 Task: Create new invoice with Date Opened :30-Apr-23, Select Customer: Peacock Indian Cuisine, Terms: Payment Term 2. Make invoice entry for item-1 with Date: 30-Apr-23, Description: Festive Voice Monkey Plush with Baby Mug, Action: Material, Income Account: Income:Sales, Quantity: 1, Unit Price: 6, Discount $: 1.38. Make entry for item-2 with Date: 30-Apr-23, Description: Lime (3 ct)_x000D_
, Action: Material, Income Account: Income:Sales, Quantity: 1, Unit Price: 8.7, Discount $: 2.38. Make entry for item-3 with Date: 30-Apr-23, Description: PayDay King Size_x000D_
, Action: Material, Income Account: Income:Sales, Quantity: 1, Unit Price: 9.7, Discount $: 2.88. Write Notes: 'Looking forward to serving you again.'. Post Invoice with Post Date: 30-Apr-23, Post to Accounts: Assets:Accounts Receivable. Pay / Process Payment with Transaction Date: 15-May-23, Amount: 17.76, Transfer Account: Checking Account. Print Invoice, display notes by going to Option, then go to Display Tab and check 'Invoice Notes'.
Action: Mouse moved to (175, 53)
Screenshot: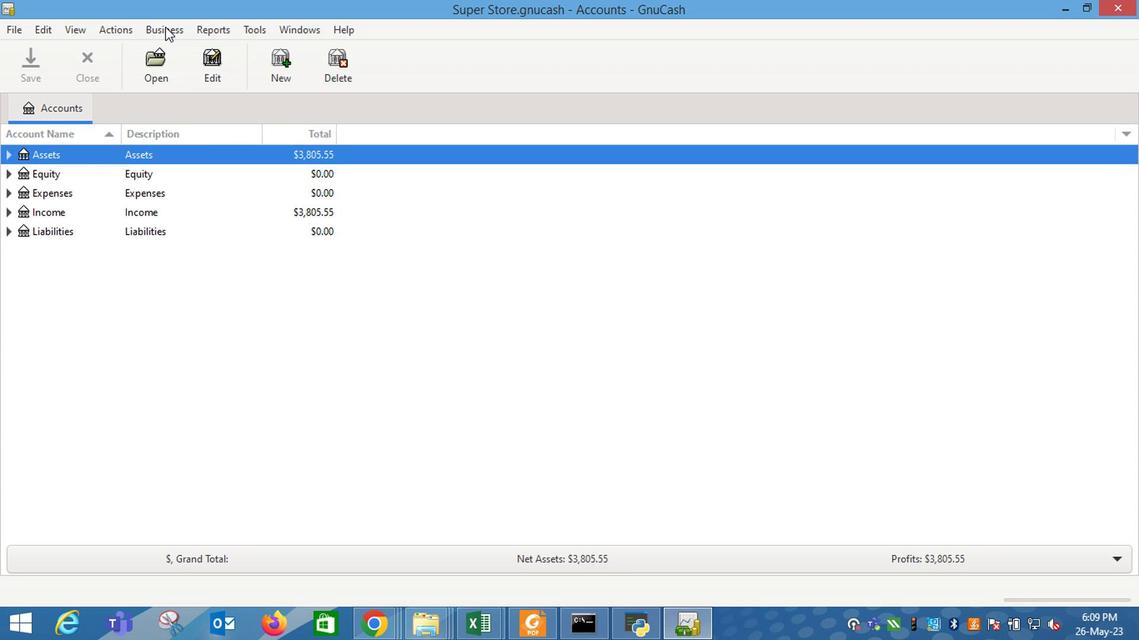 
Action: Mouse pressed left at (175, 53)
Screenshot: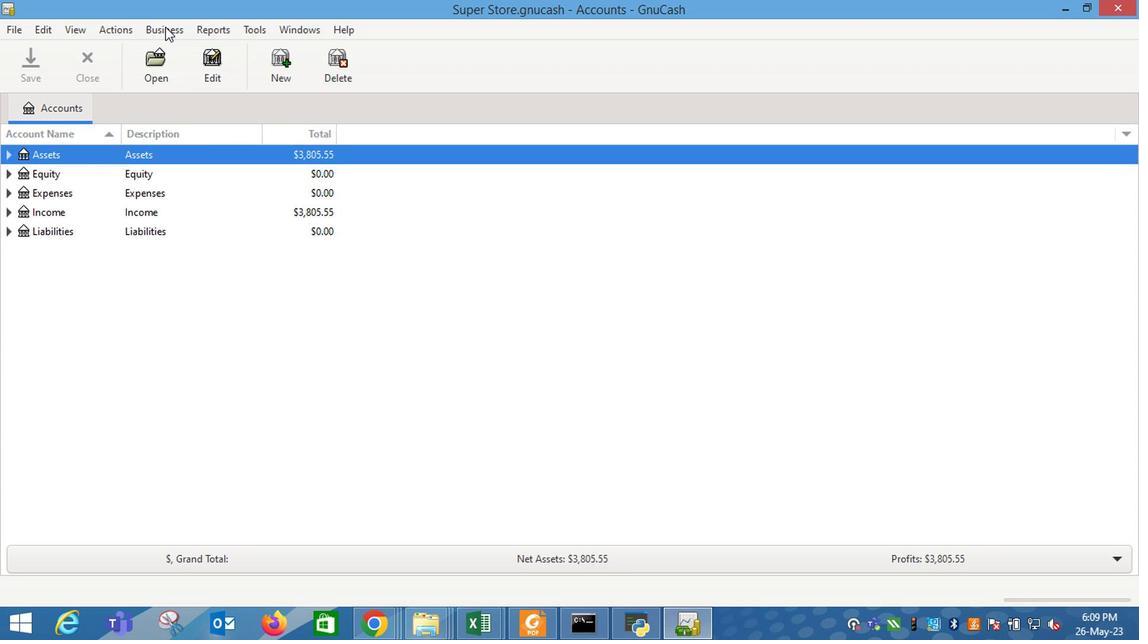 
Action: Mouse moved to (342, 132)
Screenshot: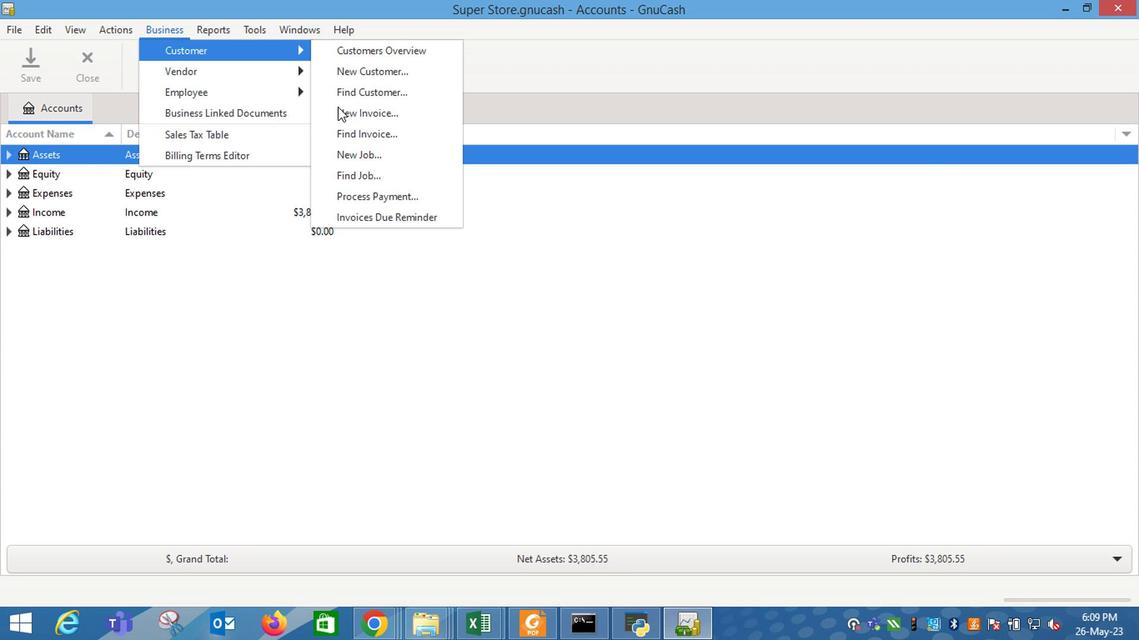 
Action: Mouse pressed left at (342, 132)
Screenshot: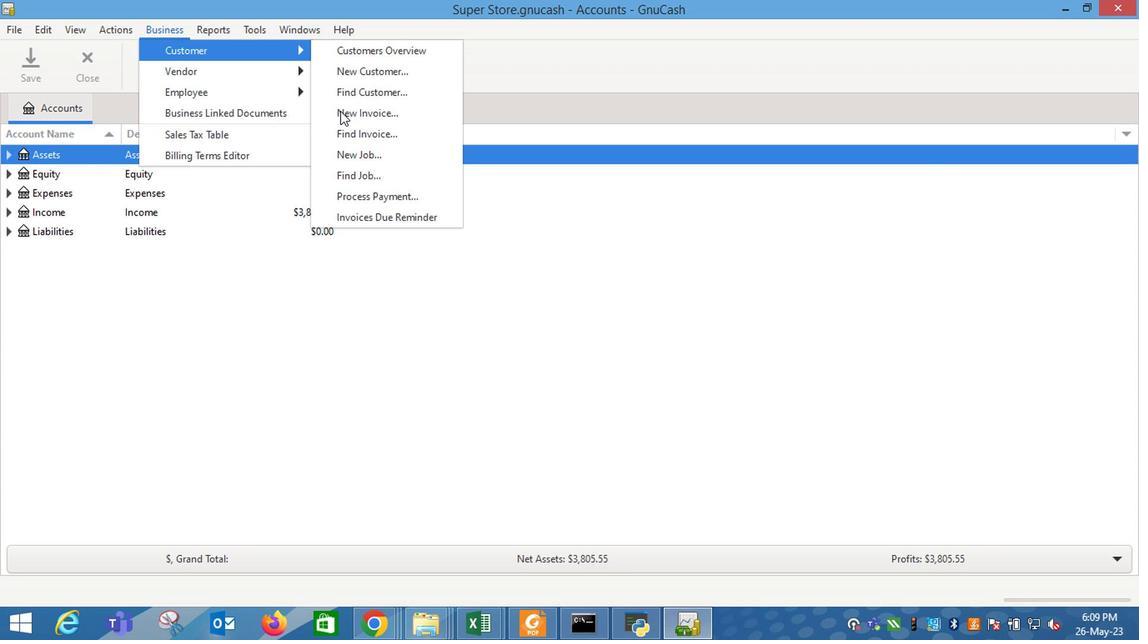 
Action: Mouse moved to (675, 267)
Screenshot: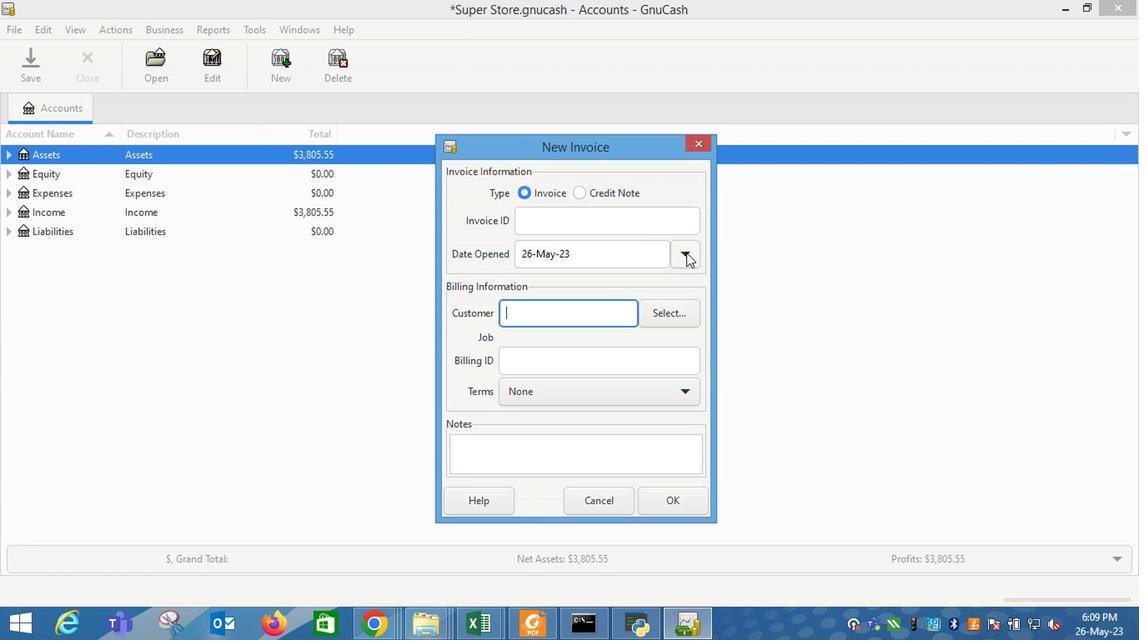 
Action: Mouse pressed left at (675, 267)
Screenshot: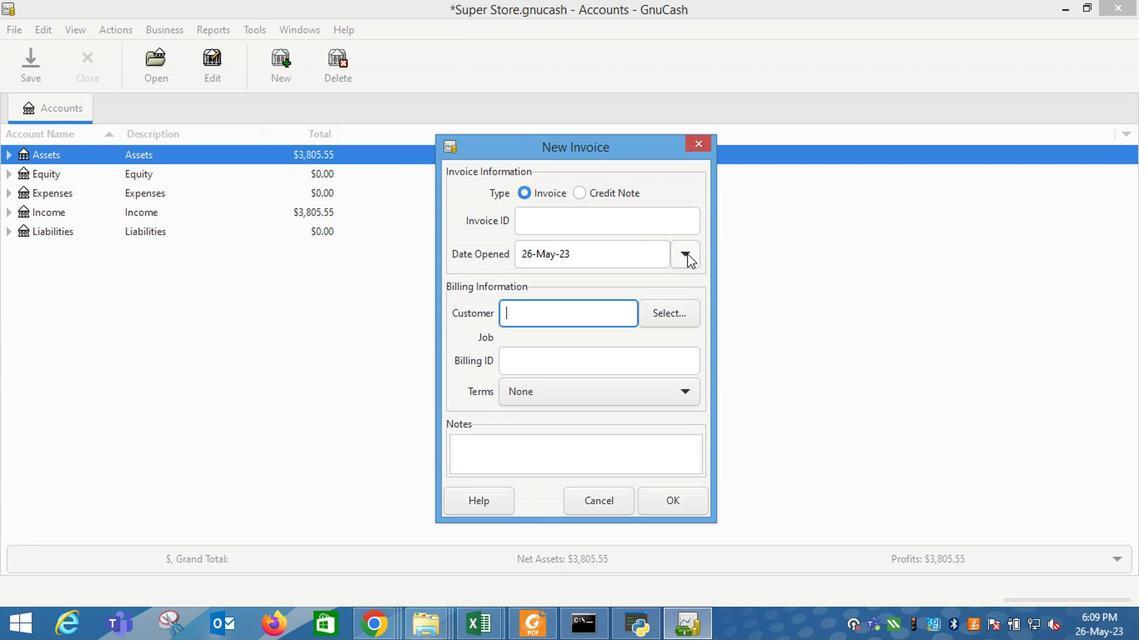 
Action: Mouse moved to (548, 295)
Screenshot: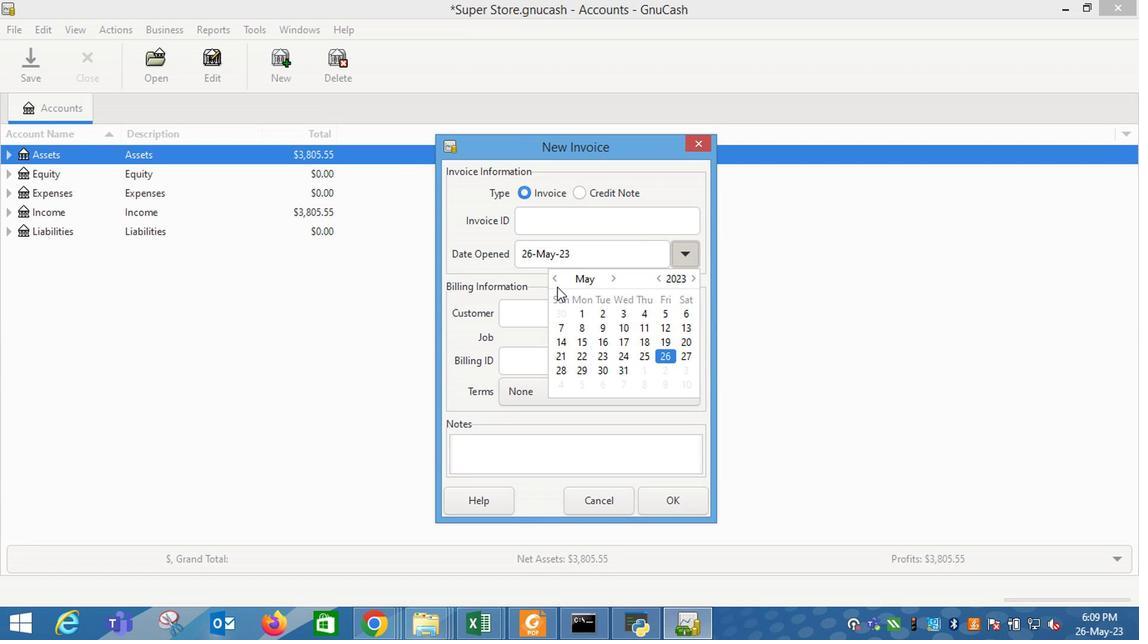 
Action: Mouse pressed left at (548, 295)
Screenshot: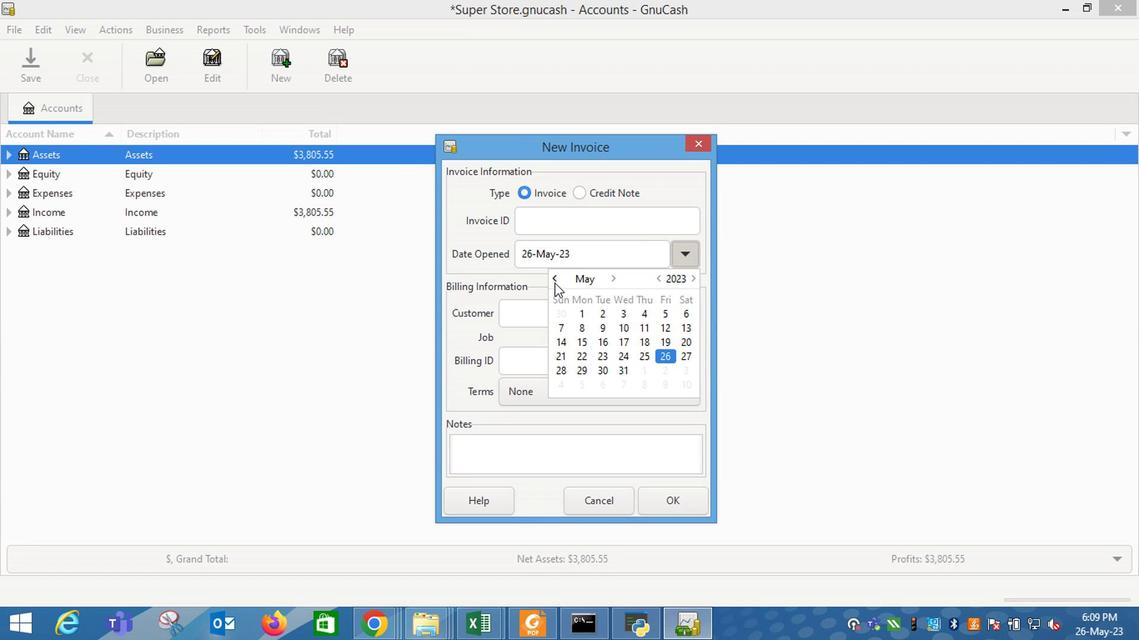 
Action: Mouse moved to (553, 391)
Screenshot: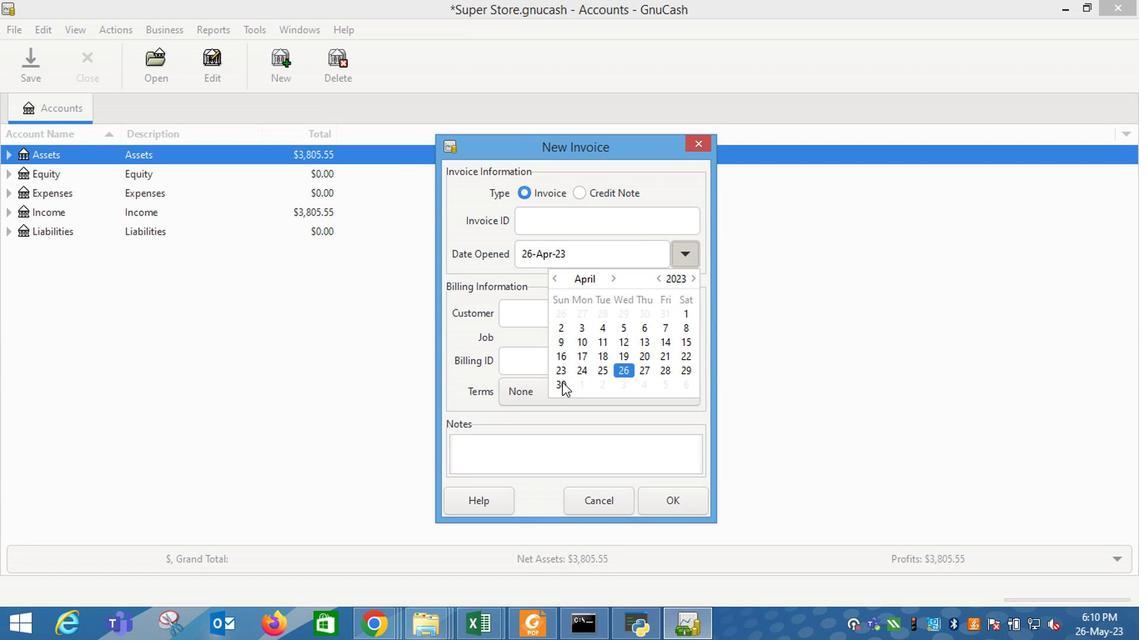 
Action: Mouse pressed left at (553, 391)
Screenshot: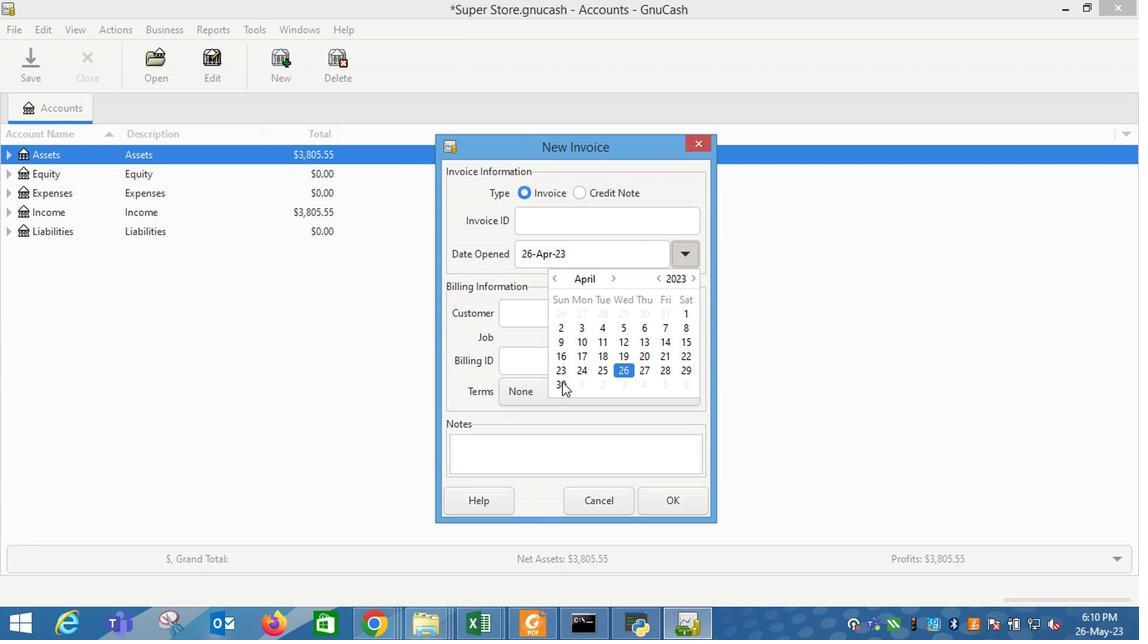 
Action: Mouse moved to (513, 316)
Screenshot: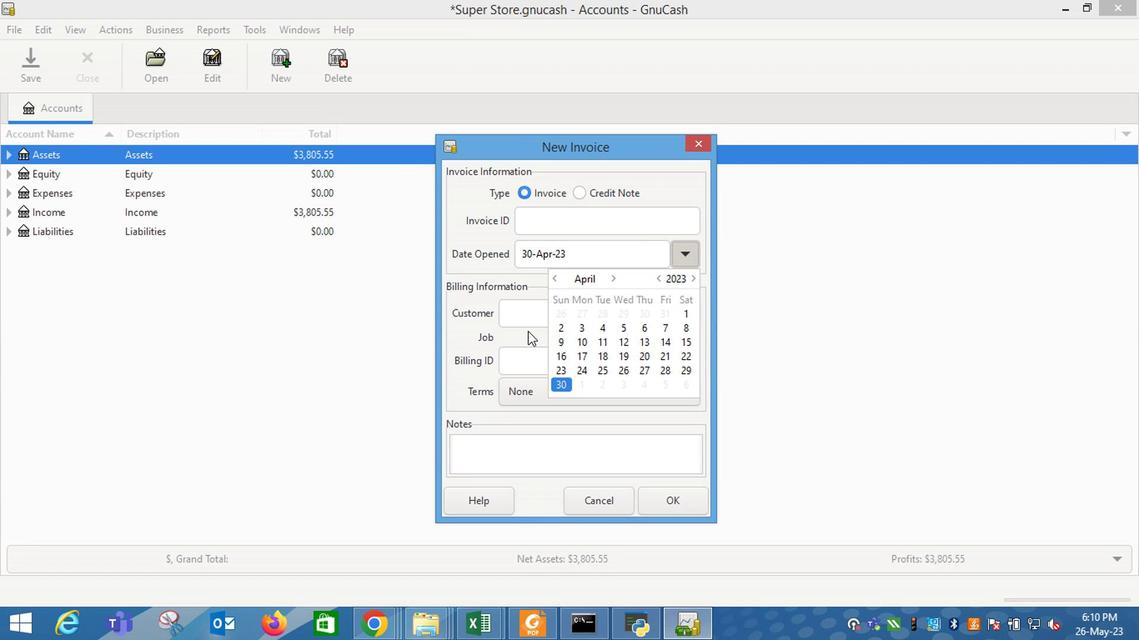
Action: Mouse pressed left at (513, 316)
Screenshot: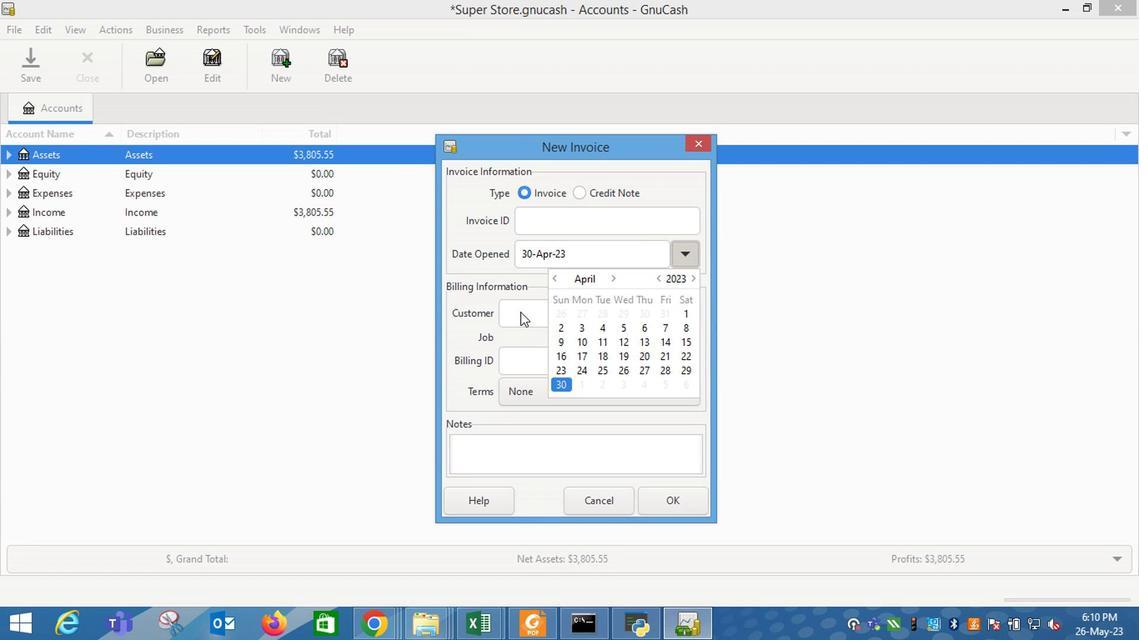
Action: Mouse moved to (516, 323)
Screenshot: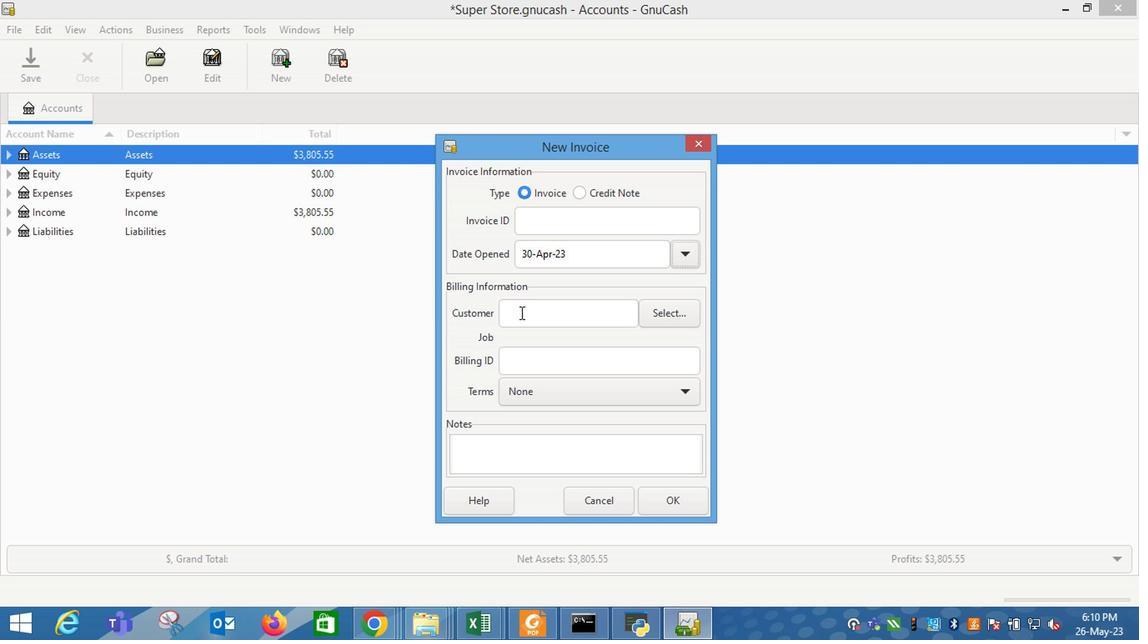 
Action: Mouse pressed left at (516, 323)
Screenshot: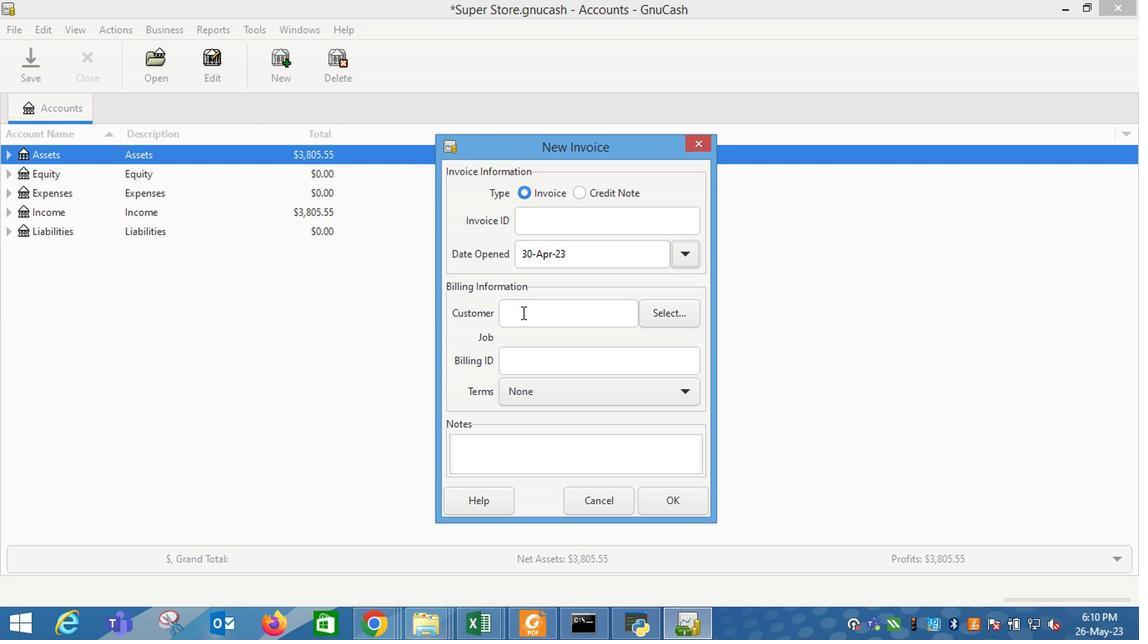 
Action: Key pressed pr<Key.backspace>ea
Screenshot: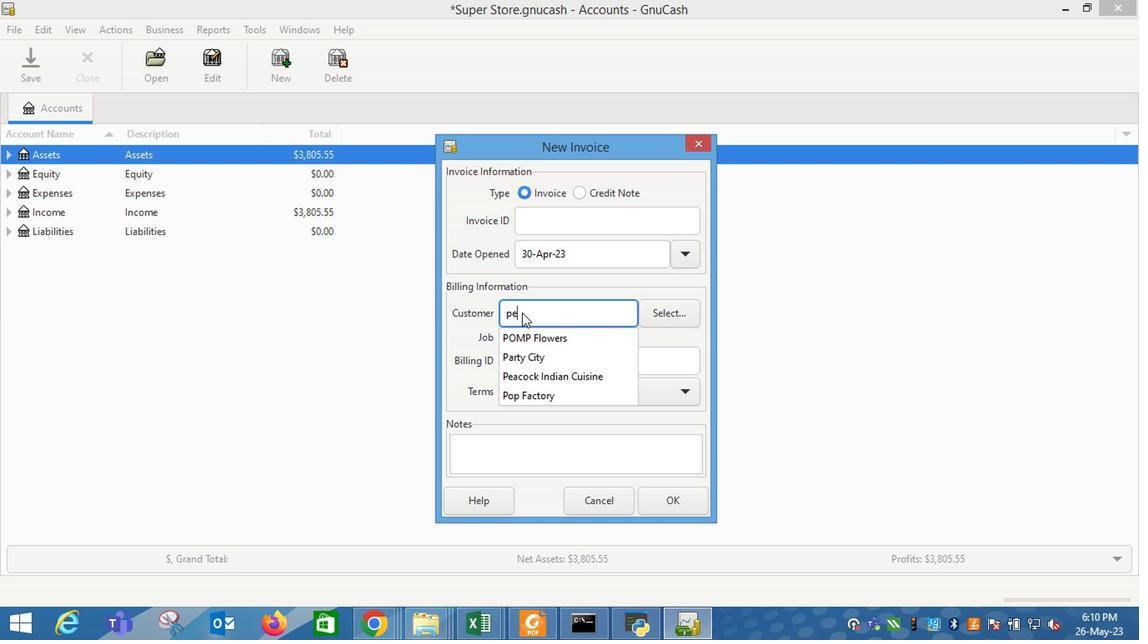 
Action: Mouse moved to (555, 343)
Screenshot: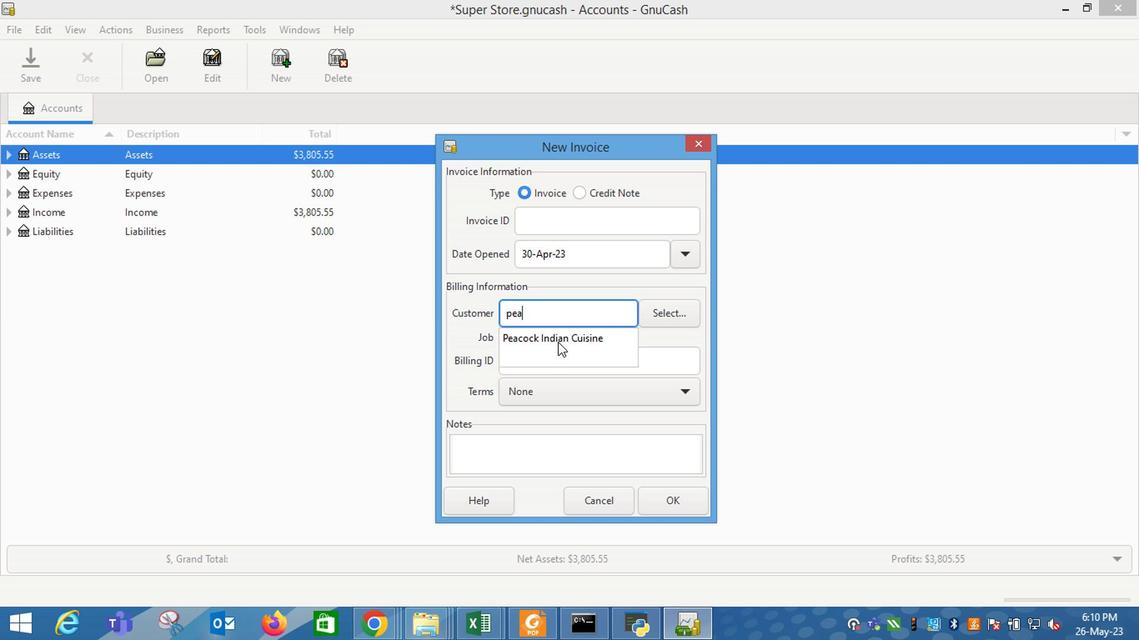 
Action: Mouse pressed left at (555, 343)
Screenshot: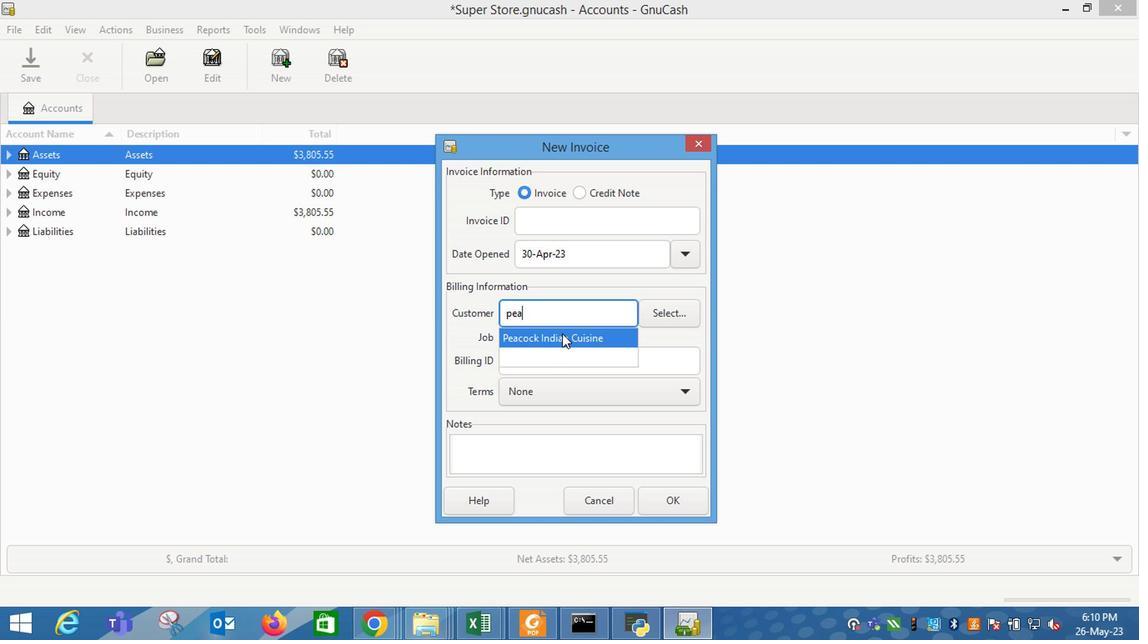 
Action: Mouse moved to (542, 417)
Screenshot: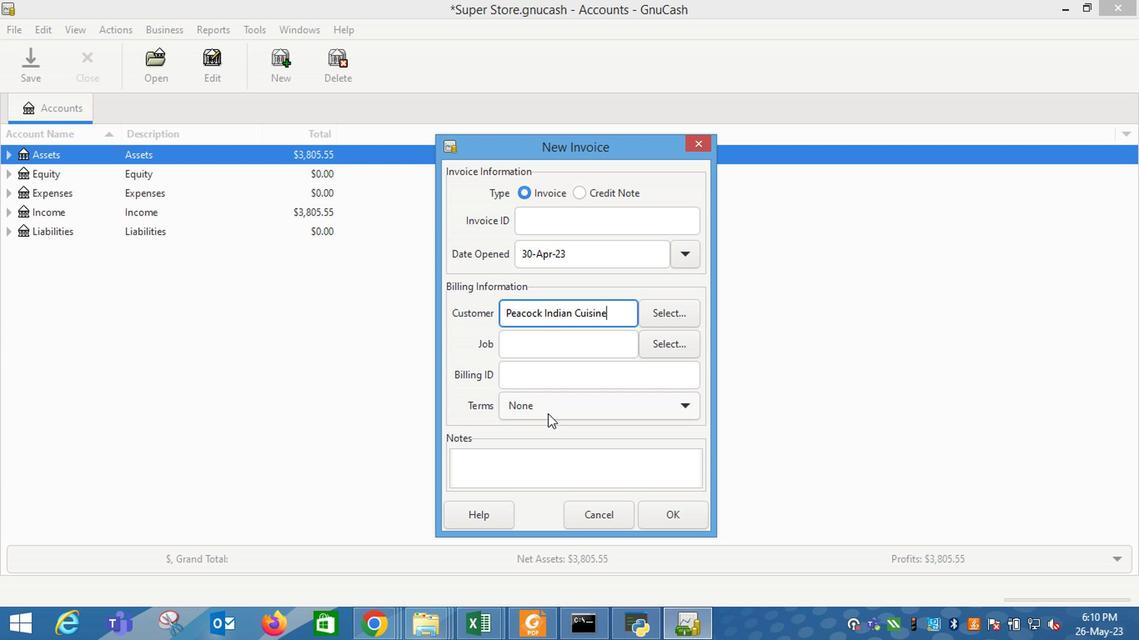 
Action: Mouse pressed left at (542, 417)
Screenshot: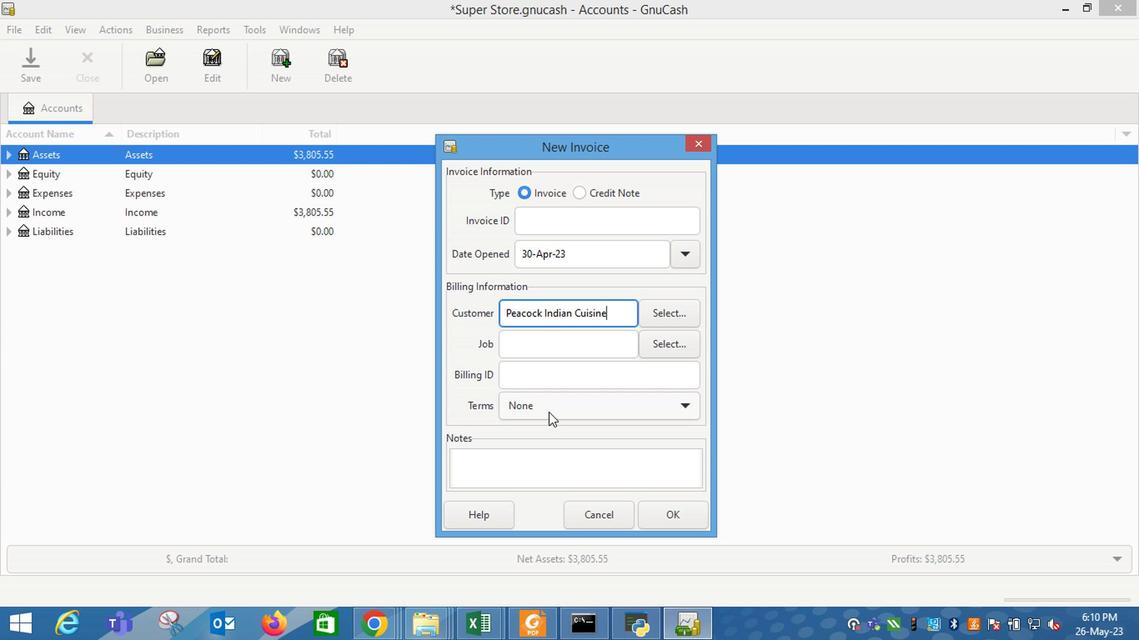 
Action: Mouse moved to (527, 459)
Screenshot: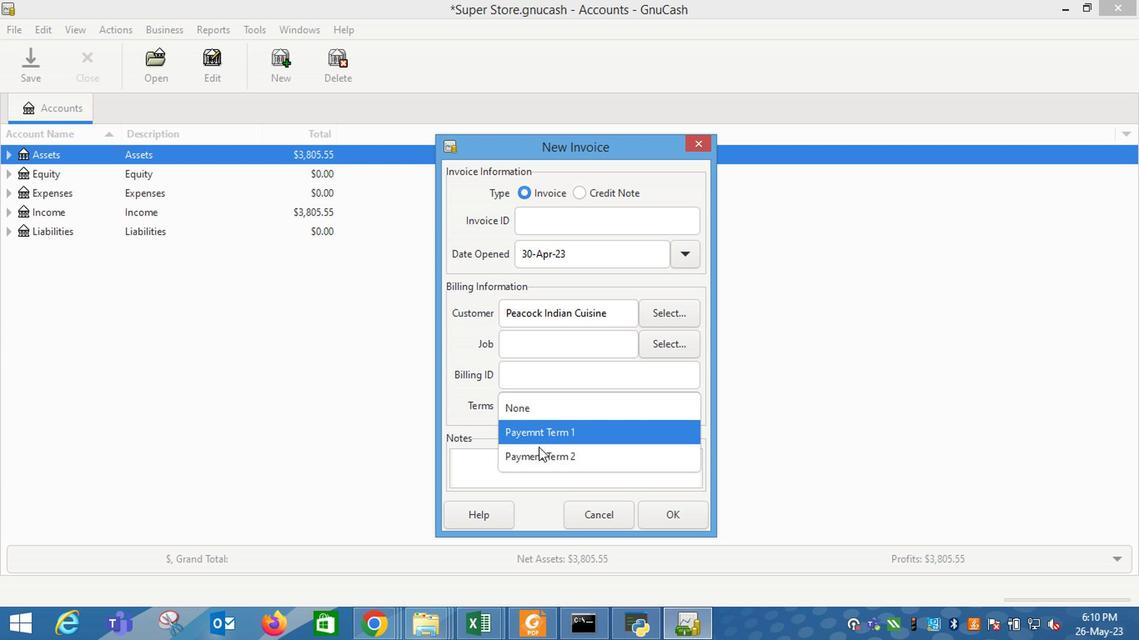 
Action: Mouse pressed left at (527, 459)
Screenshot: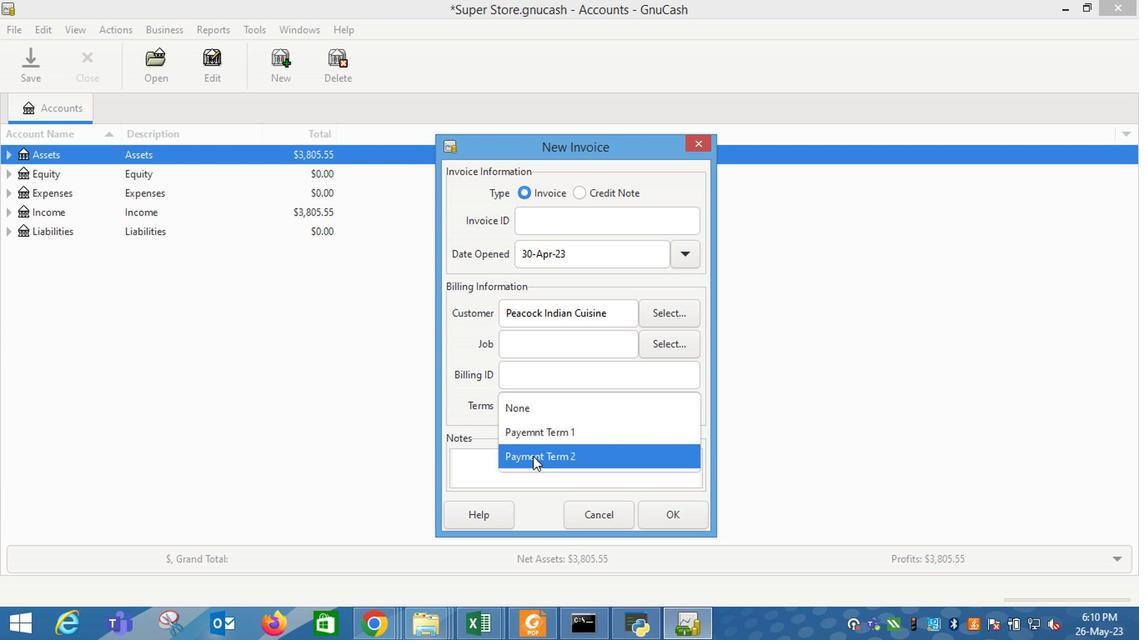 
Action: Mouse moved to (675, 515)
Screenshot: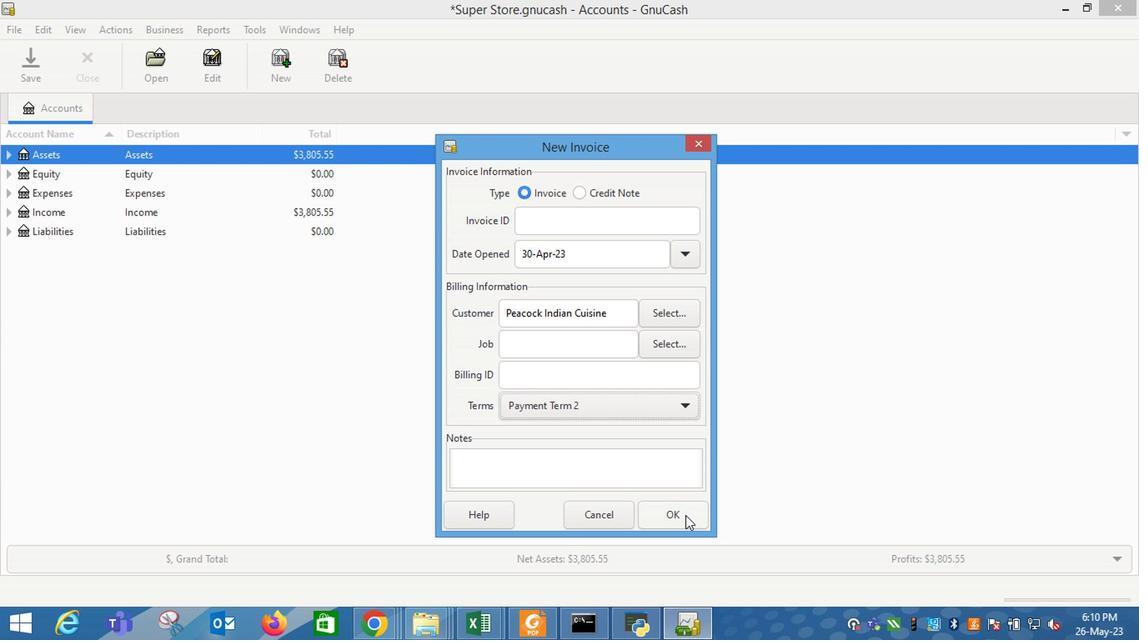 
Action: Mouse pressed left at (675, 515)
Screenshot: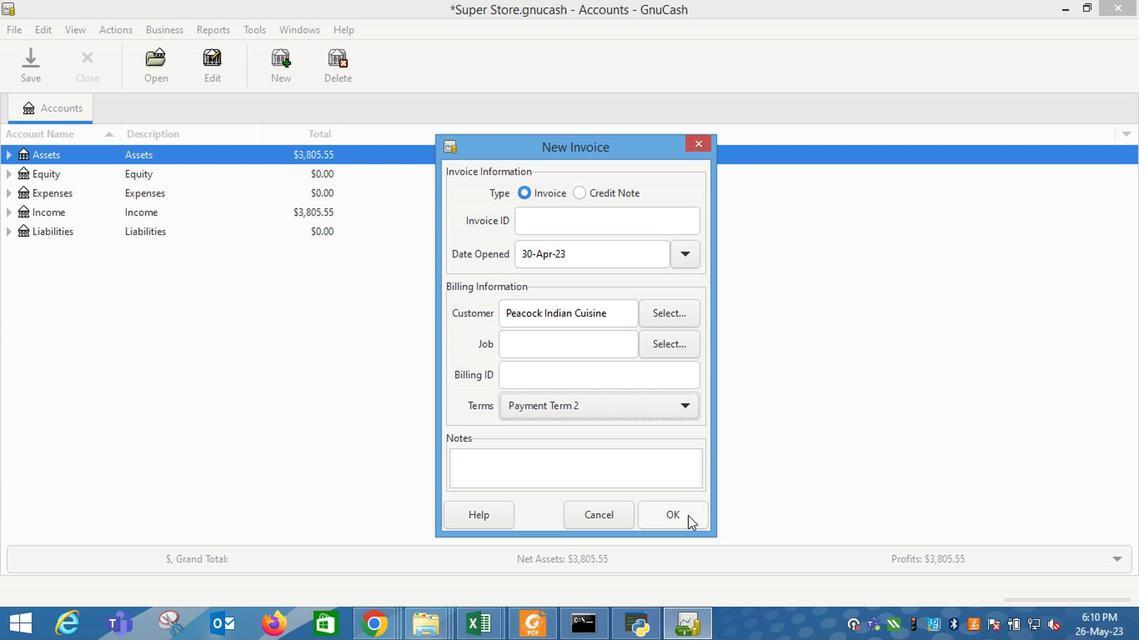 
Action: Mouse moved to (86, 337)
Screenshot: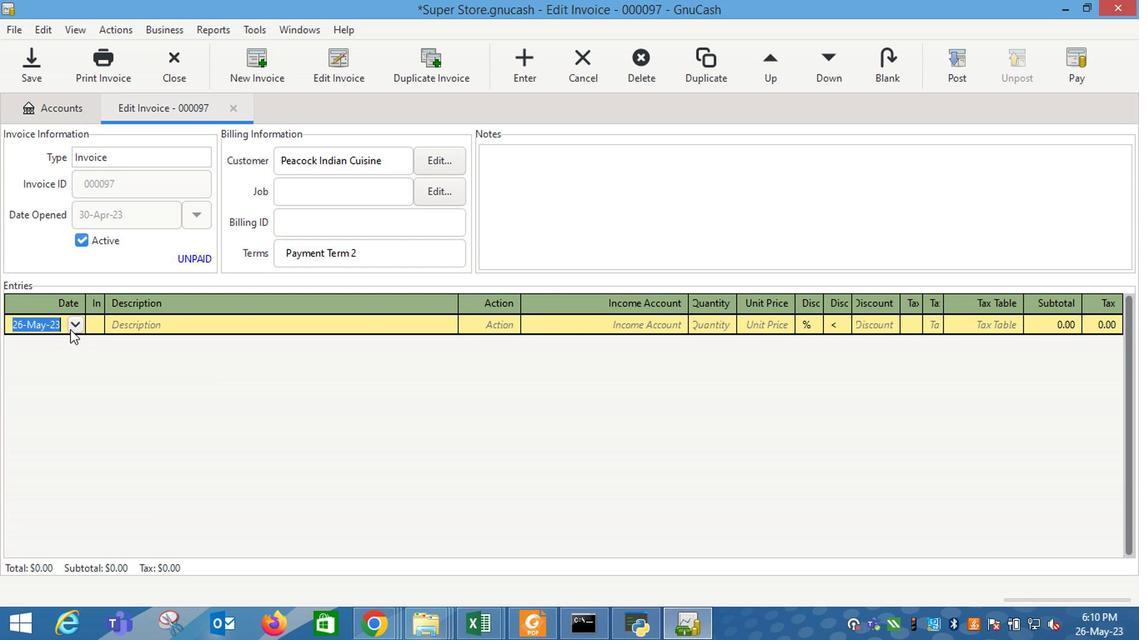 
Action: Mouse pressed left at (86, 337)
Screenshot: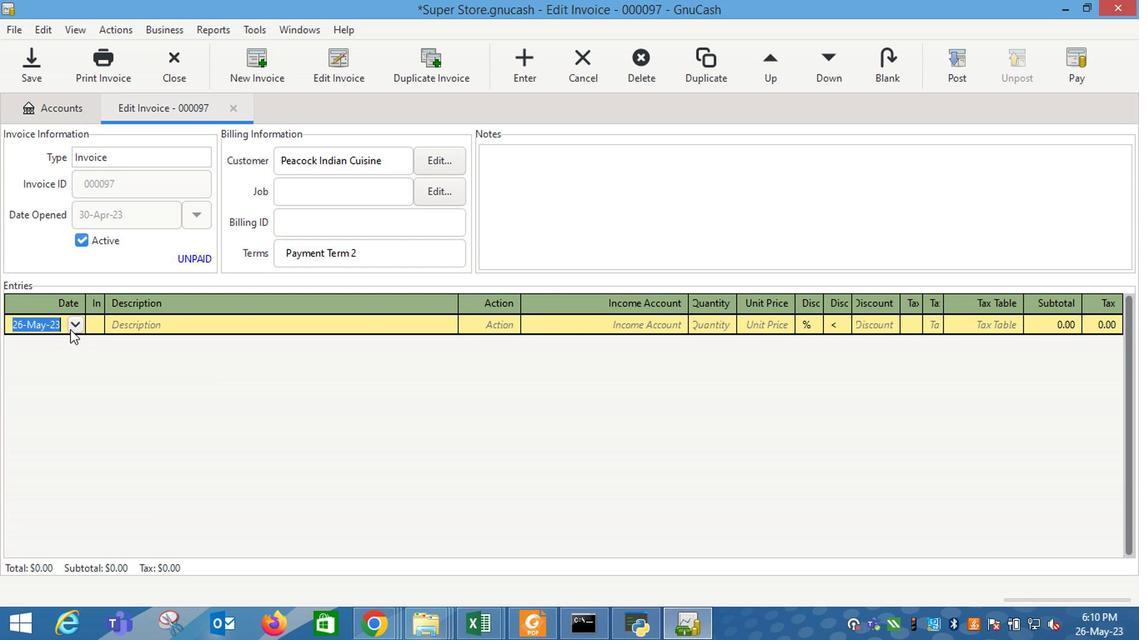 
Action: Mouse moved to (26, 354)
Screenshot: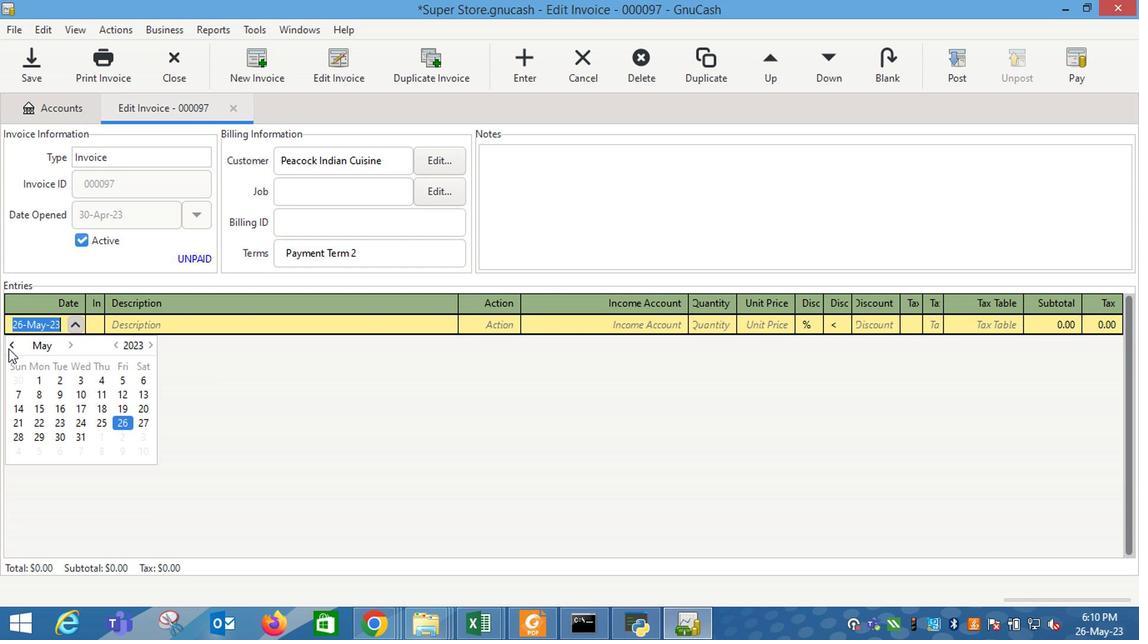 
Action: Mouse pressed left at (26, 354)
Screenshot: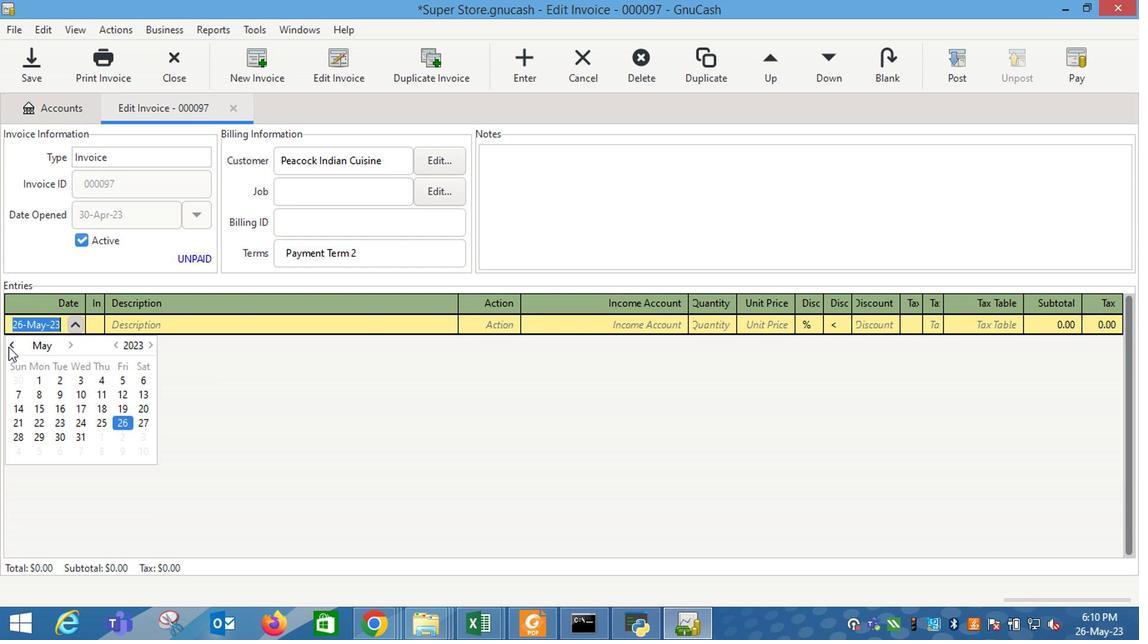 
Action: Mouse moved to (36, 450)
Screenshot: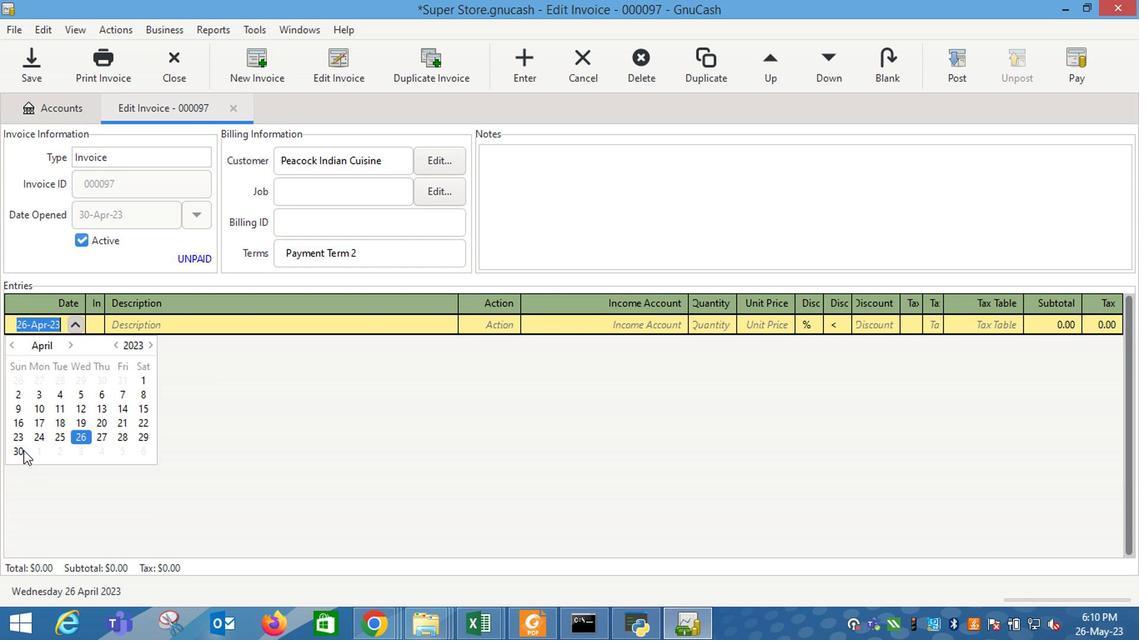 
Action: Mouse pressed left at (36, 450)
Screenshot: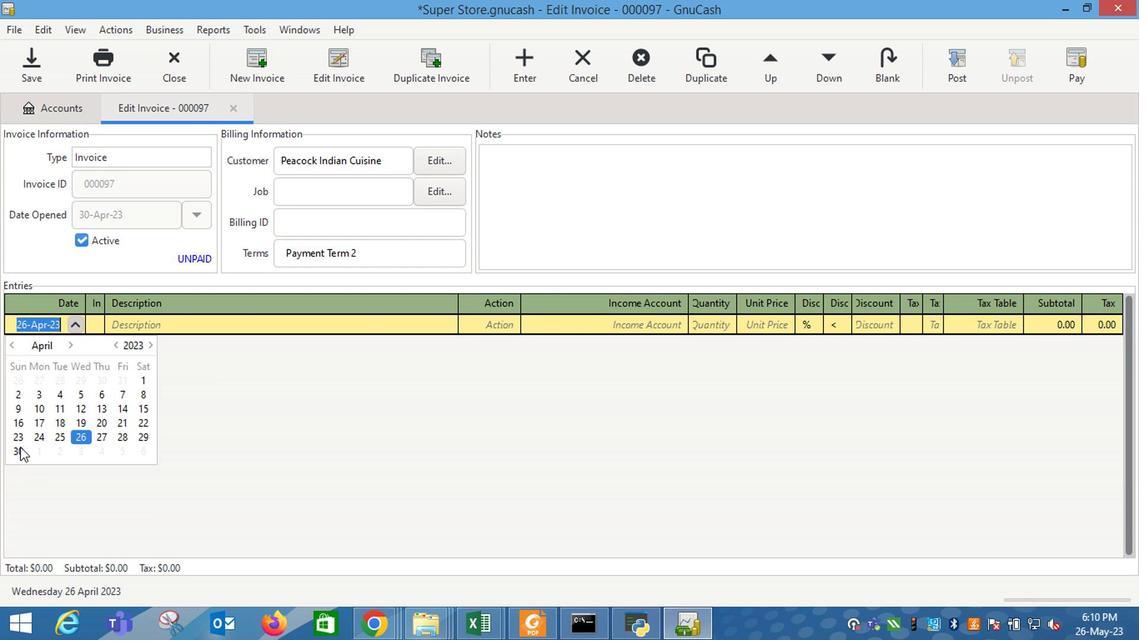 
Action: Key pressed <Key.tab><Key.shift_r>Festive<Key.space><Key.shift_r>Voice<Key.space><Key.shift_r>Monkey<Key.space><Key.shift_r>Plush<Key.space>with<Key.space><Key.shift_r>Baby<Key.space><Key.shift_r>Mug<Key.tab>m<Key.tab>i<Key.down><Key.down><Key.down><Key.tab>1<Key.tab>6<Key.tab>
Screenshot: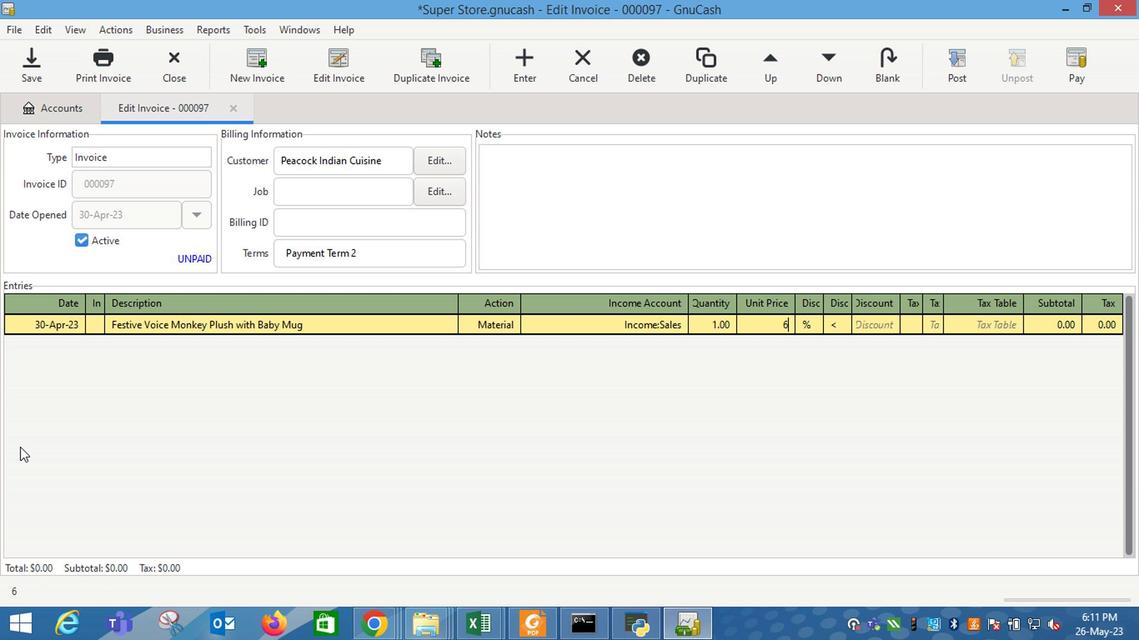 
Action: Mouse moved to (782, 330)
Screenshot: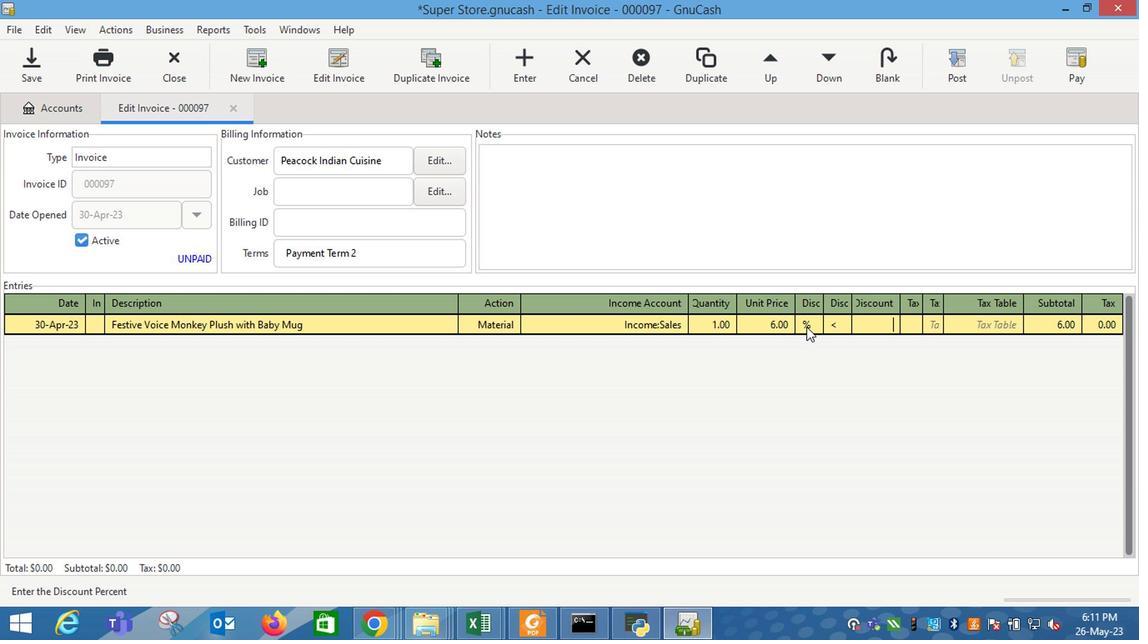 
Action: Mouse pressed left at (782, 330)
Screenshot: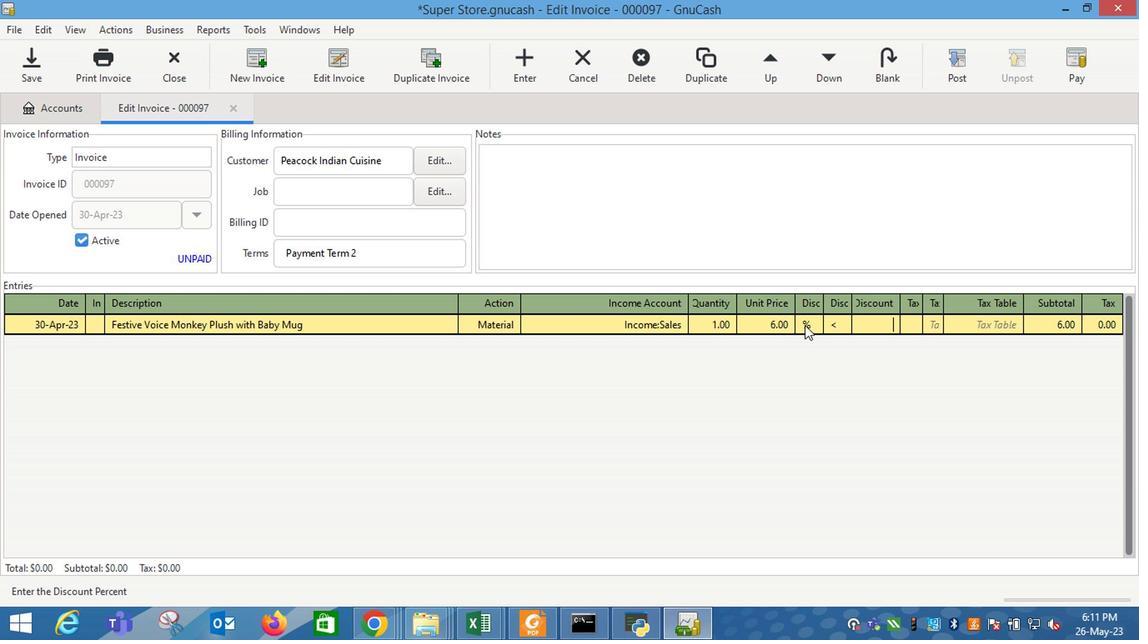 
Action: Mouse moved to (815, 337)
Screenshot: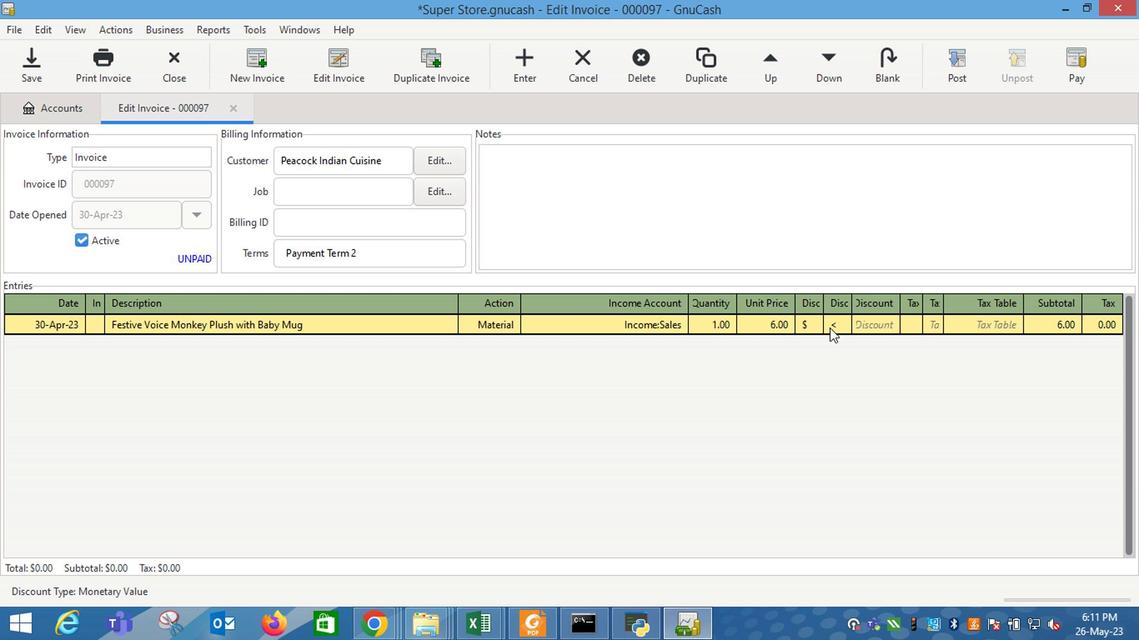 
Action: Mouse pressed left at (815, 337)
Screenshot: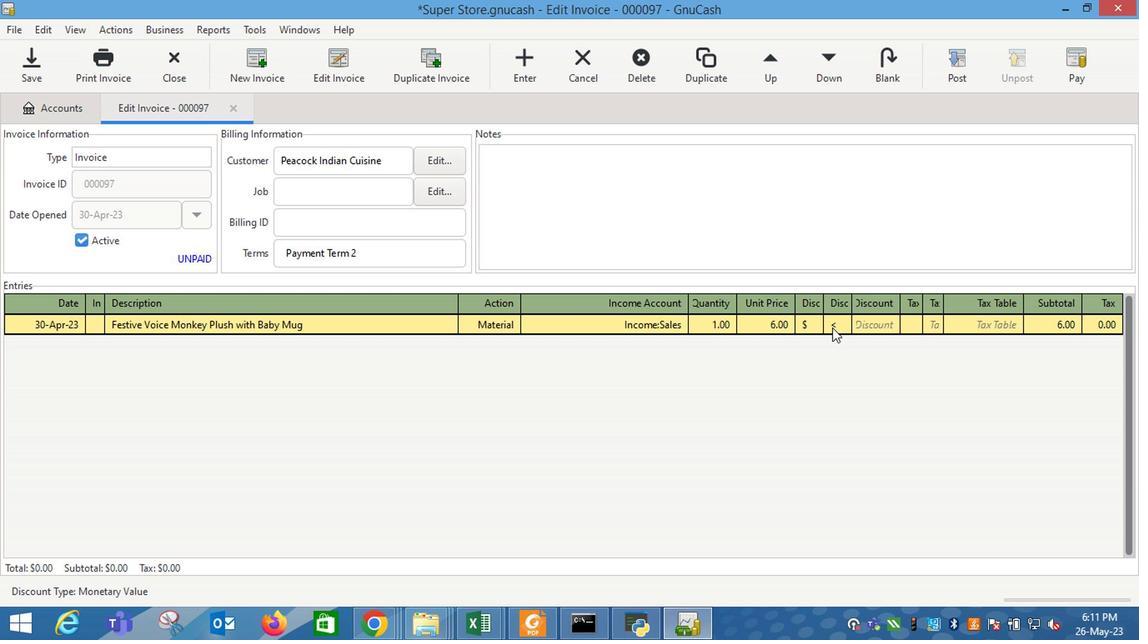 
Action: Mouse moved to (853, 338)
Screenshot: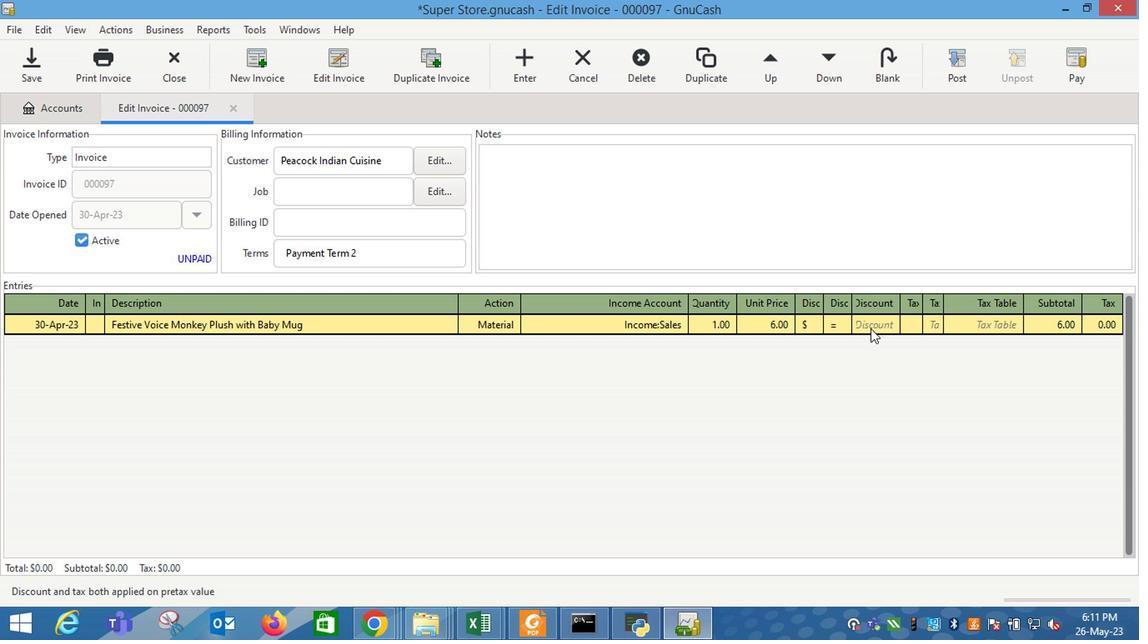 
Action: Mouse pressed left at (853, 338)
Screenshot: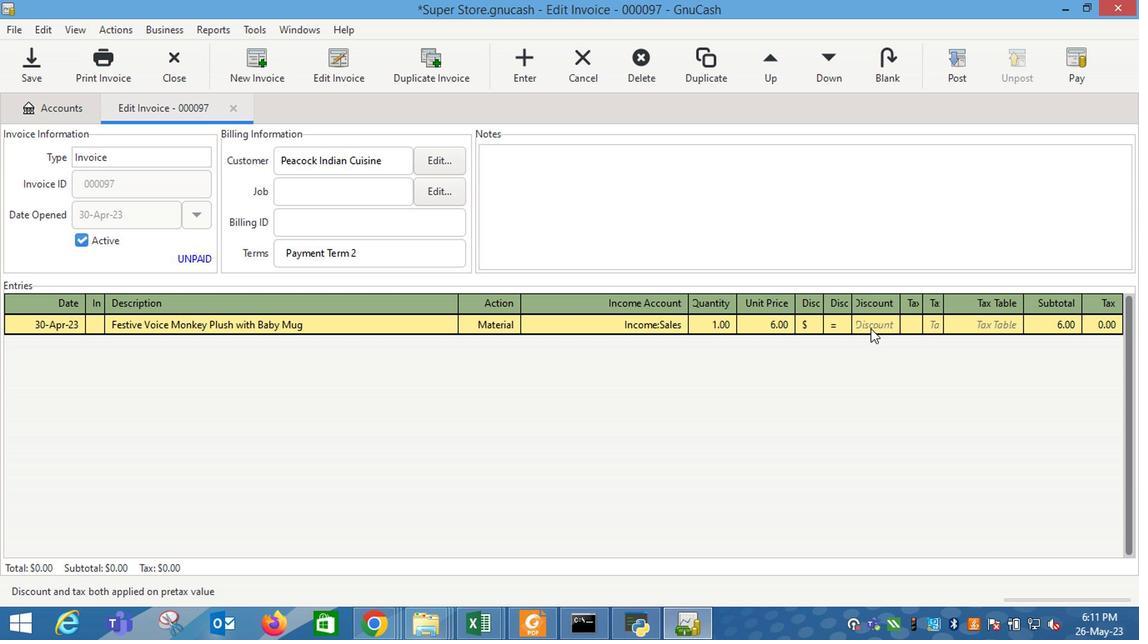 
Action: Key pressed 1.38<Key.enter><Key.tab><Key.shift_r>Lime<Key.space><Key.shift_r>(3<Key.space>ct<Key.shift_r>)<Key.tab>m<Key.down><Key.up><Key.tab>i<Key.right><Key.right><Key.down><Key.down><Key.down><Key.tab>1<Key.tab>8.7<Key.tab>
Screenshot: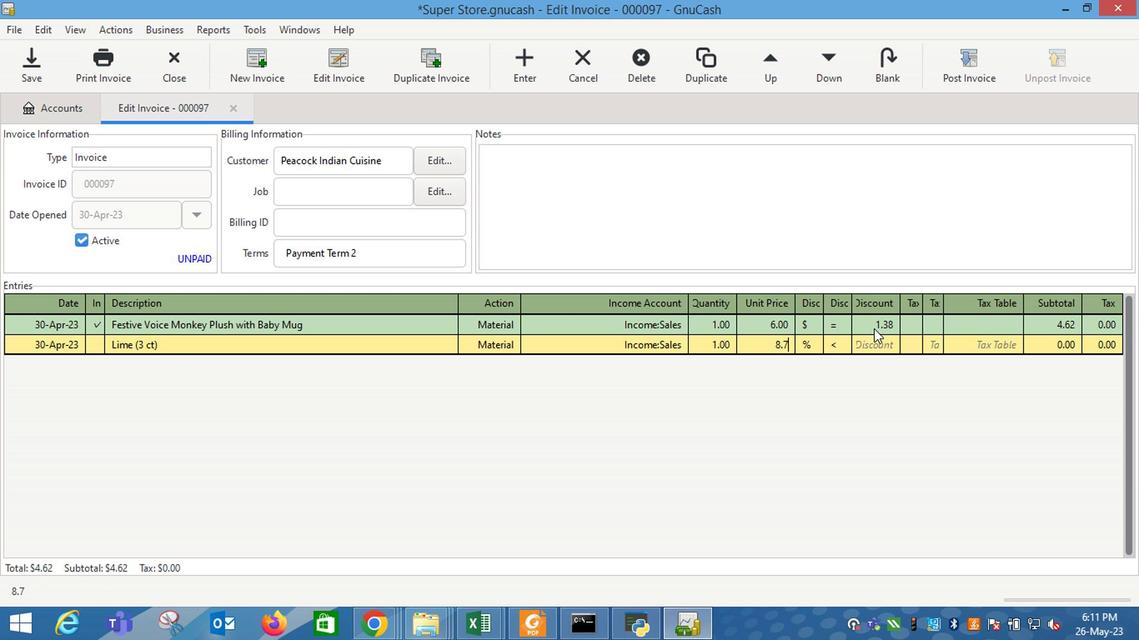 
Action: Mouse moved to (786, 353)
Screenshot: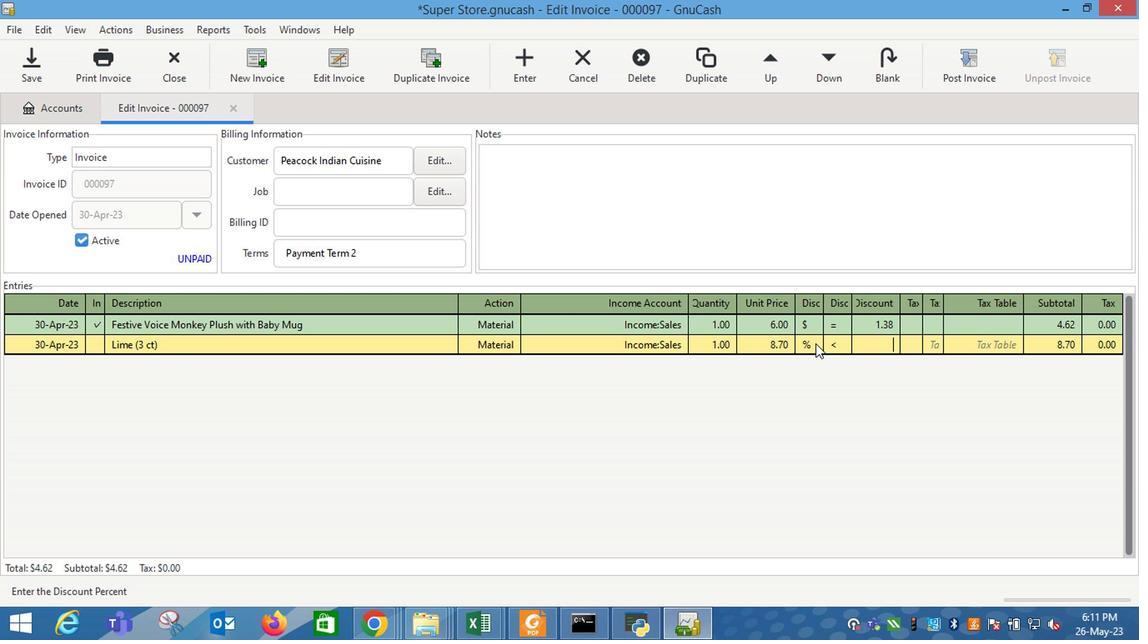 
Action: Mouse pressed left at (786, 353)
Screenshot: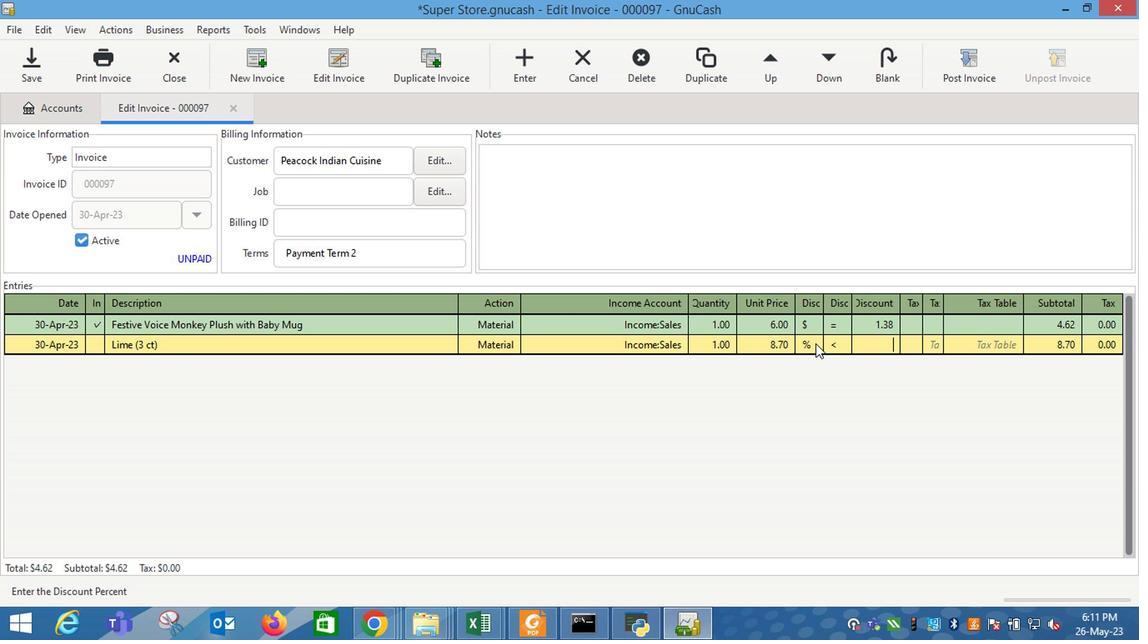 
Action: Mouse moved to (819, 354)
Screenshot: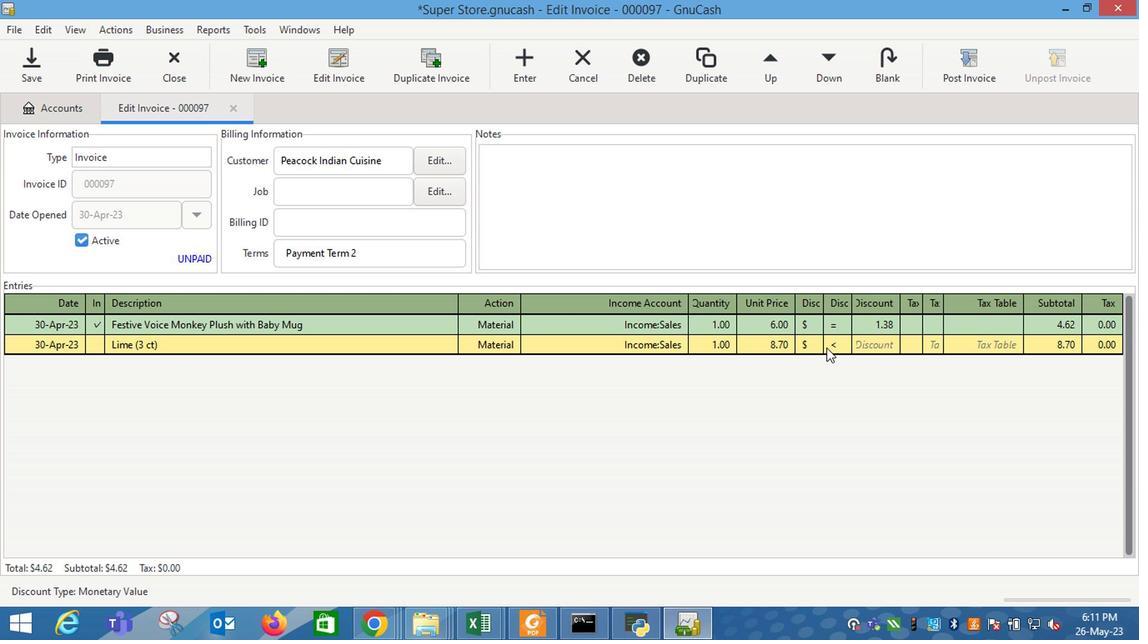 
Action: Mouse pressed left at (819, 354)
Screenshot: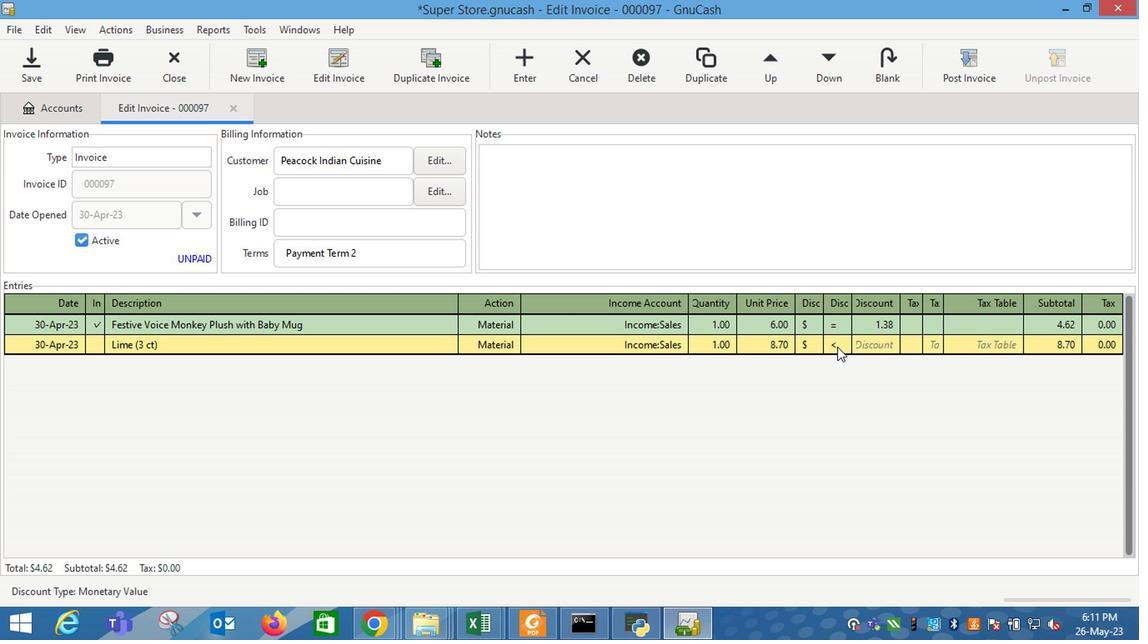 
Action: Mouse moved to (859, 354)
Screenshot: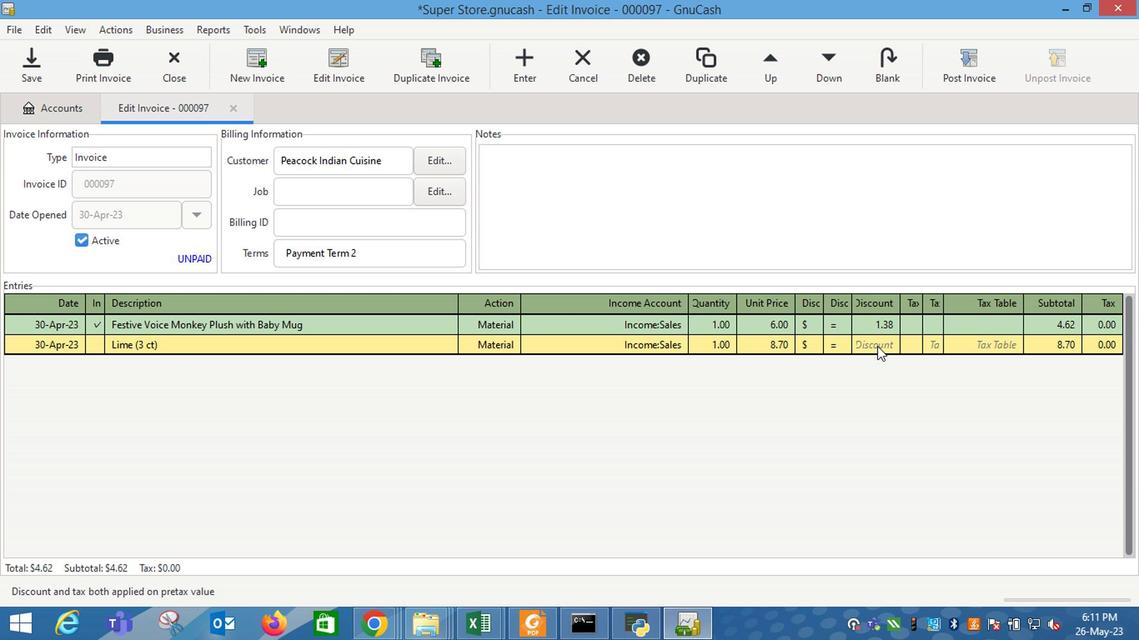 
Action: Mouse pressed left at (859, 354)
Screenshot: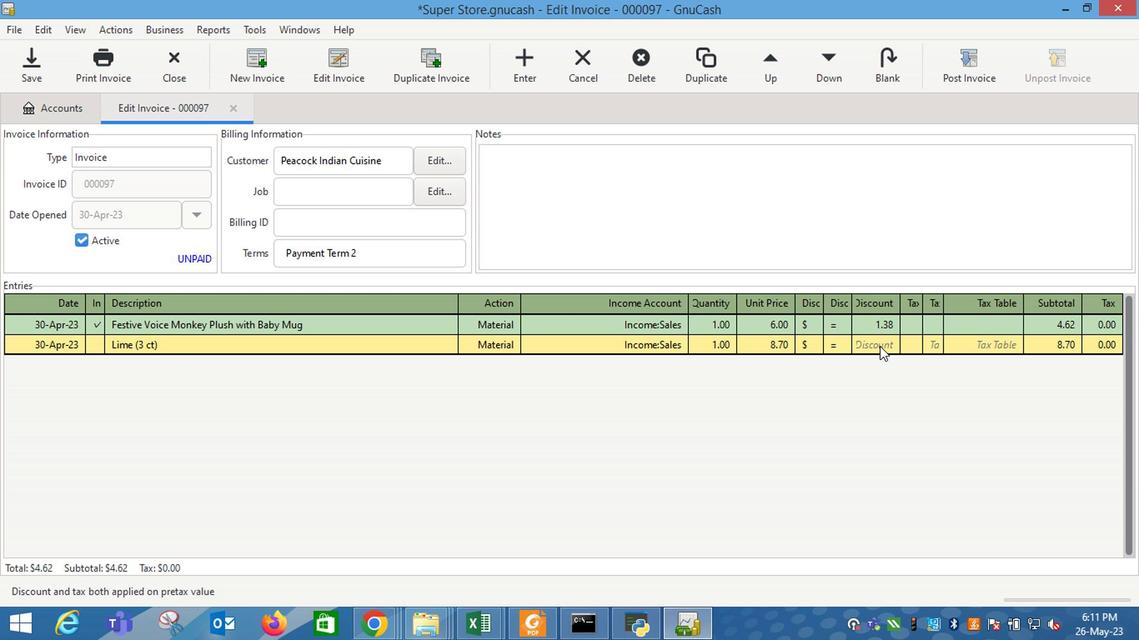 
Action: Mouse moved to (697, 399)
Screenshot: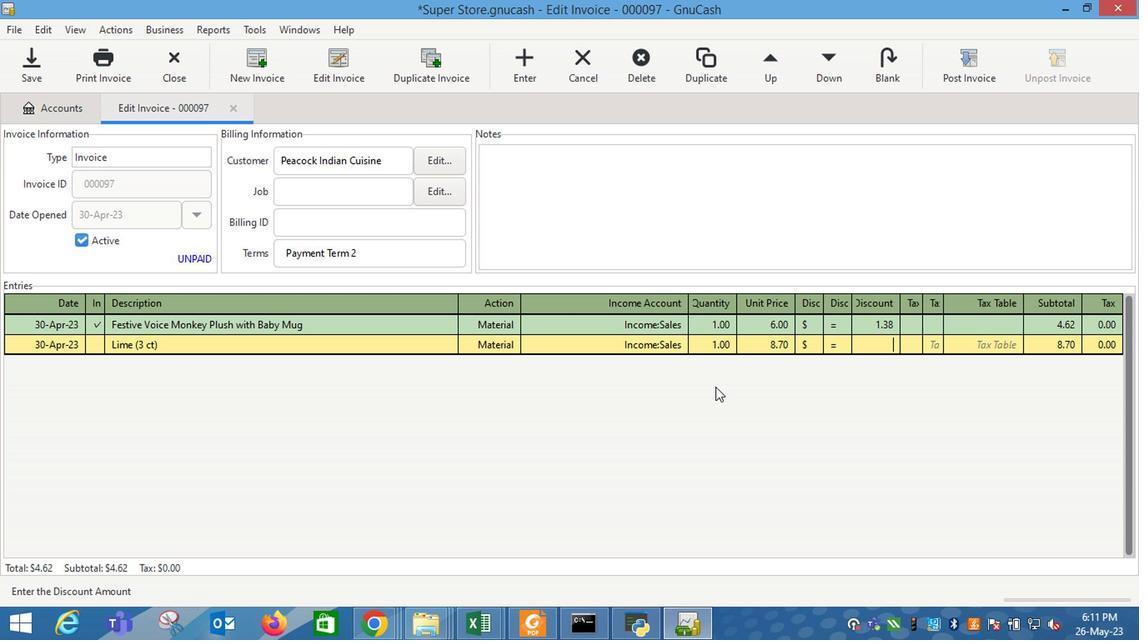 
Action: Key pressed 2.38<Key.enter><Key.tab><Key.shift_r>Pay<Key.shift_r>Day
Screenshot: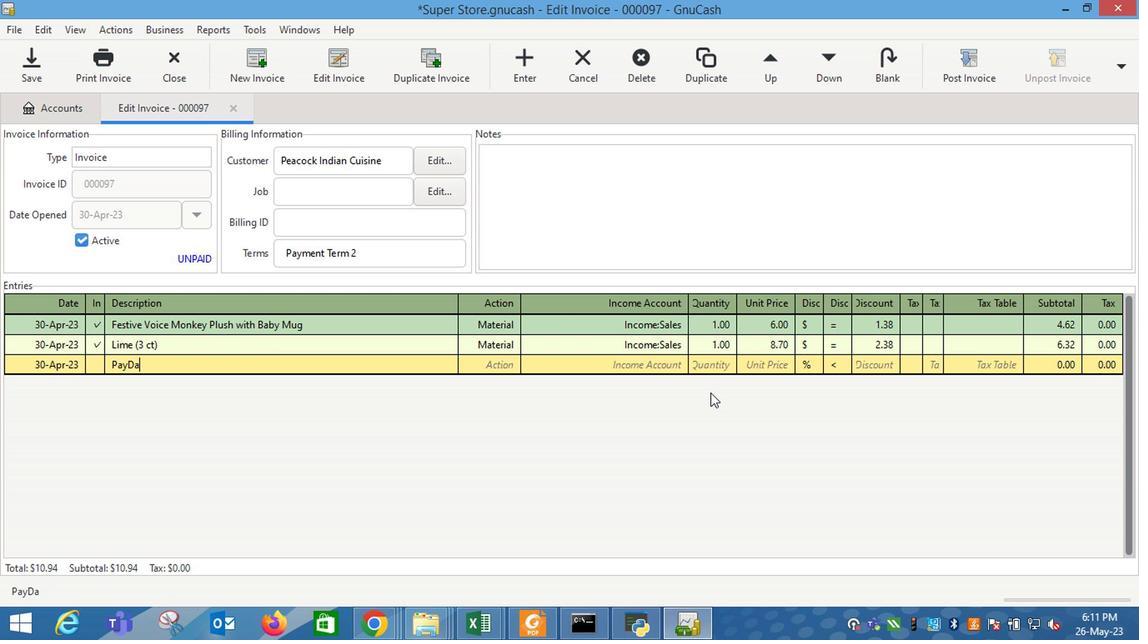 
Action: Mouse moved to (696, 399)
Screenshot: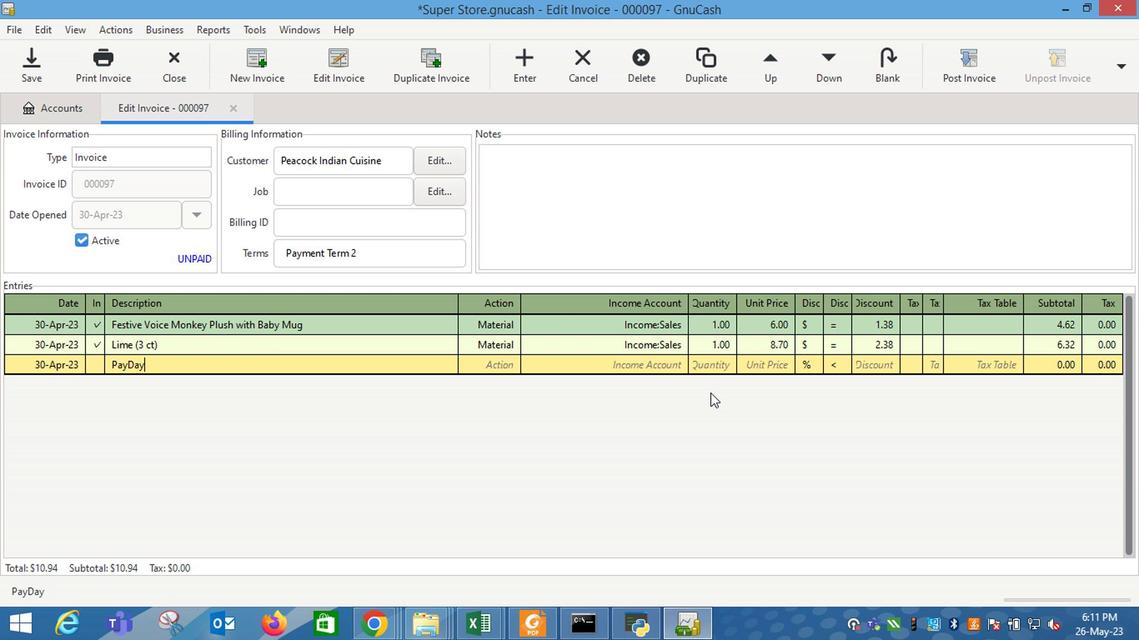 
Action: Key pressed <Key.space><Key.shift_r>G<Key.backspace><Key.shift_r>King<Key.space><Key.shift_r>Six<Key.backspace>ze<Key.tab>m<Key.down><Key.up><Key.tab>i<Key.down><Key.down><Key.down><Key.up><Key.down><Key.tab>1<Key.tab>9.7
Screenshot: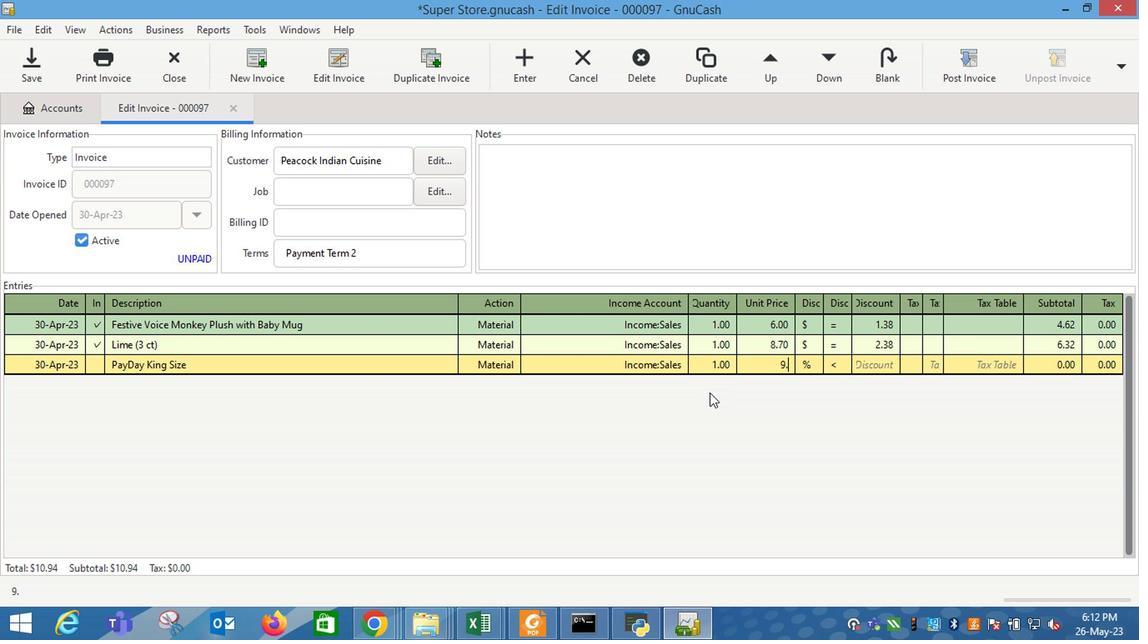 
Action: Mouse moved to (855, 380)
Screenshot: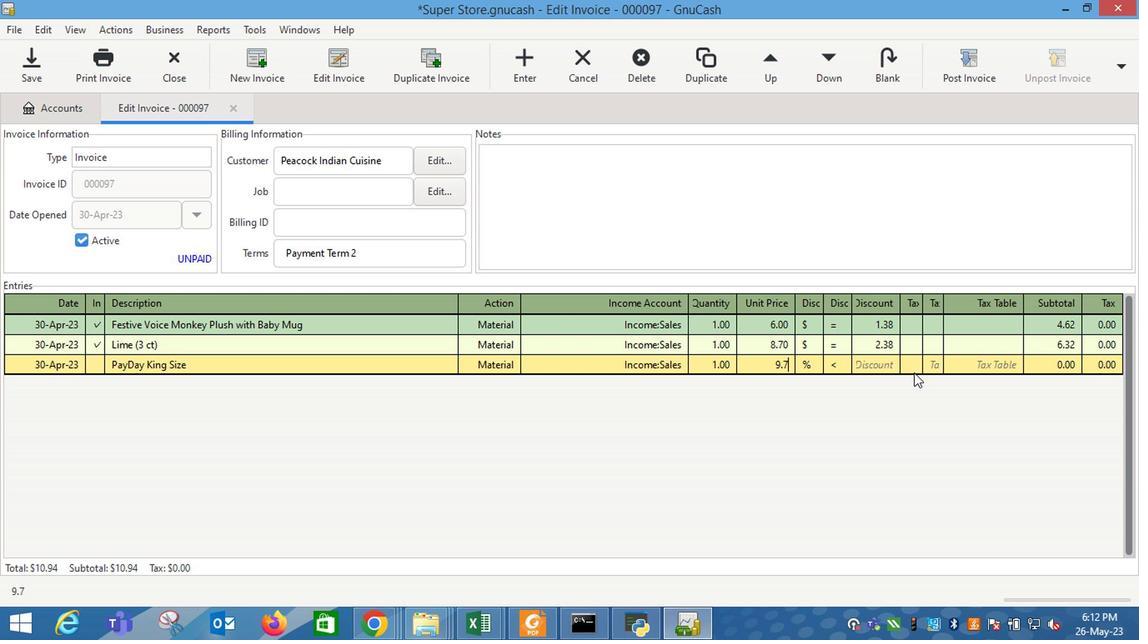 
Action: Key pressed <Key.tab>
Screenshot: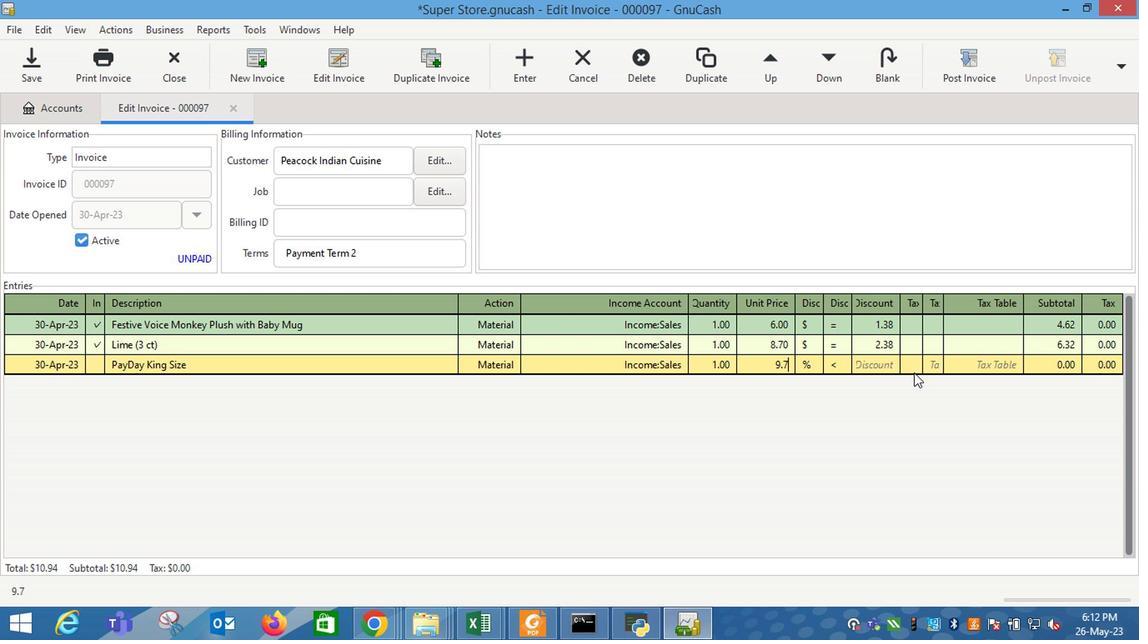 
Action: Mouse moved to (788, 375)
Screenshot: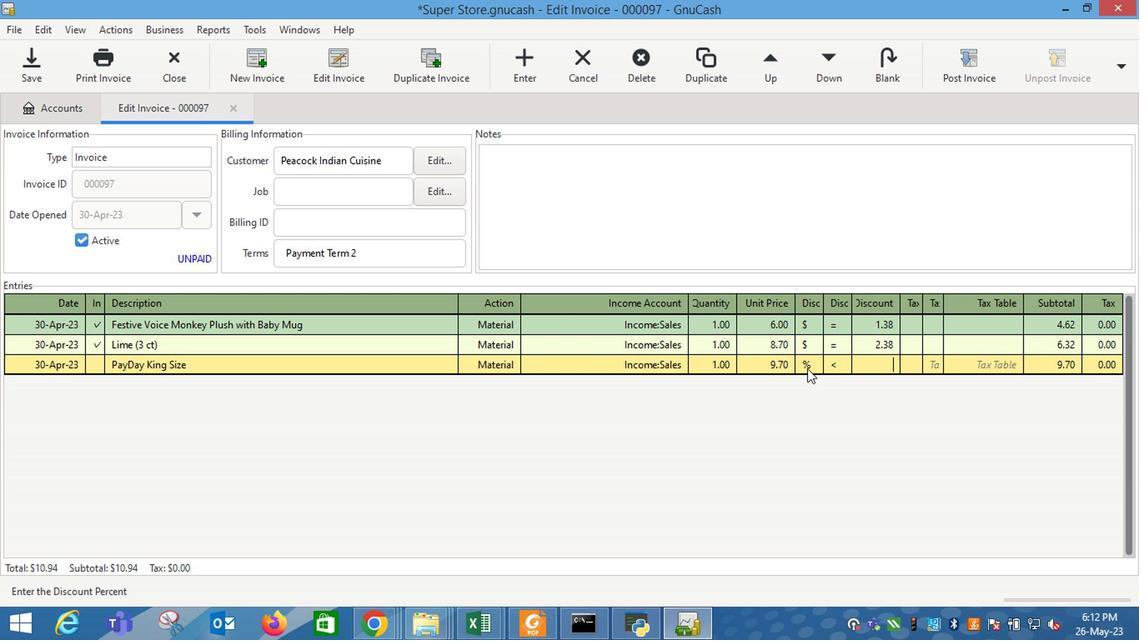 
Action: Mouse pressed left at (788, 375)
Screenshot: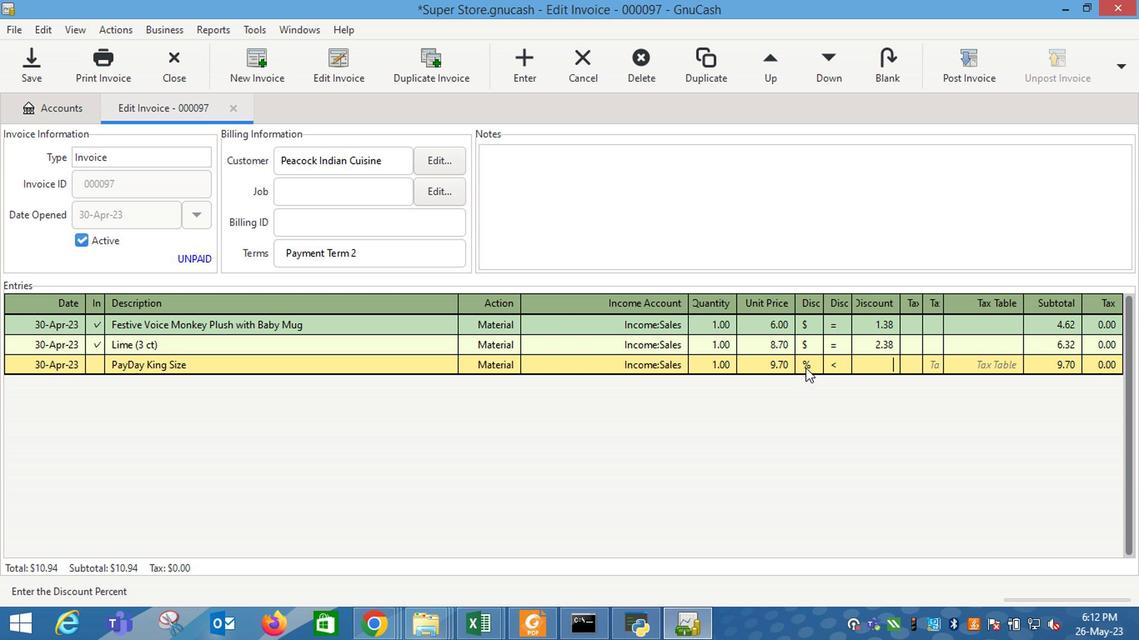 
Action: Mouse moved to (810, 372)
Screenshot: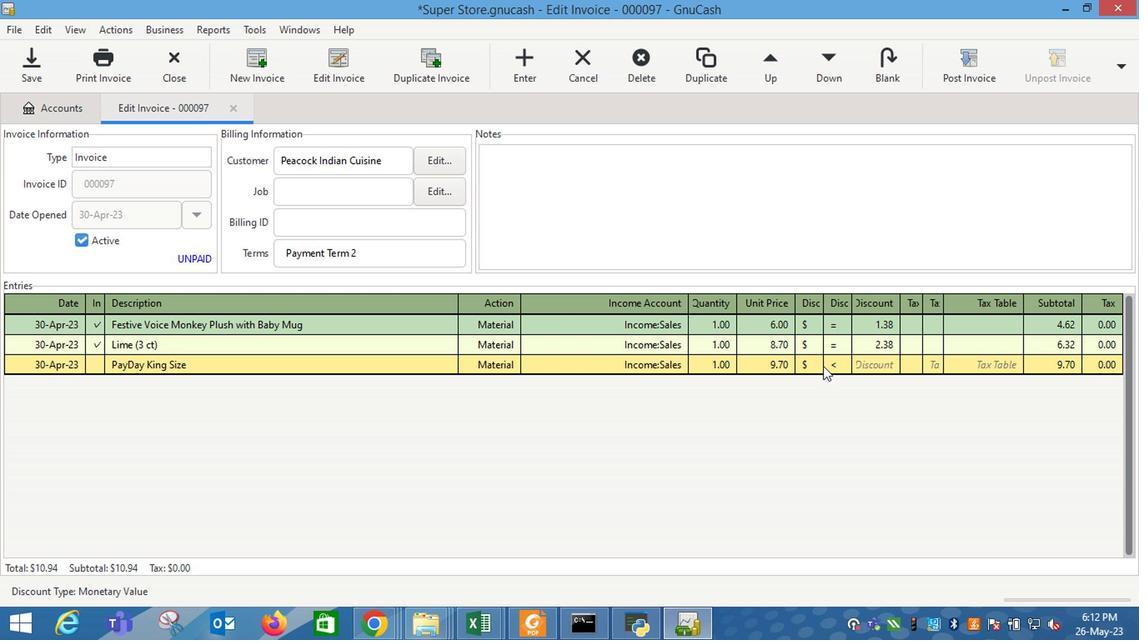 
Action: Mouse pressed left at (810, 372)
Screenshot: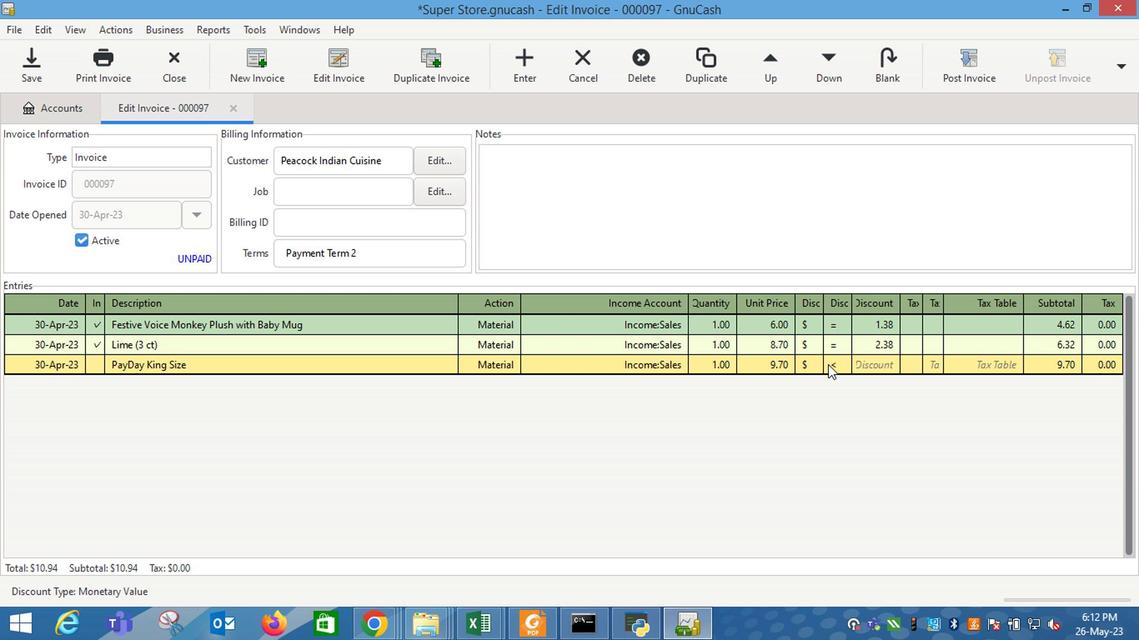 
Action: Mouse moved to (850, 375)
Screenshot: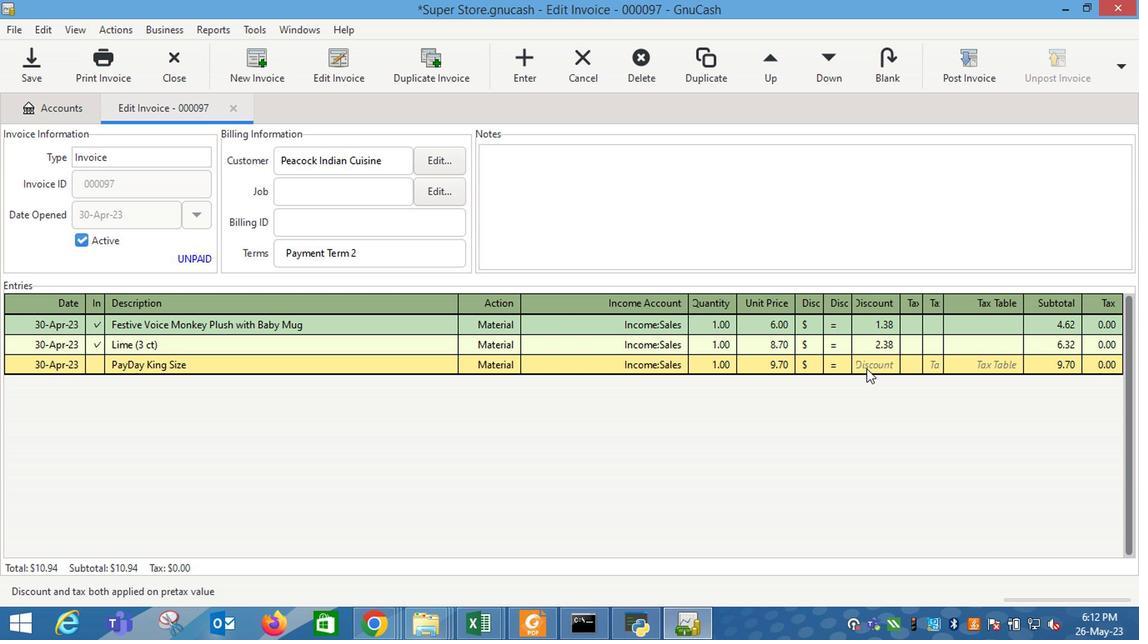 
Action: Mouse pressed left at (850, 375)
Screenshot: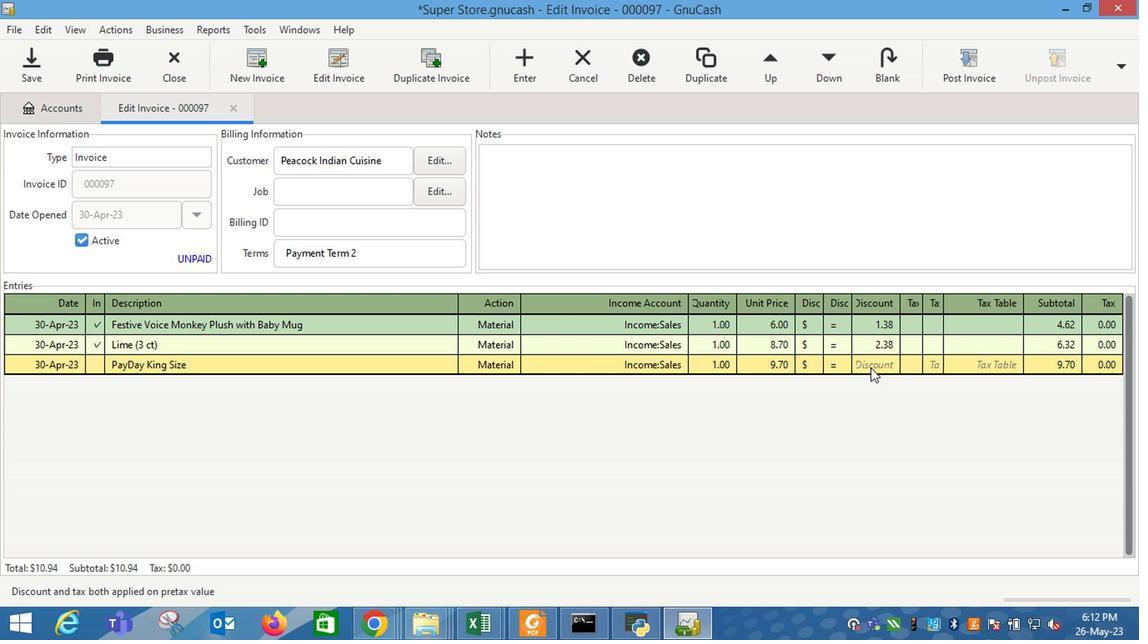 
Action: Key pressed 2.88<Key.enter>
Screenshot: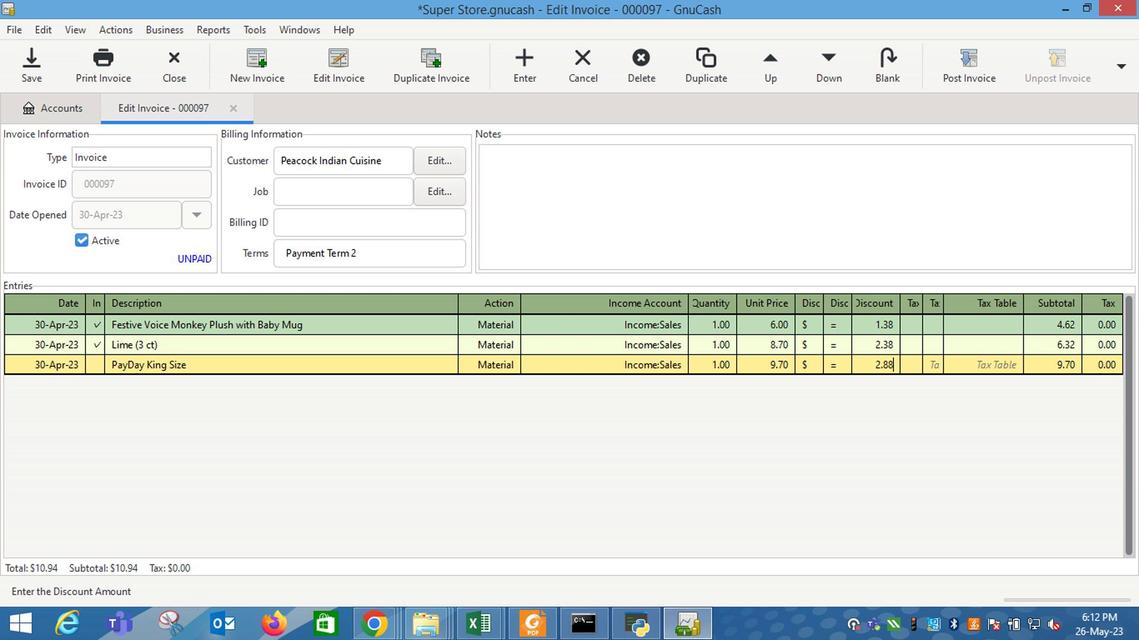 
Action: Mouse moved to (697, 231)
Screenshot: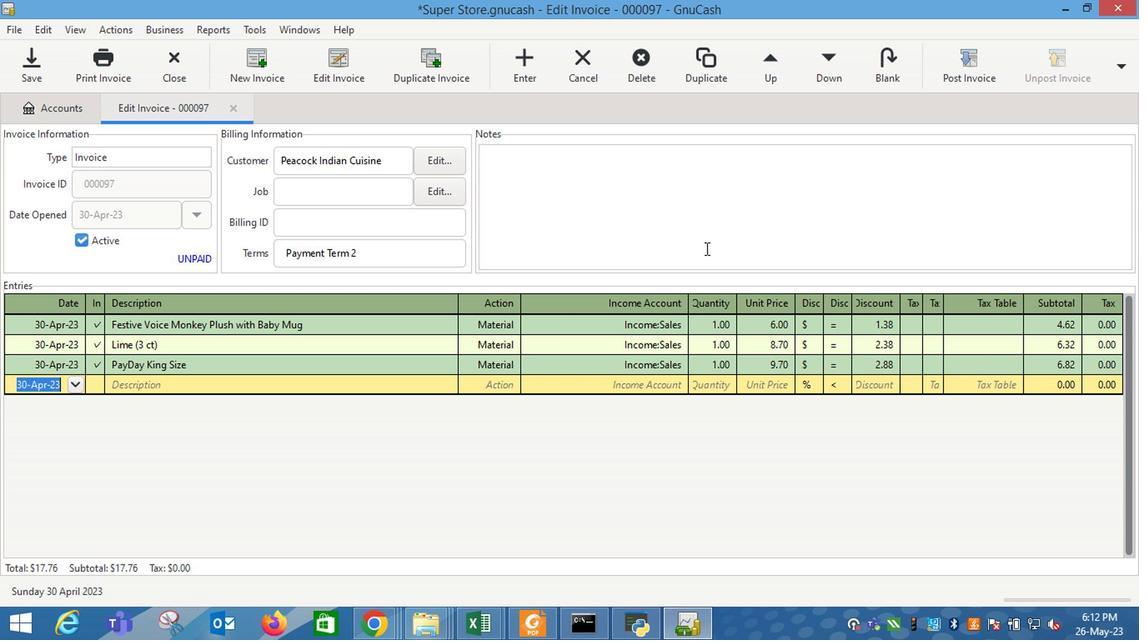 
Action: Mouse pressed left at (697, 231)
Screenshot: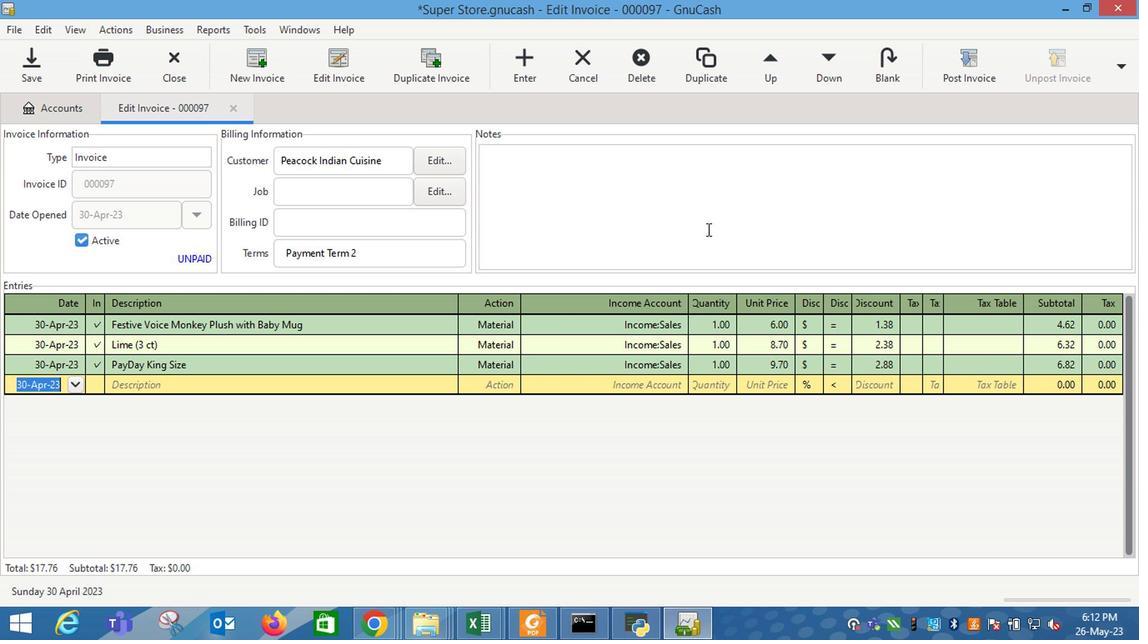 
Action: Key pressed <Key.shift_r>Looking<Key.space>forward<Key.space>to<Key.space>serving<Key.space>you<Key.space>again.
Screenshot: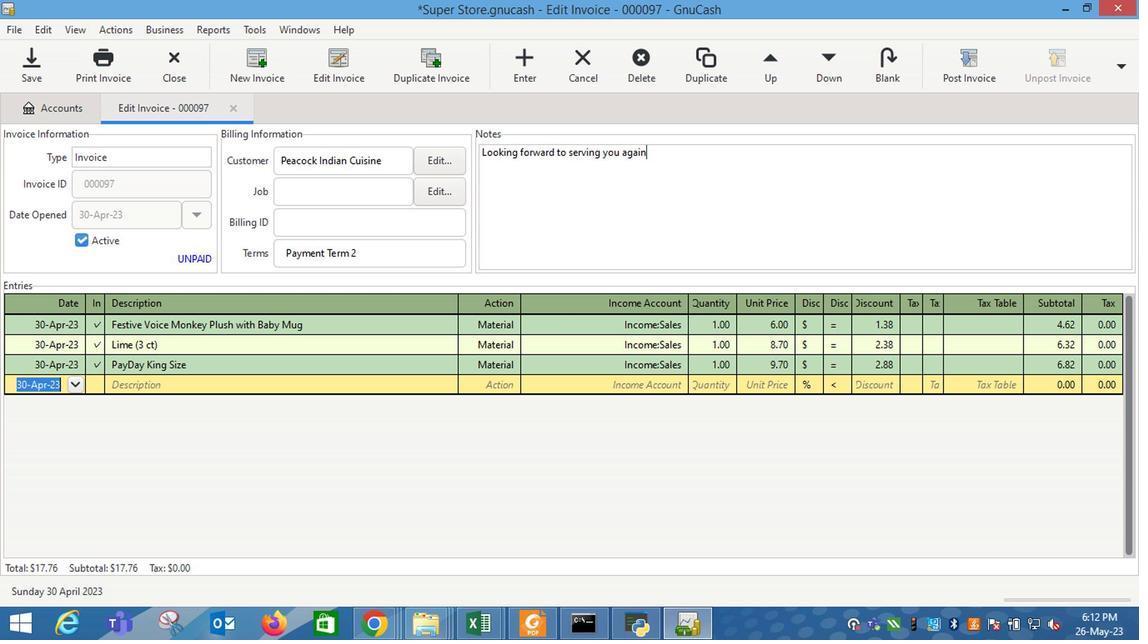 
Action: Mouse moved to (934, 91)
Screenshot: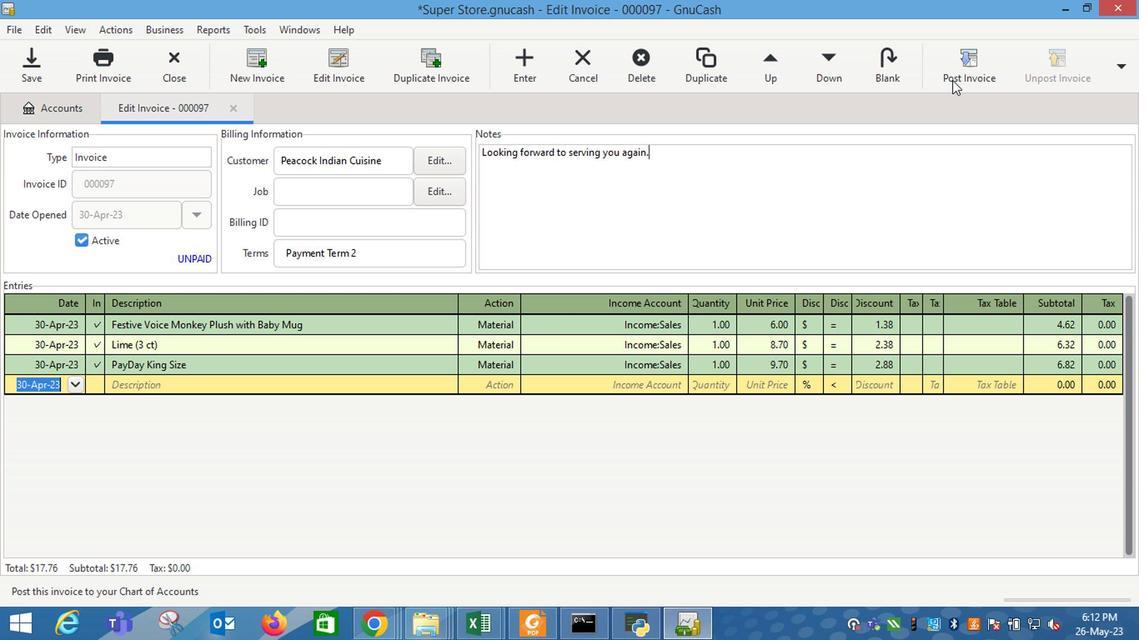 
Action: Mouse pressed left at (934, 91)
Screenshot: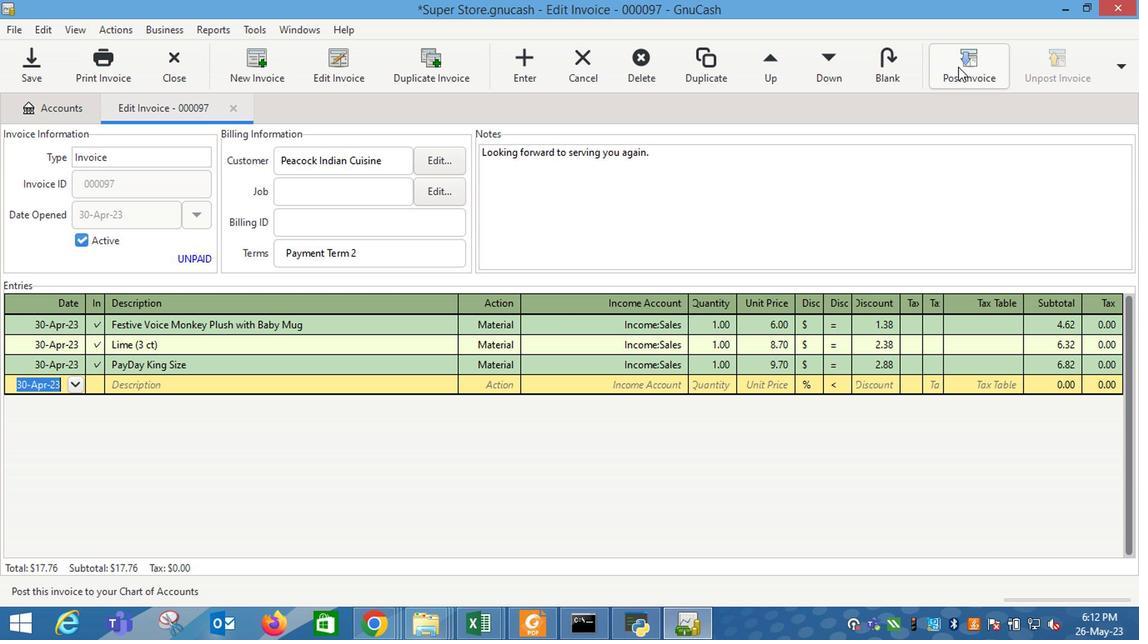 
Action: Mouse moved to (704, 291)
Screenshot: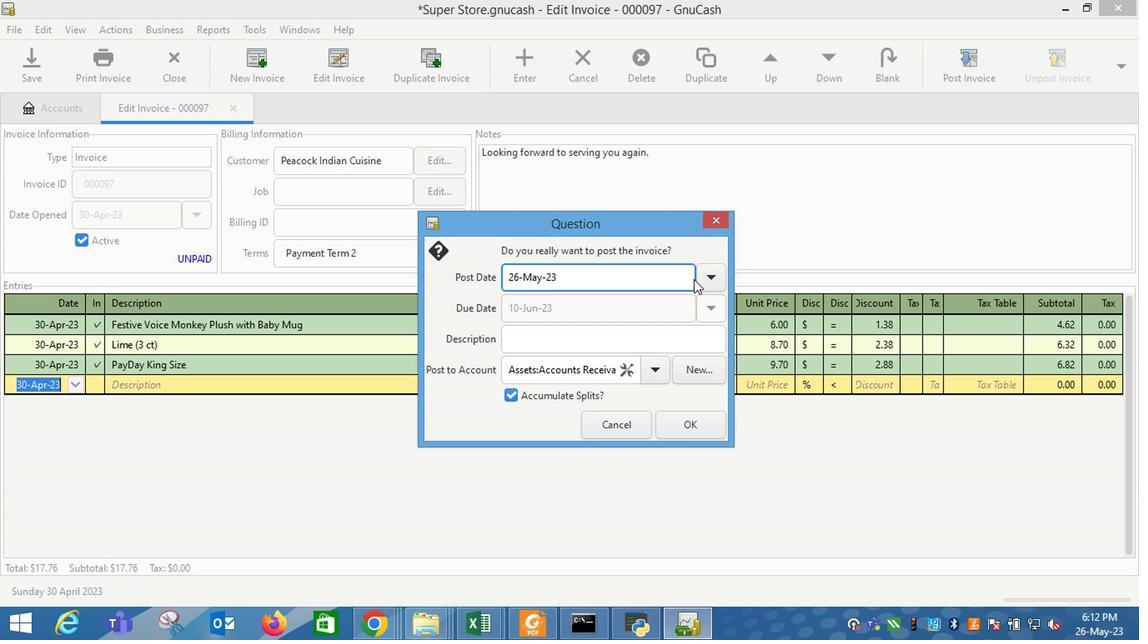 
Action: Mouse pressed left at (704, 291)
Screenshot: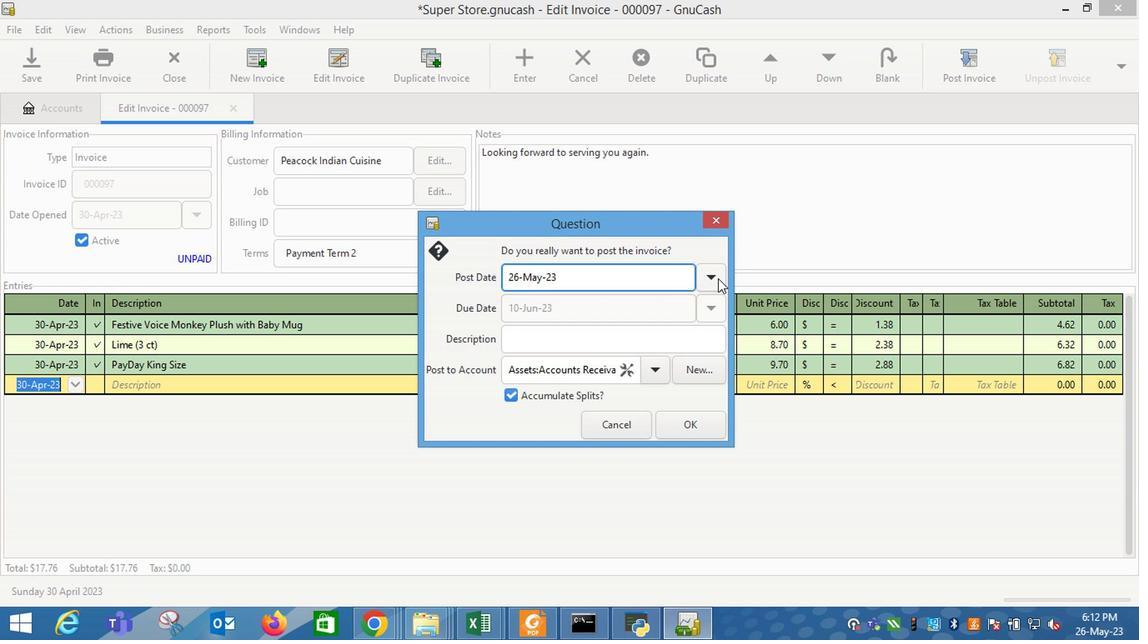 
Action: Mouse moved to (578, 315)
Screenshot: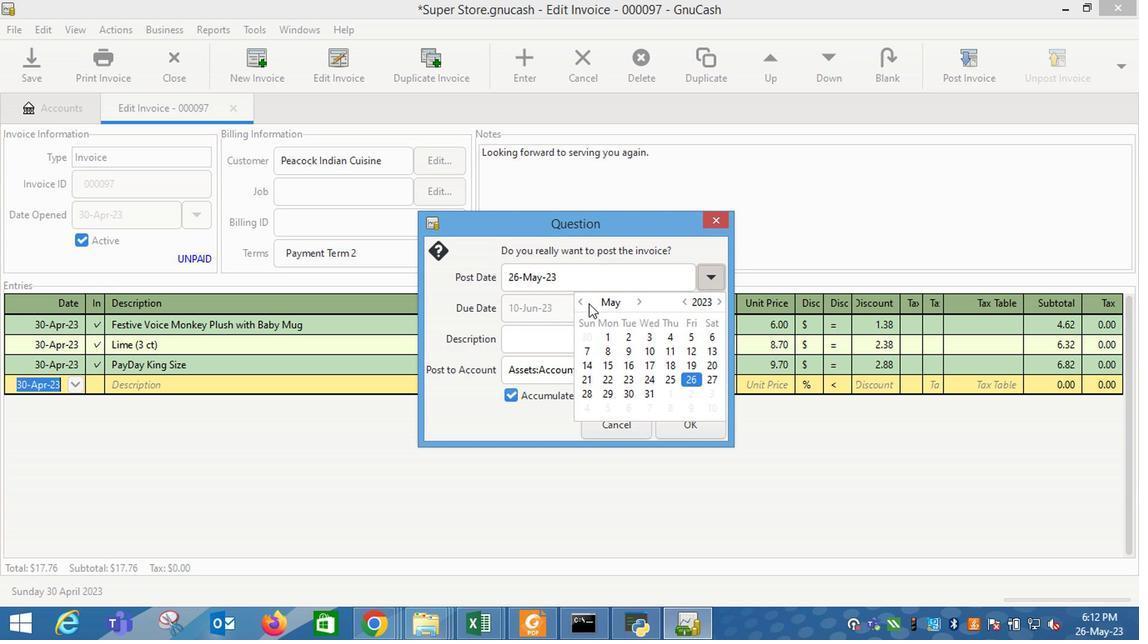 
Action: Mouse pressed left at (578, 315)
Screenshot: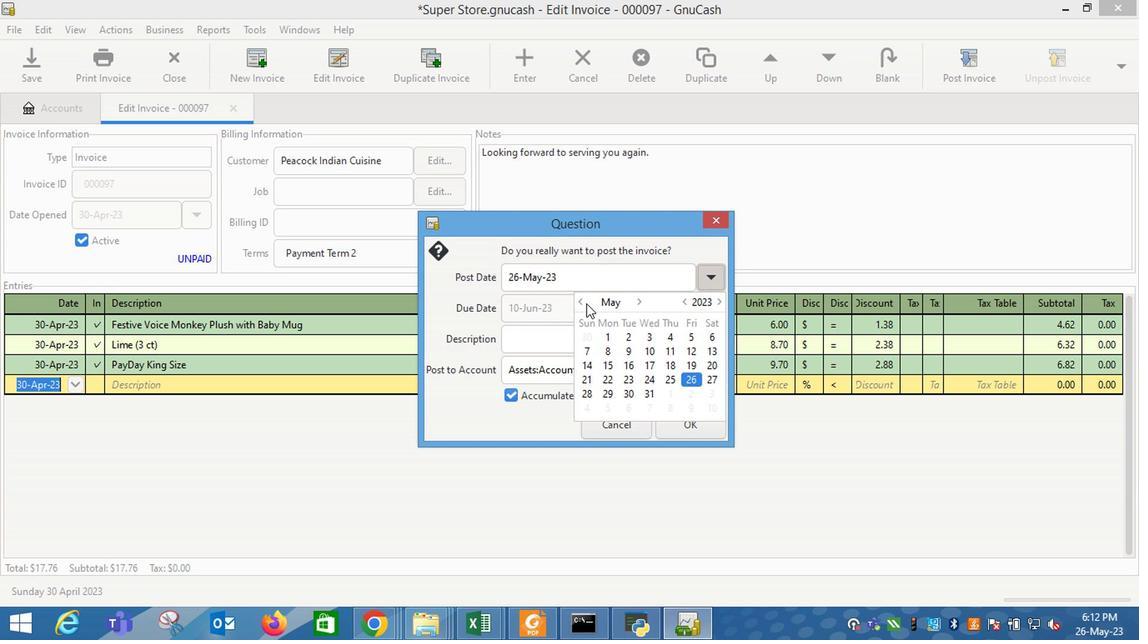 
Action: Mouse moved to (699, 291)
Screenshot: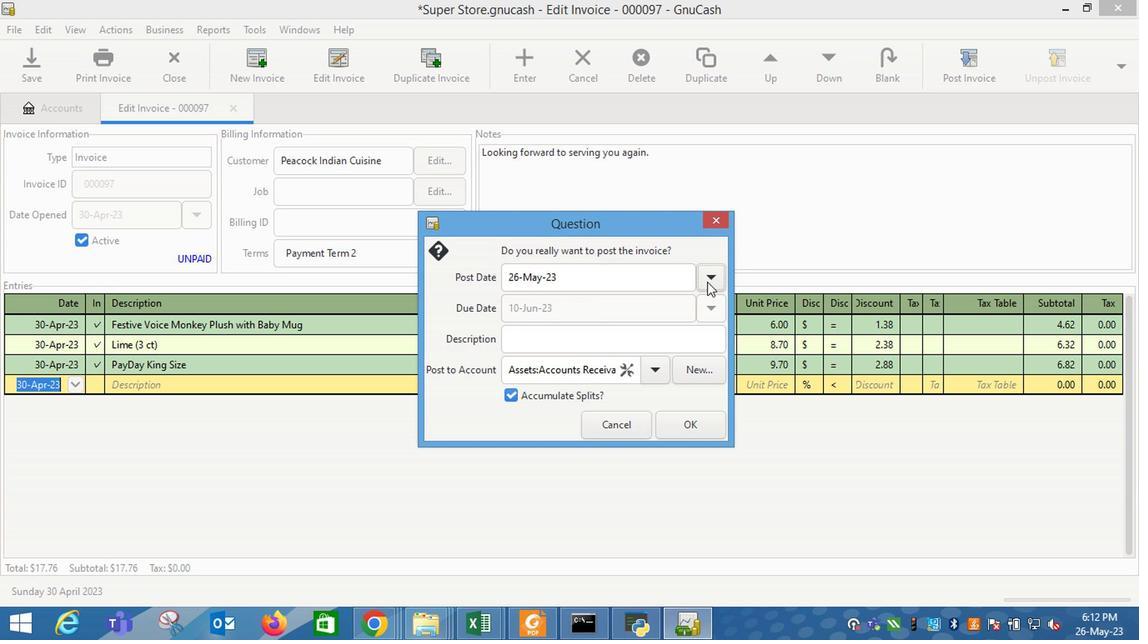 
Action: Mouse pressed left at (699, 291)
Screenshot: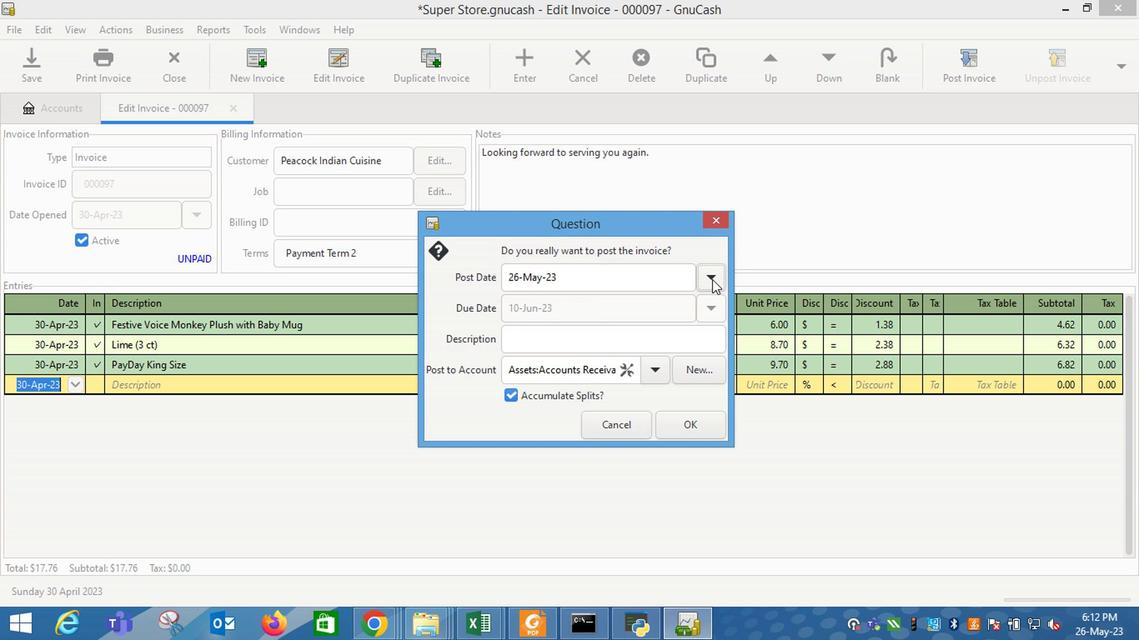 
Action: Mouse moved to (574, 315)
Screenshot: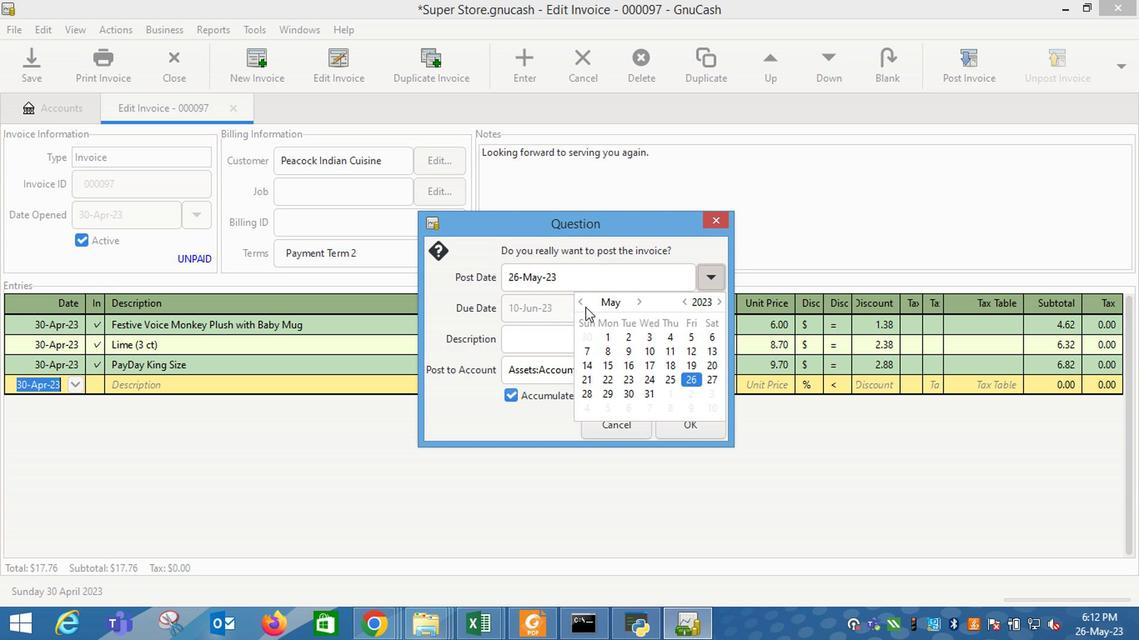 
Action: Mouse pressed left at (574, 315)
Screenshot: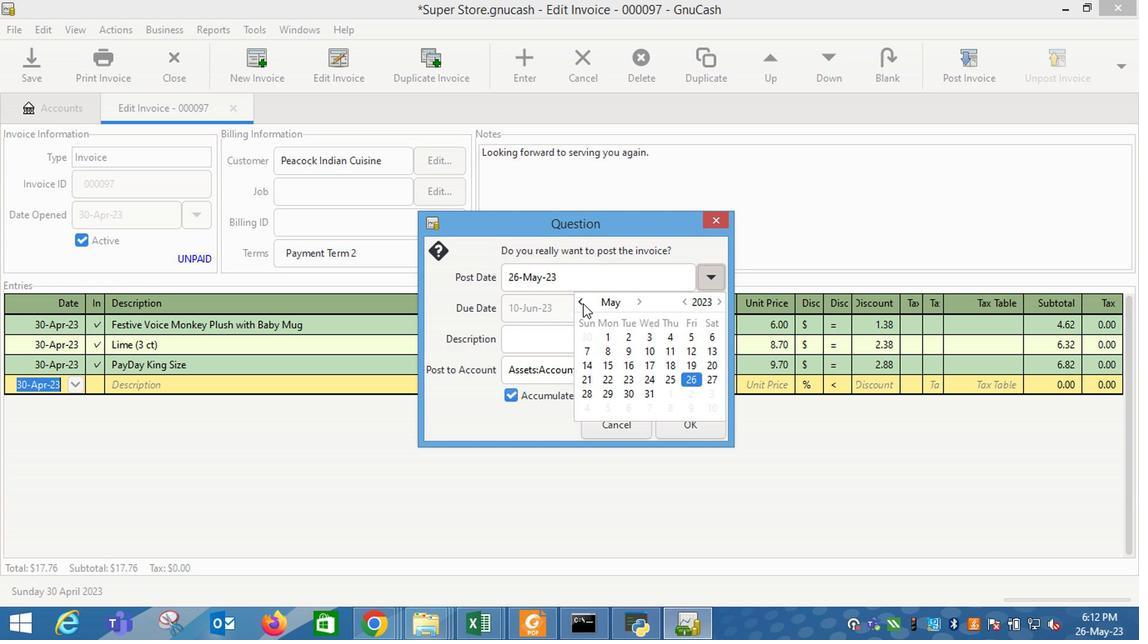 
Action: Mouse moved to (581, 418)
Screenshot: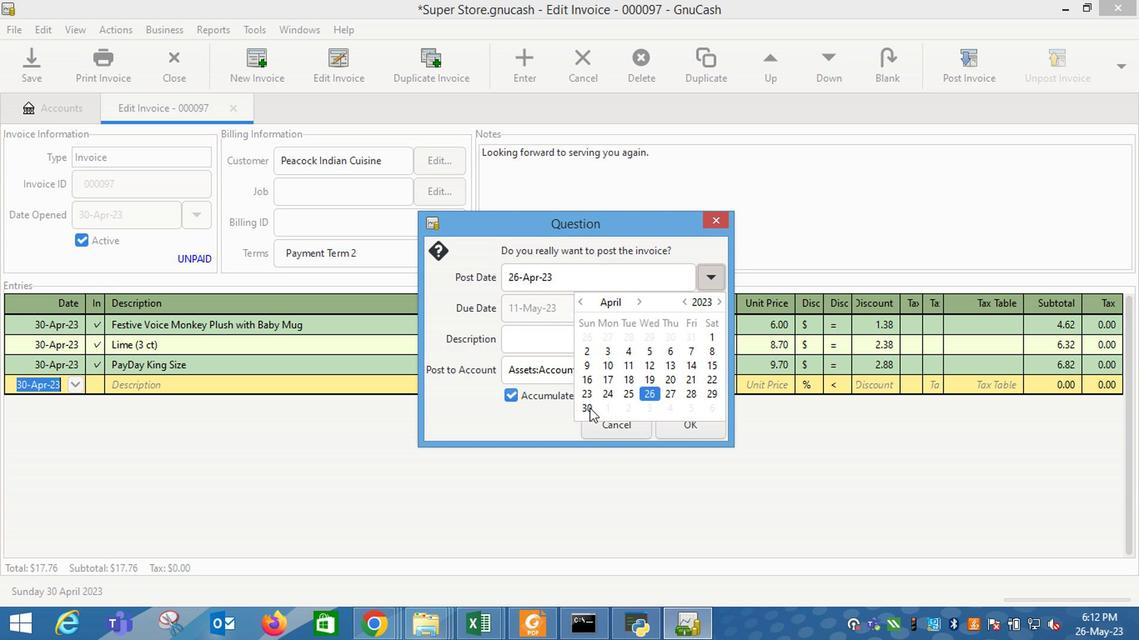 
Action: Mouse pressed left at (581, 418)
Screenshot: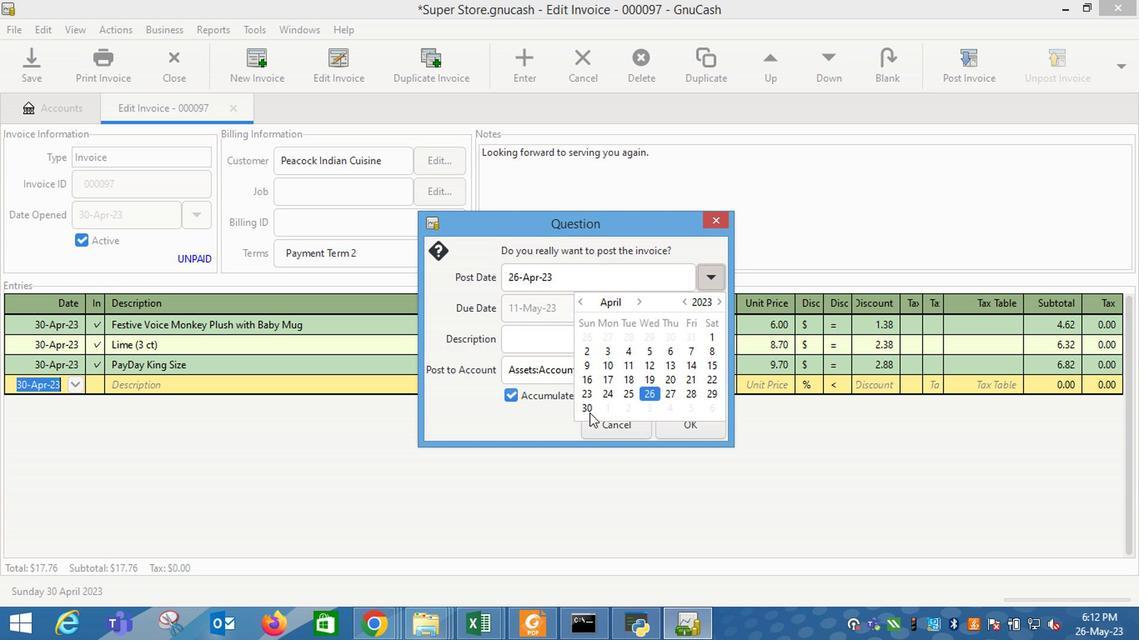 
Action: Mouse moved to (539, 354)
Screenshot: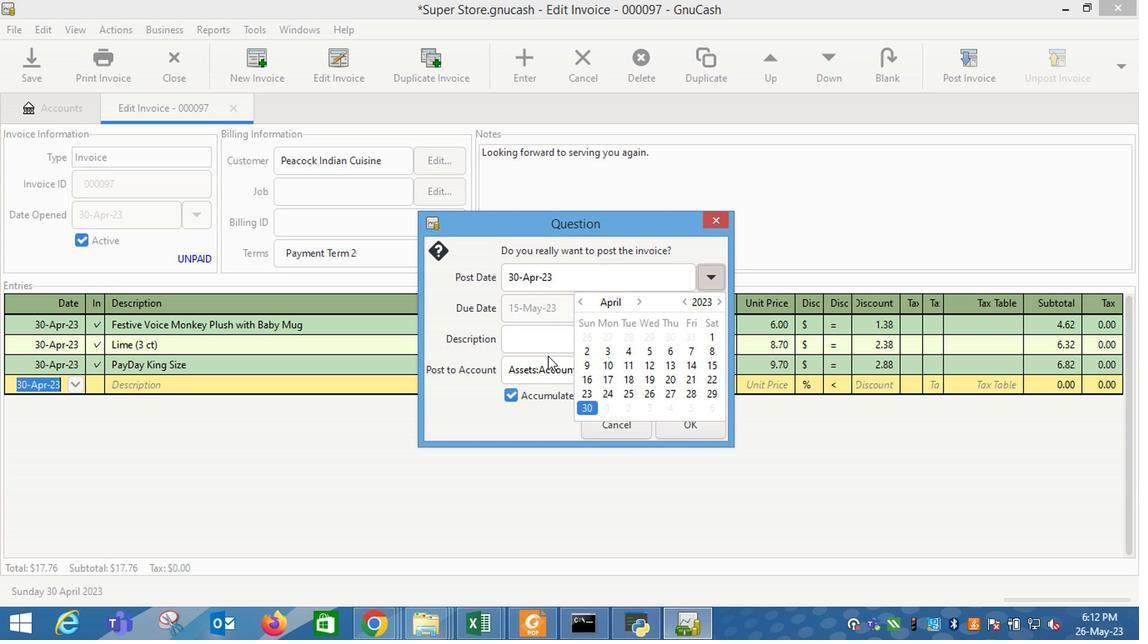 
Action: Mouse pressed left at (539, 354)
Screenshot: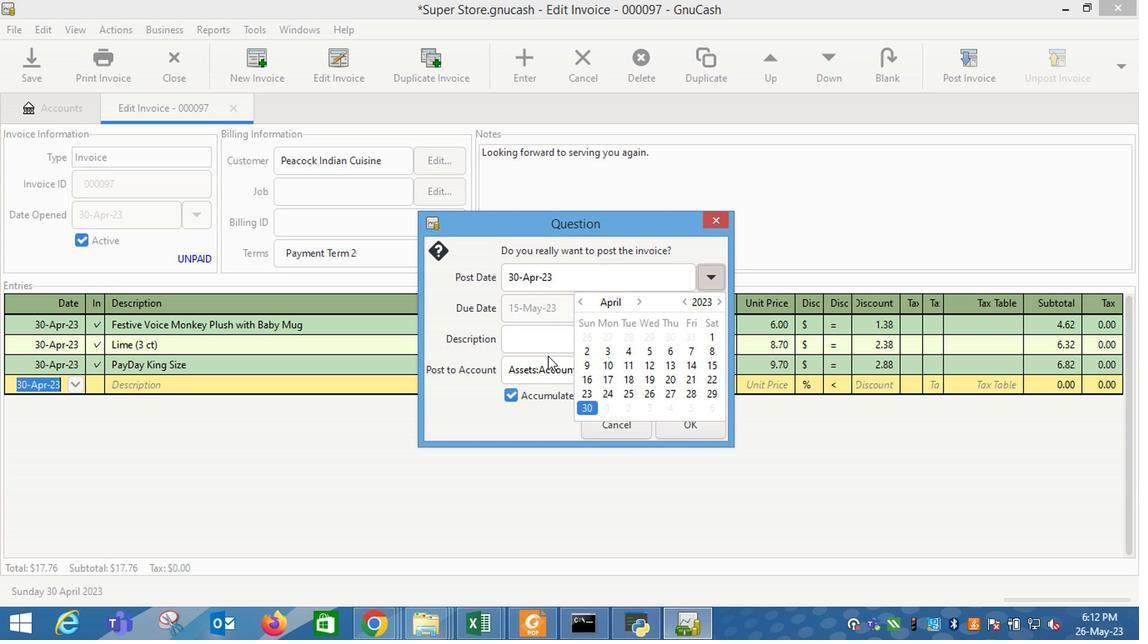 
Action: Mouse moved to (669, 430)
Screenshot: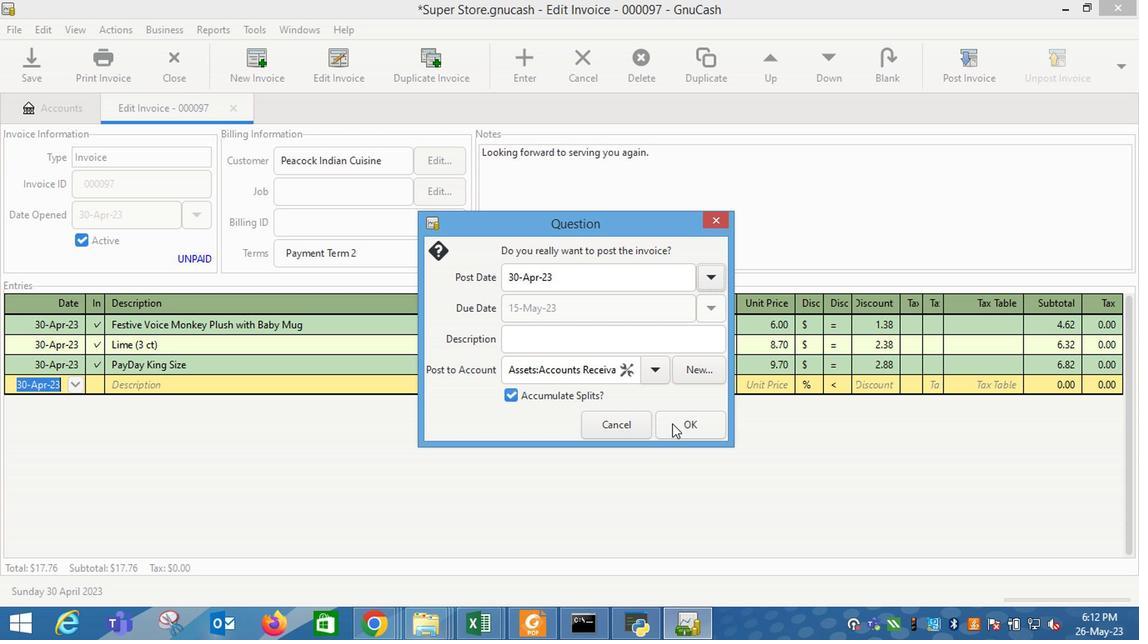 
Action: Mouse pressed left at (669, 430)
Screenshot: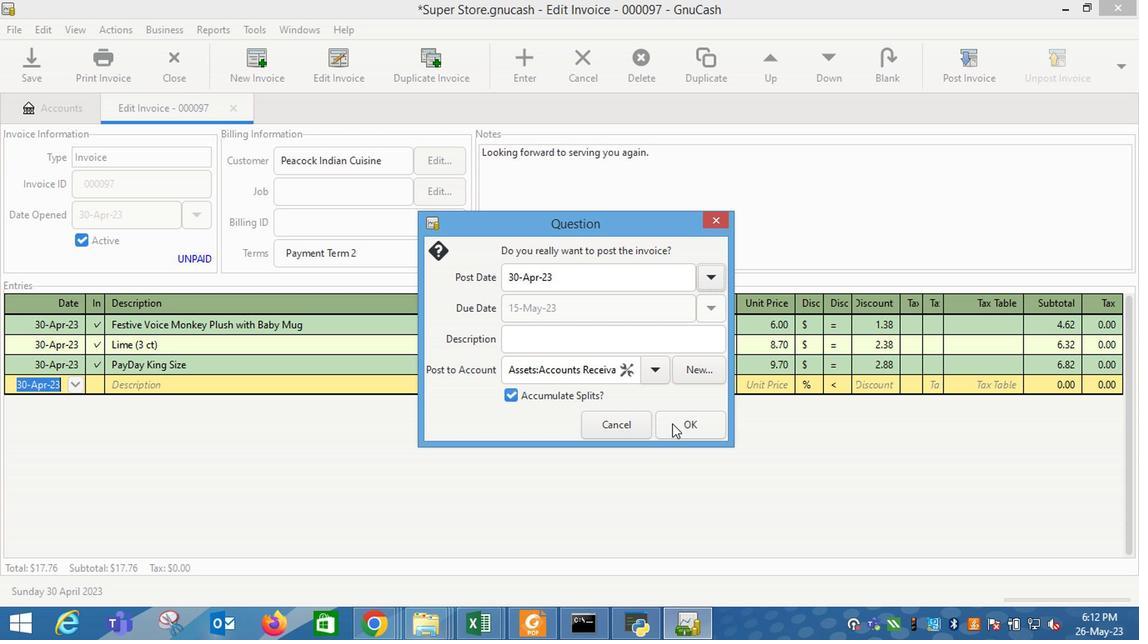 
Action: Mouse moved to (1040, 87)
Screenshot: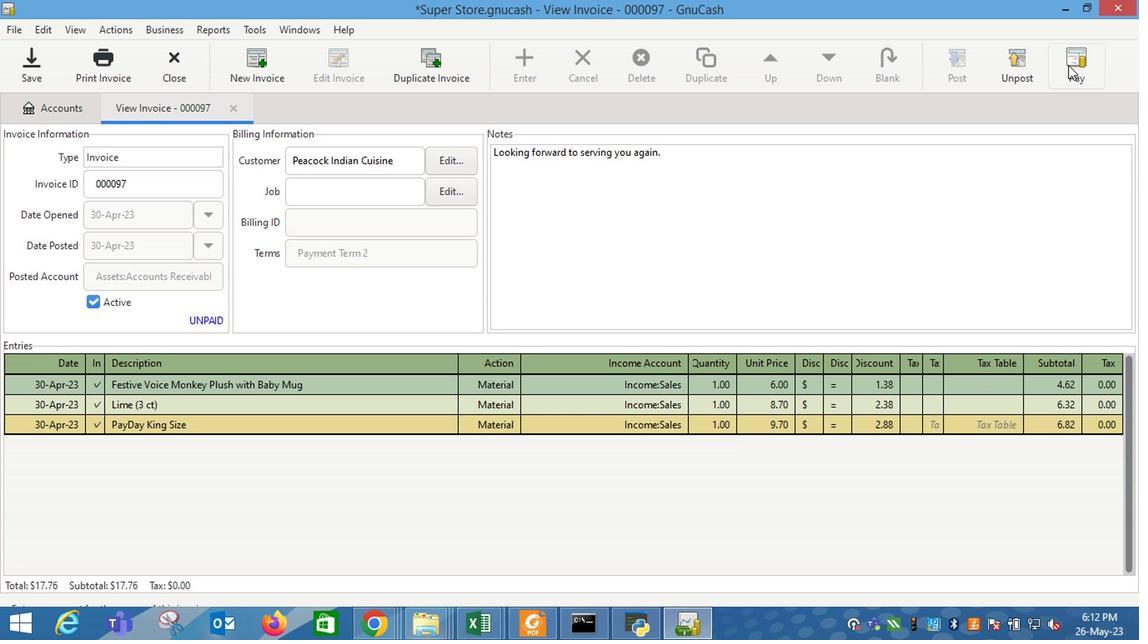 
Action: Mouse pressed left at (1040, 87)
Screenshot: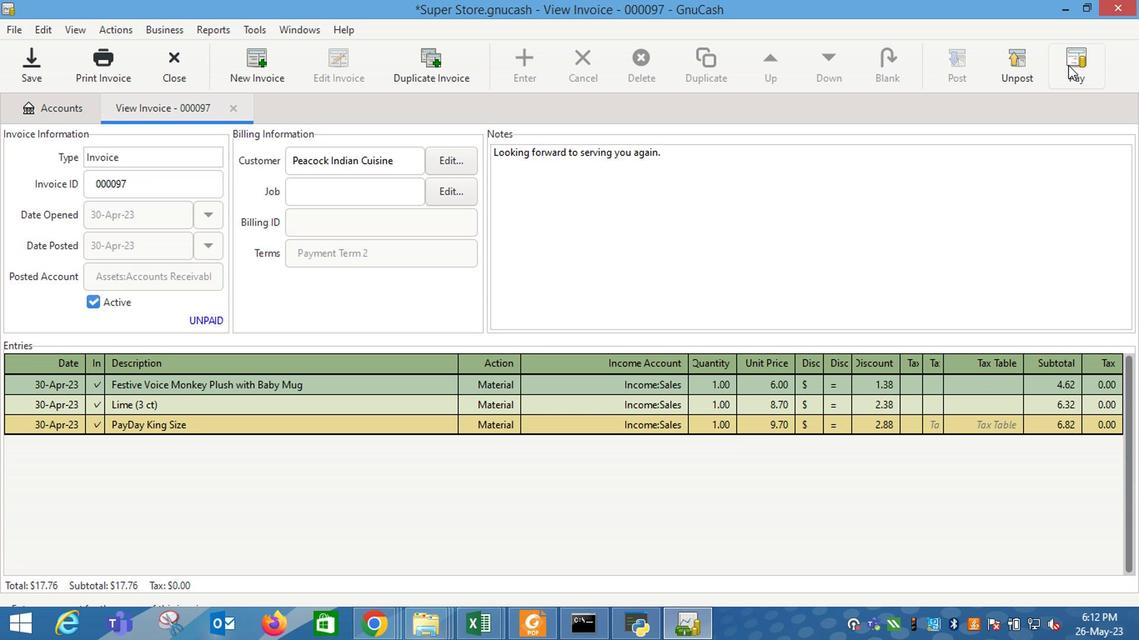 
Action: Mouse moved to (512, 329)
Screenshot: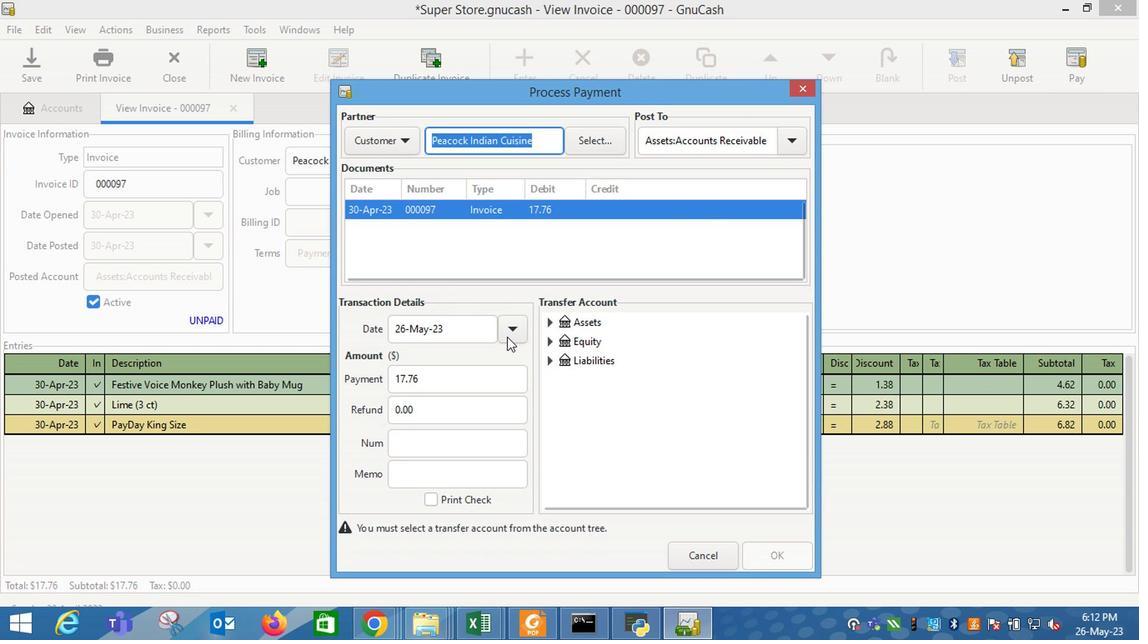 
Action: Mouse pressed left at (512, 329)
Screenshot: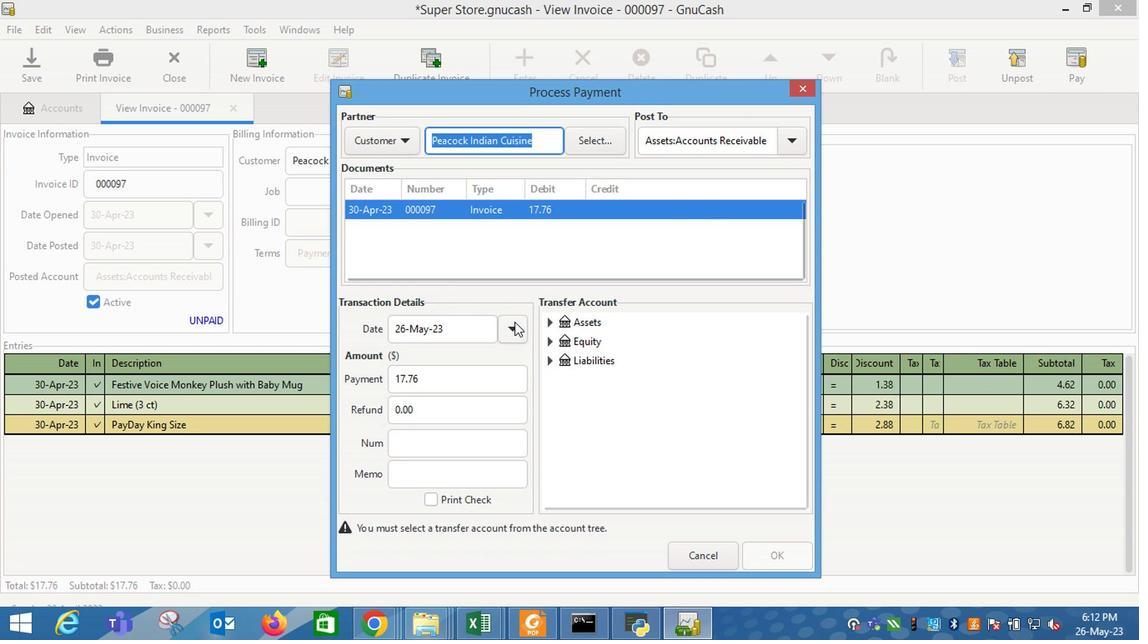 
Action: Mouse moved to (404, 420)
Screenshot: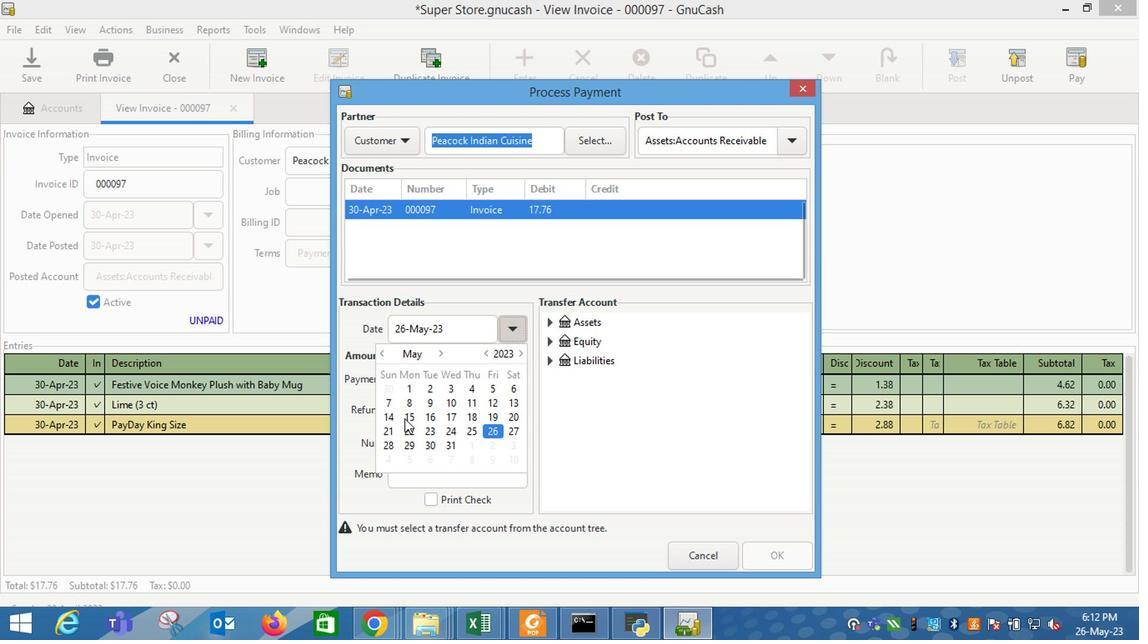 
Action: Mouse pressed left at (404, 420)
Screenshot: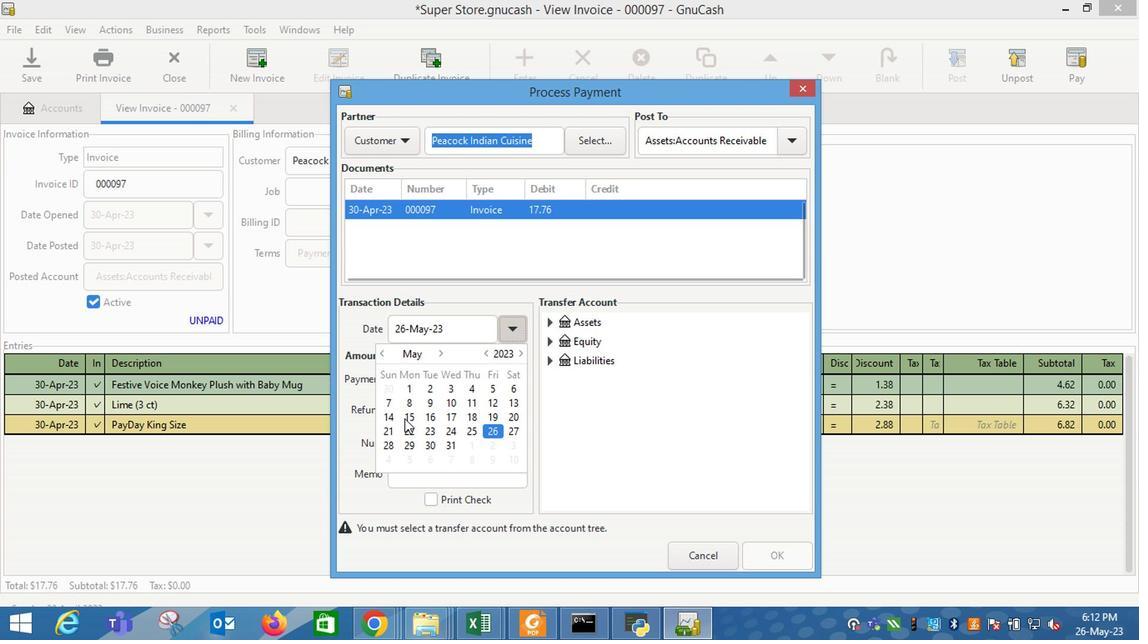 
Action: Mouse moved to (563, 410)
Screenshot: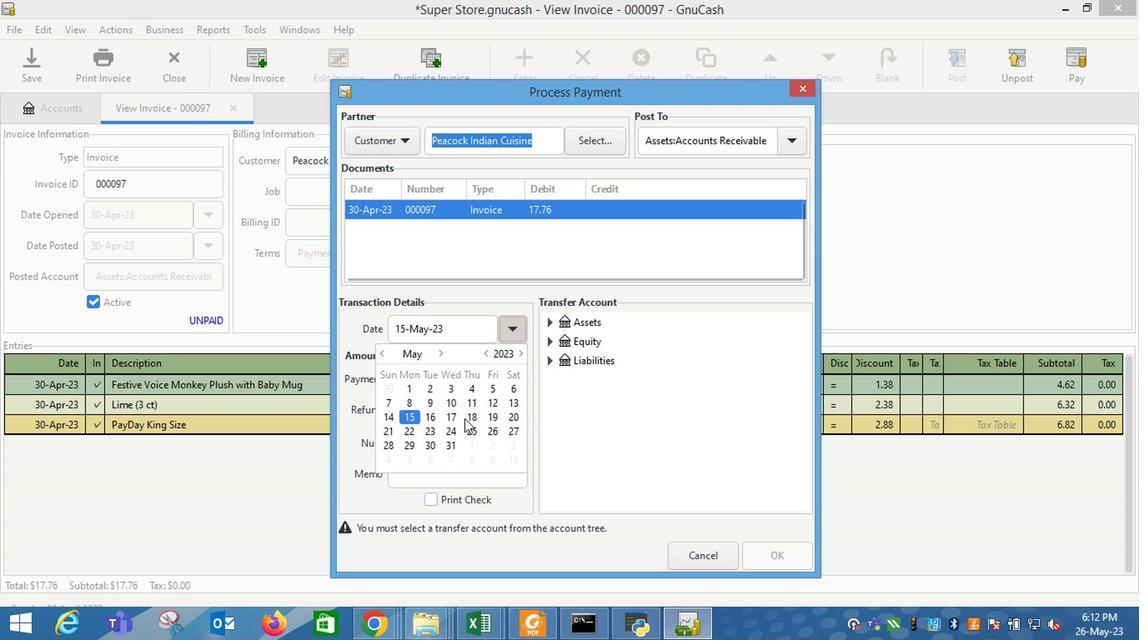 
Action: Mouse pressed left at (563, 410)
Screenshot: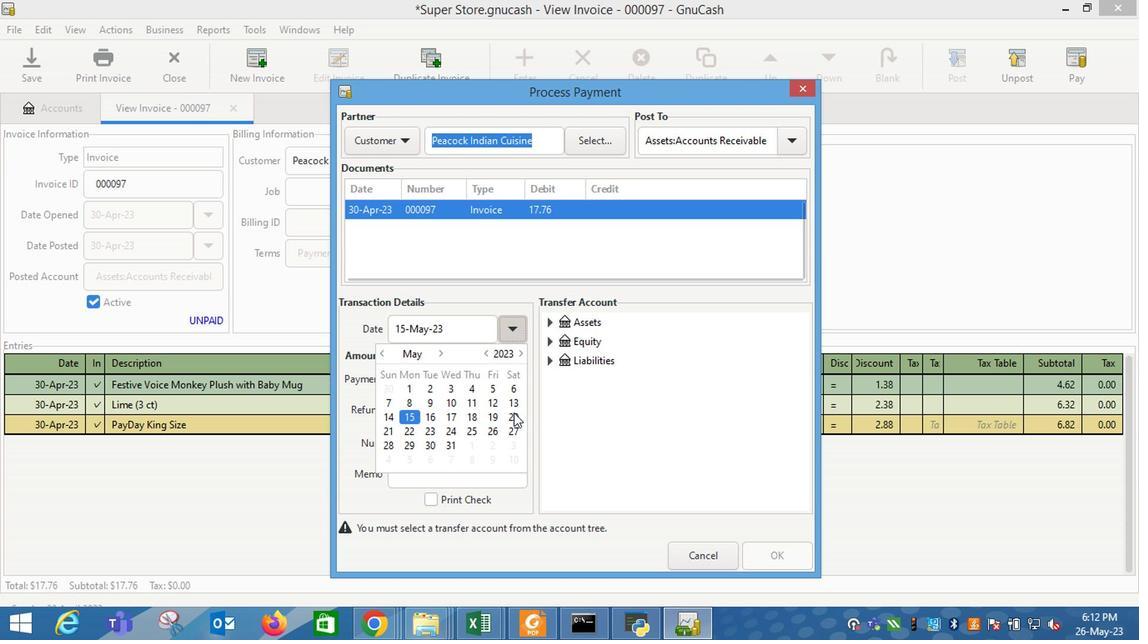 
Action: Mouse moved to (541, 332)
Screenshot: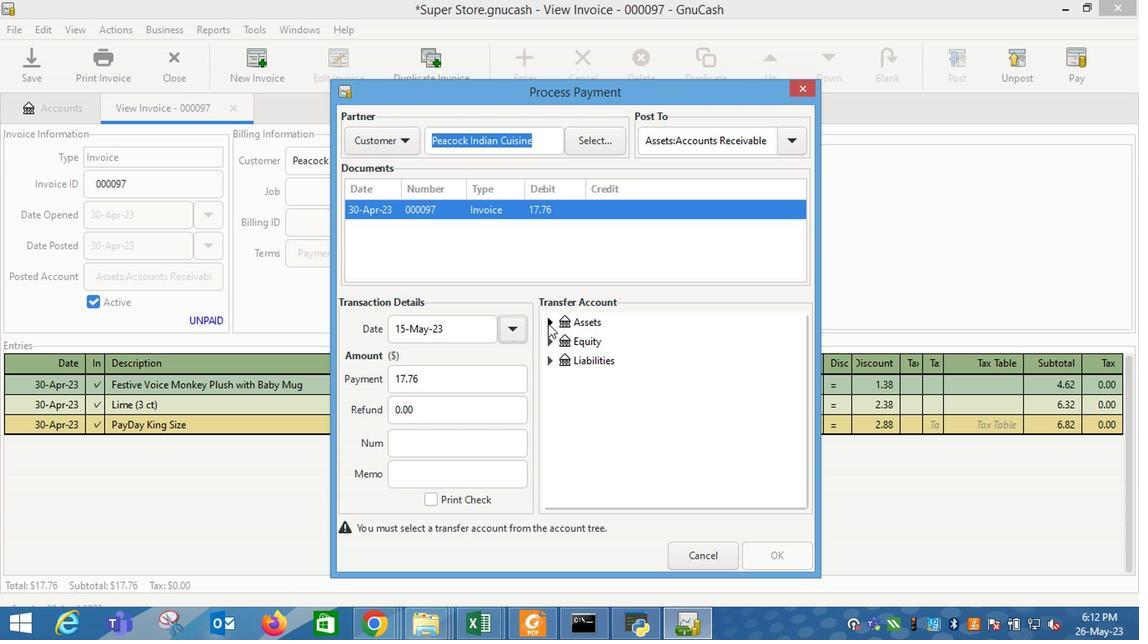 
Action: Mouse pressed left at (541, 332)
Screenshot: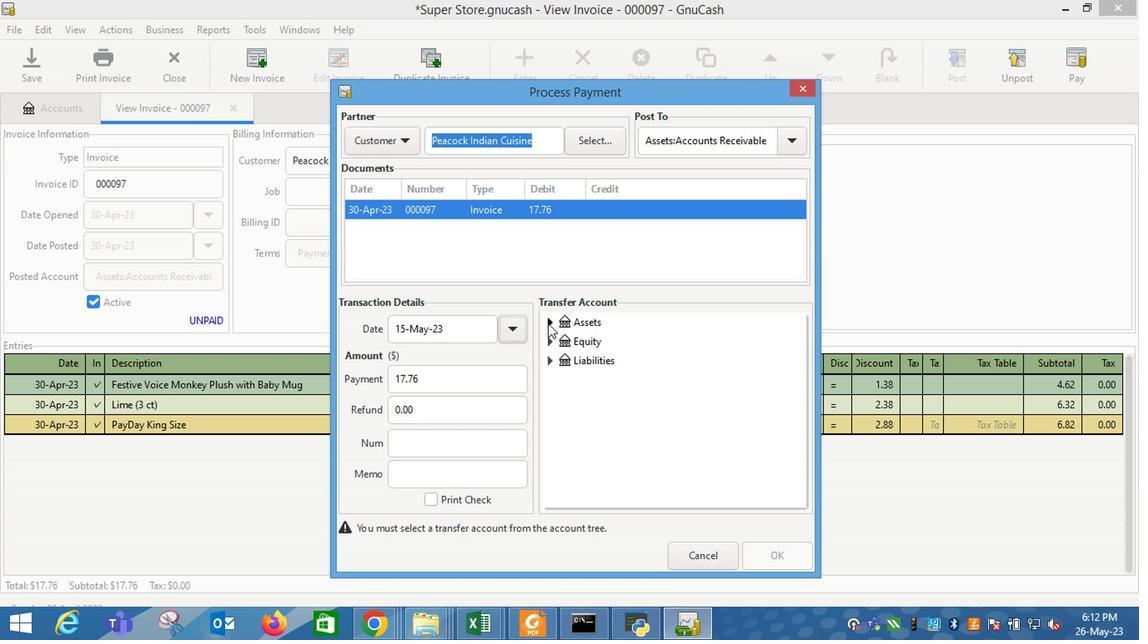 
Action: Mouse moved to (564, 351)
Screenshot: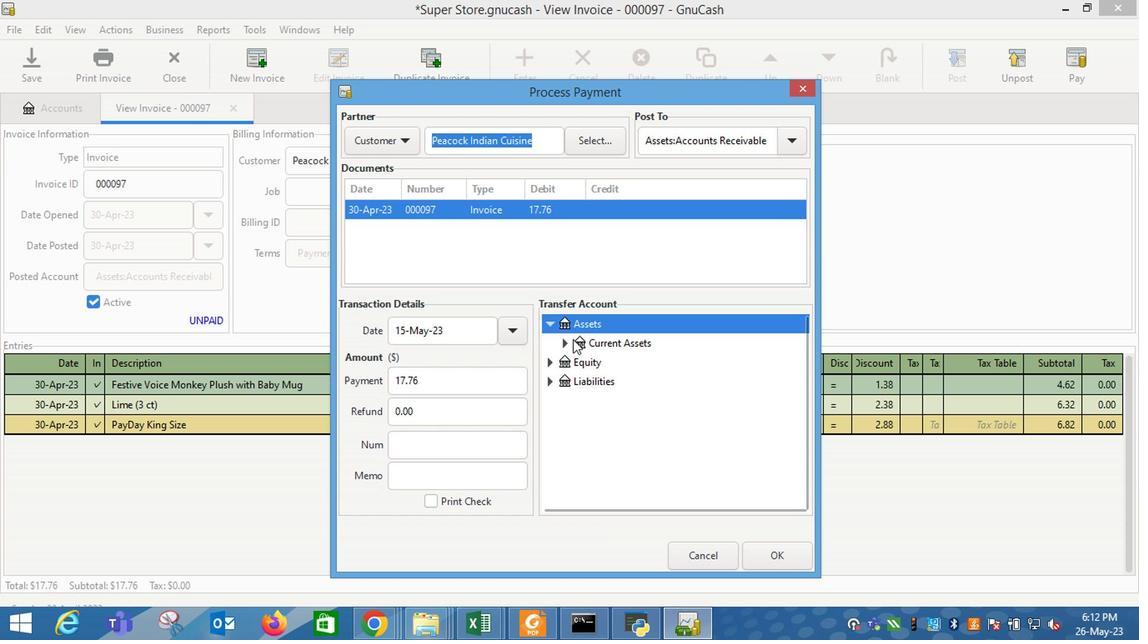 
Action: Mouse pressed left at (564, 351)
Screenshot: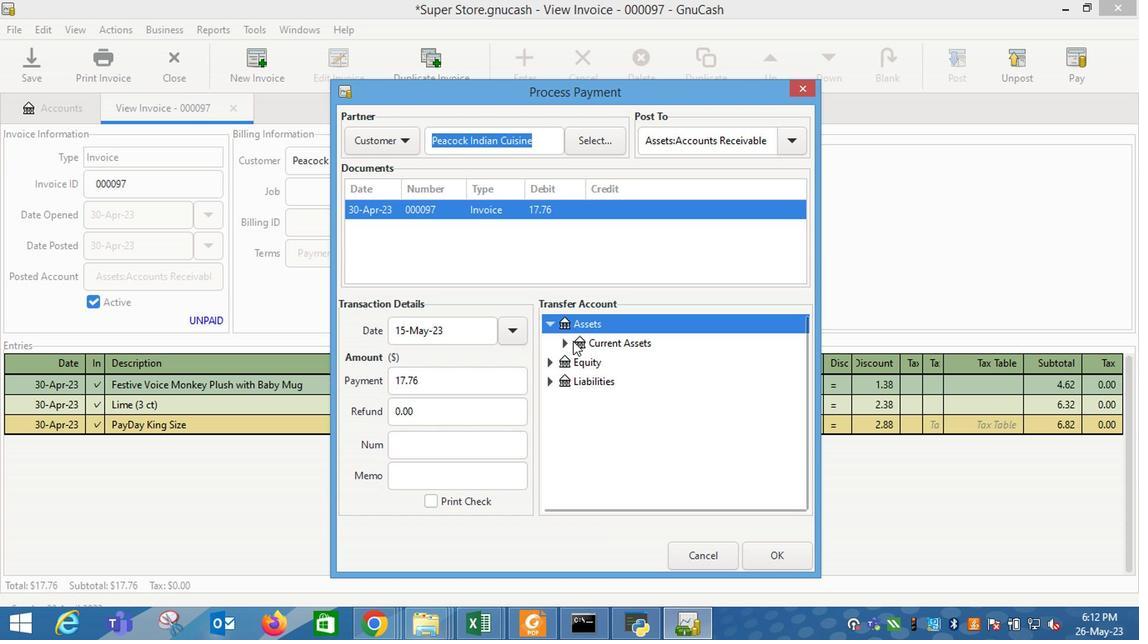 
Action: Mouse moved to (560, 352)
Screenshot: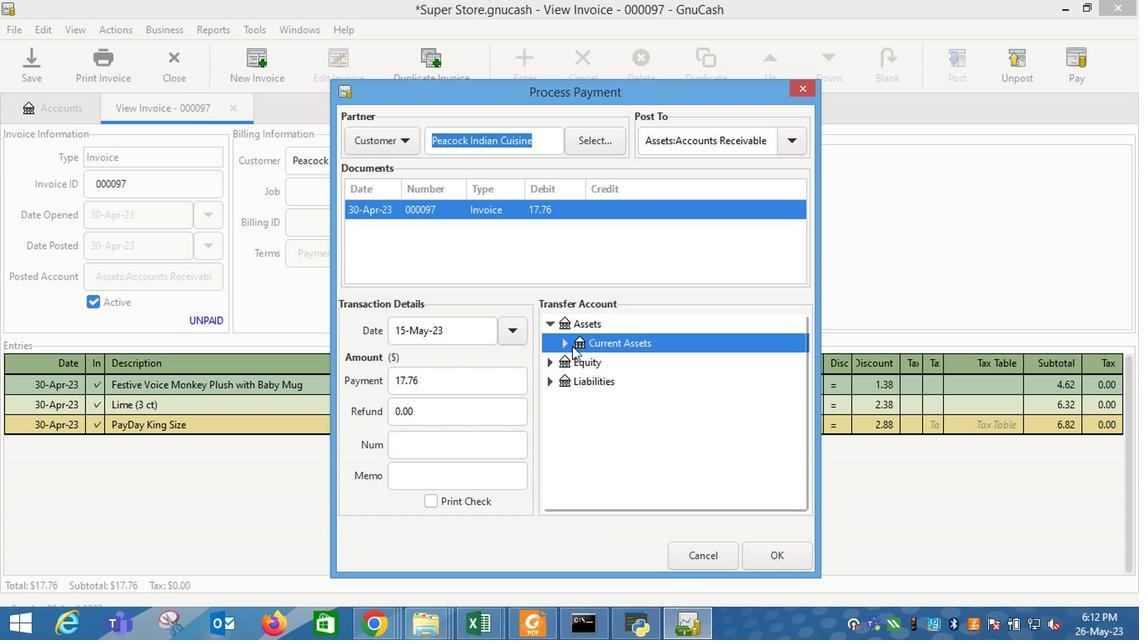 
Action: Mouse pressed left at (560, 352)
Screenshot: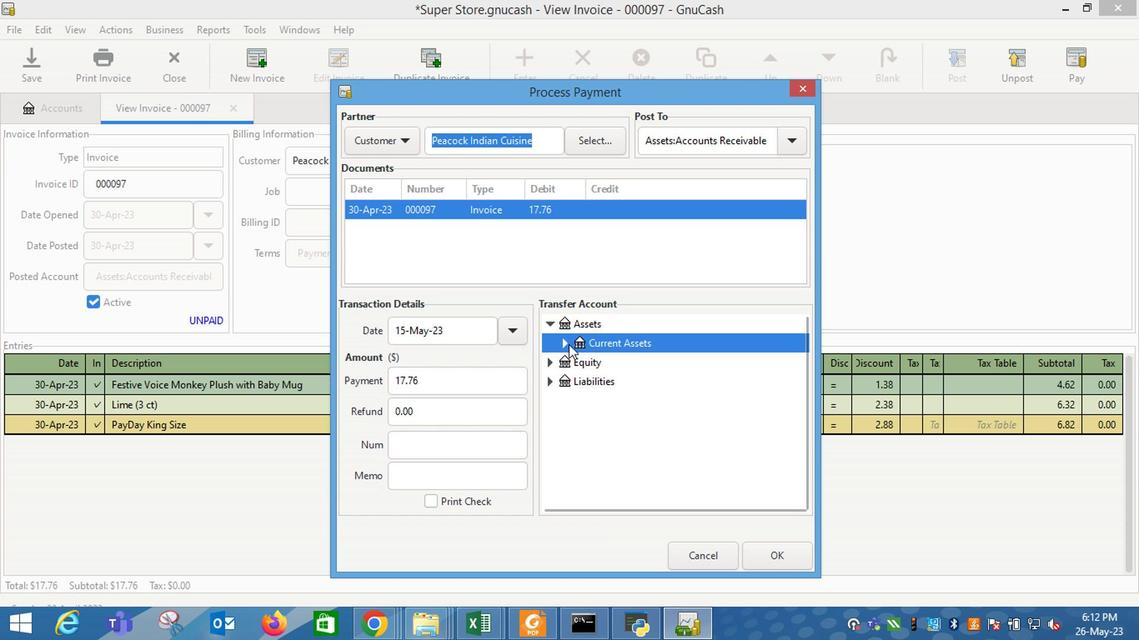 
Action: Mouse moved to (607, 371)
Screenshot: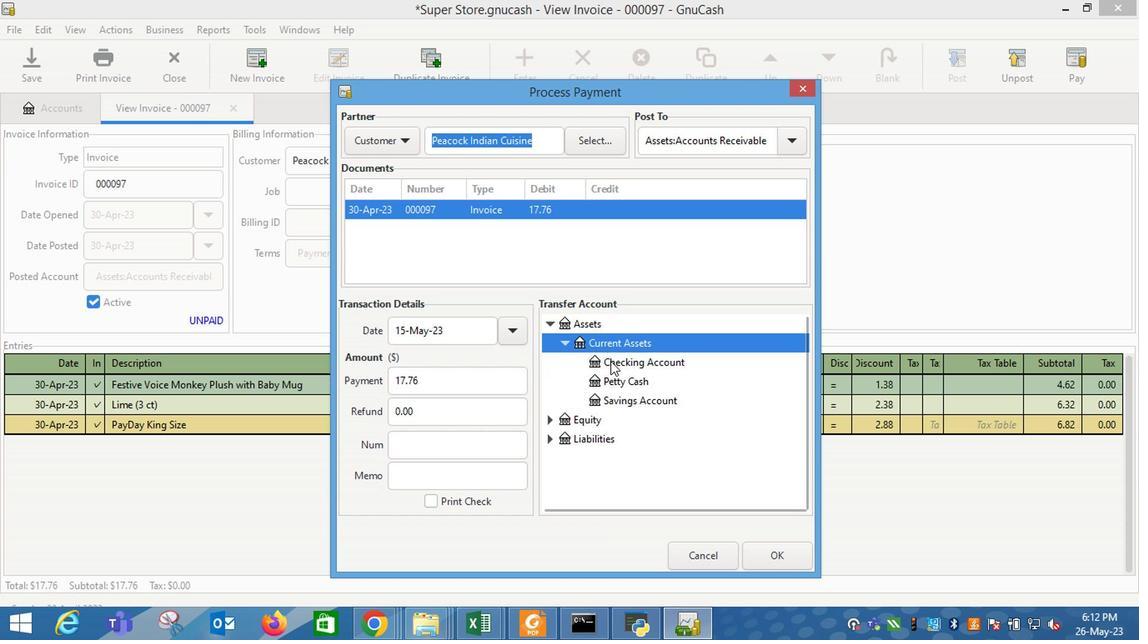 
Action: Mouse pressed left at (607, 371)
Screenshot: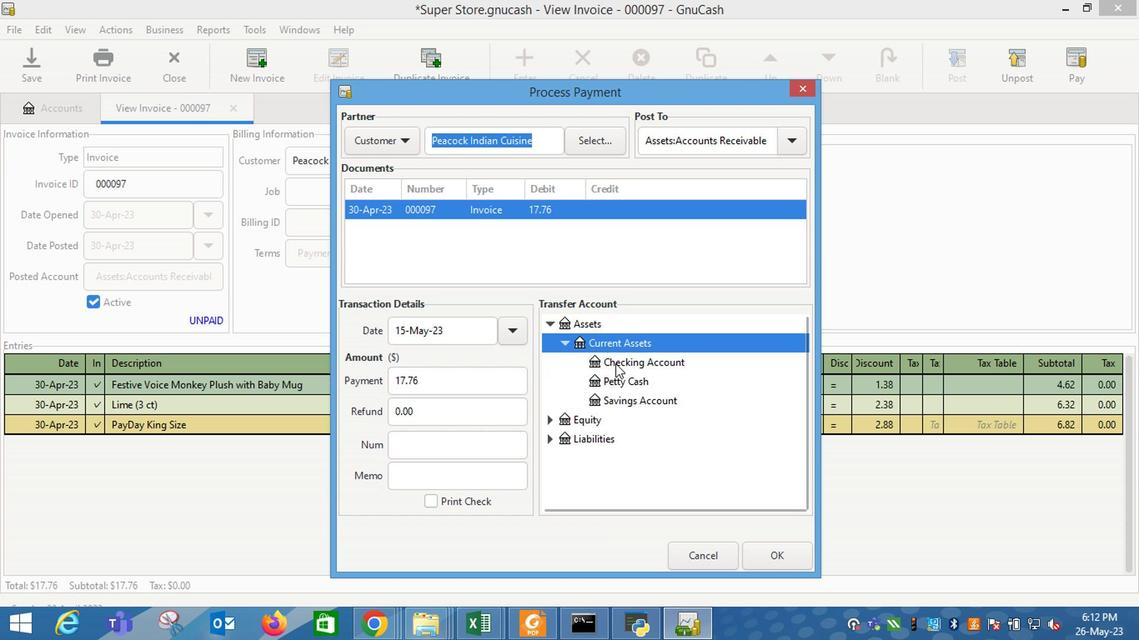 
Action: Mouse moved to (736, 545)
Screenshot: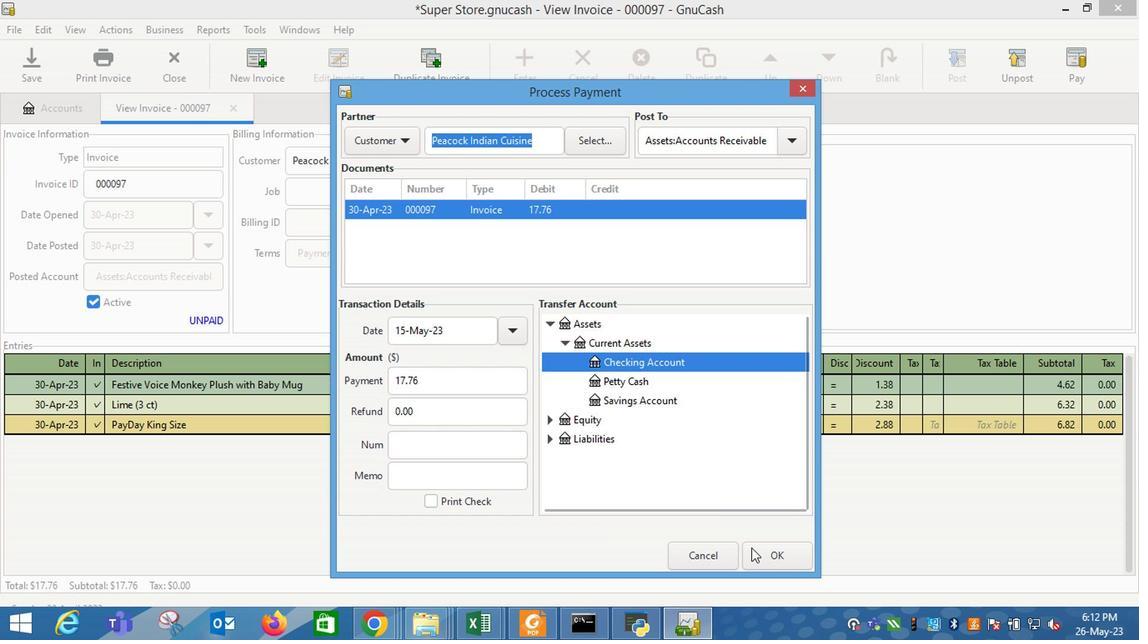 
Action: Mouse pressed left at (736, 545)
Screenshot: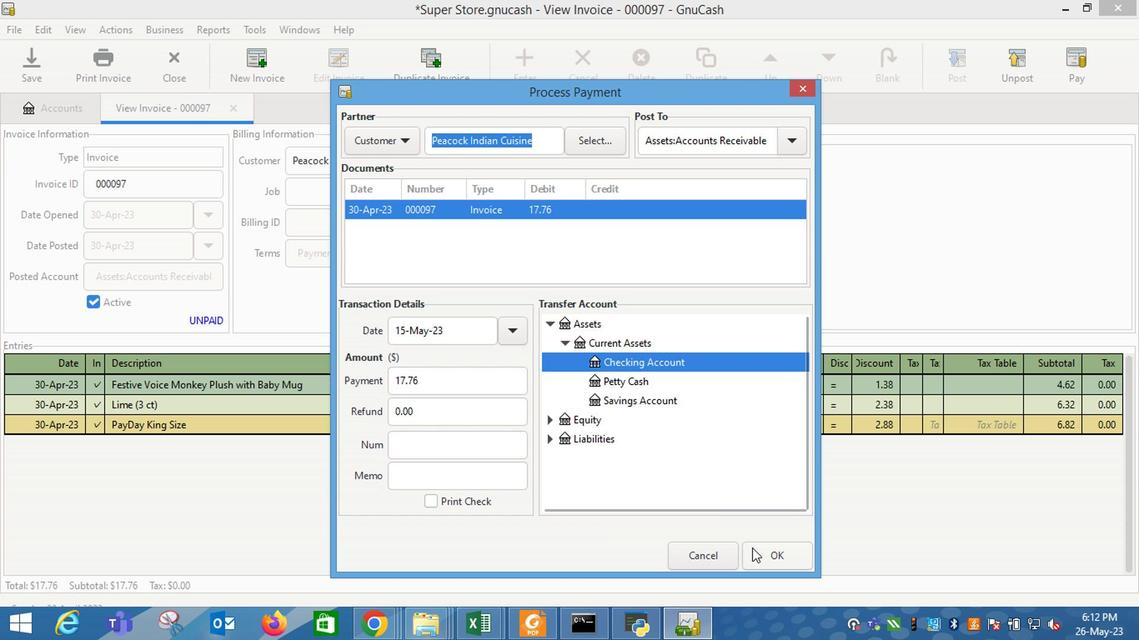 
Action: Mouse moved to (109, 90)
Screenshot: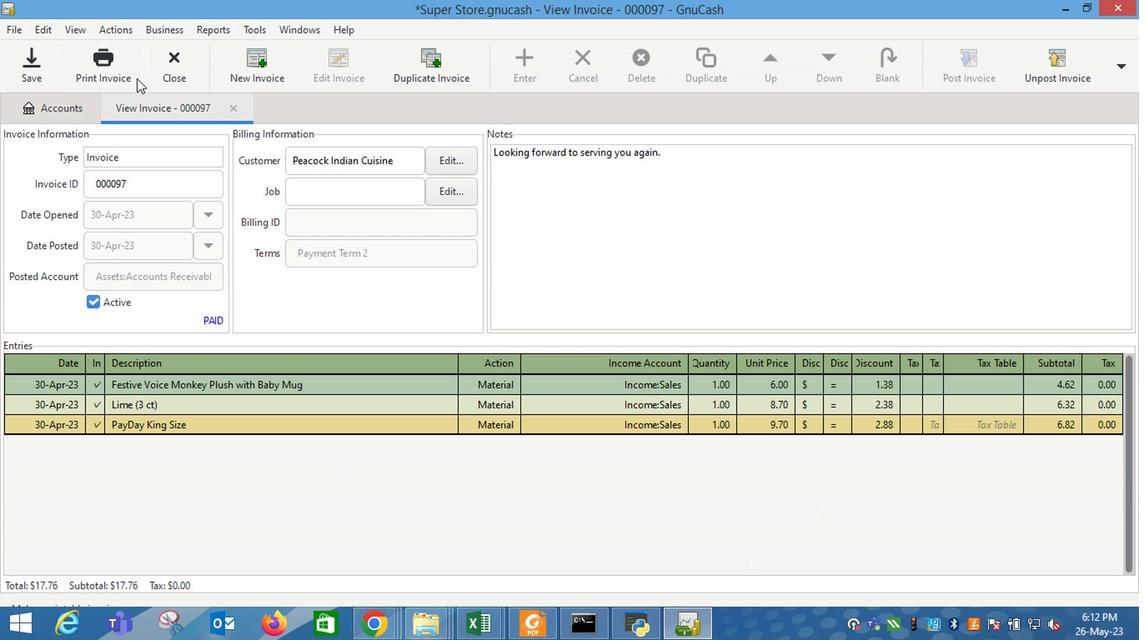 
Action: Mouse pressed left at (109, 90)
Screenshot: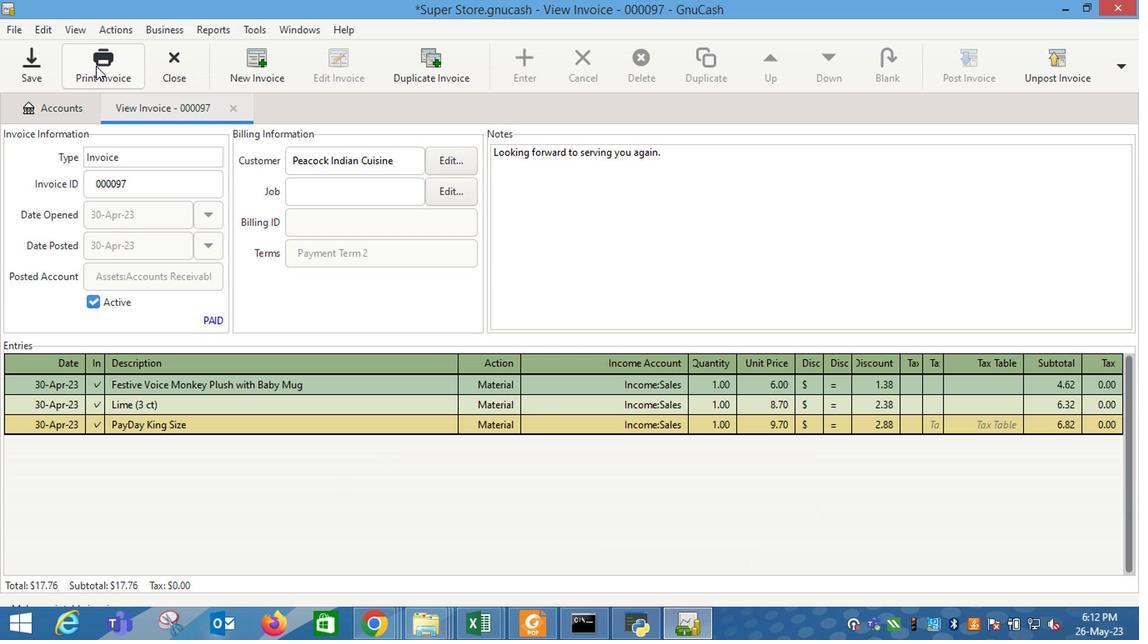 
Action: Mouse moved to (426, 89)
Screenshot: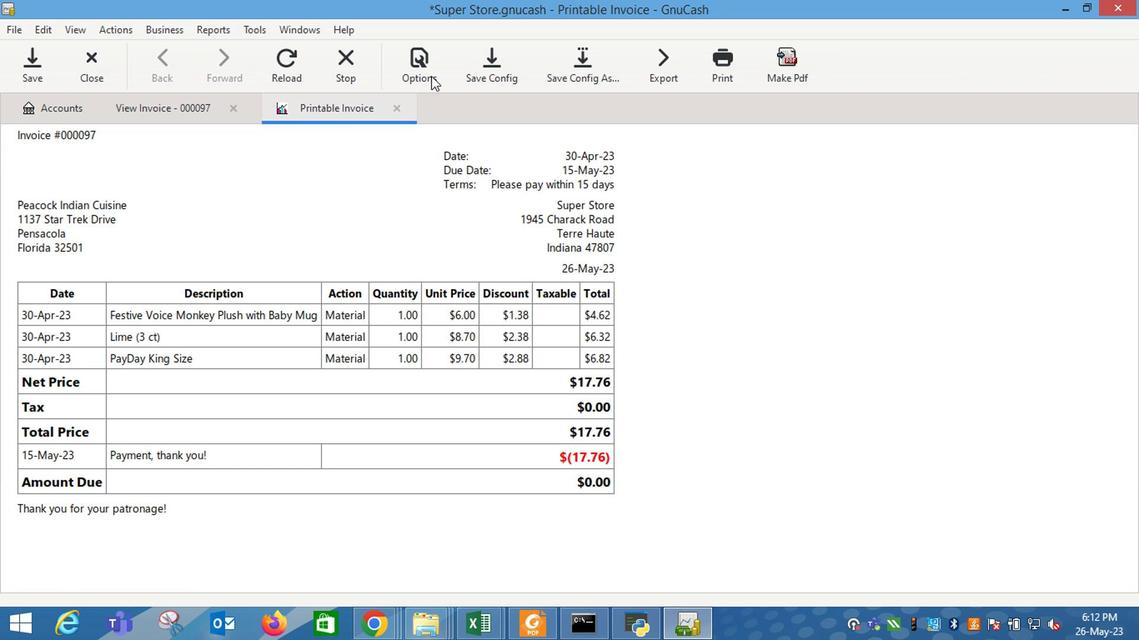 
Action: Mouse pressed left at (426, 89)
Screenshot: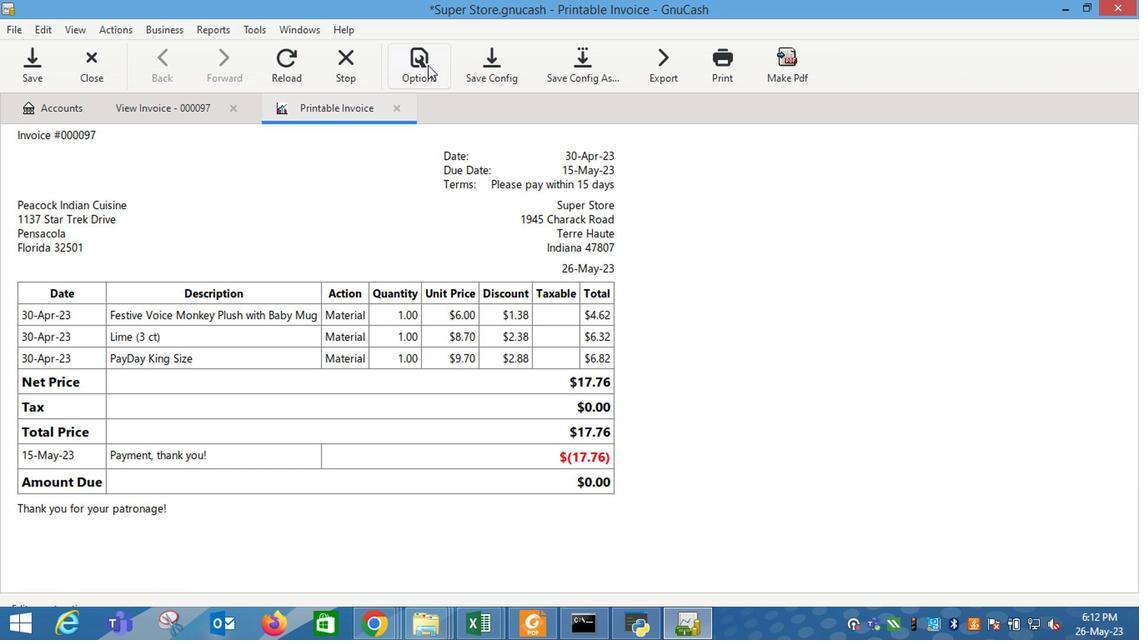 
Action: Mouse moved to (316, 173)
Screenshot: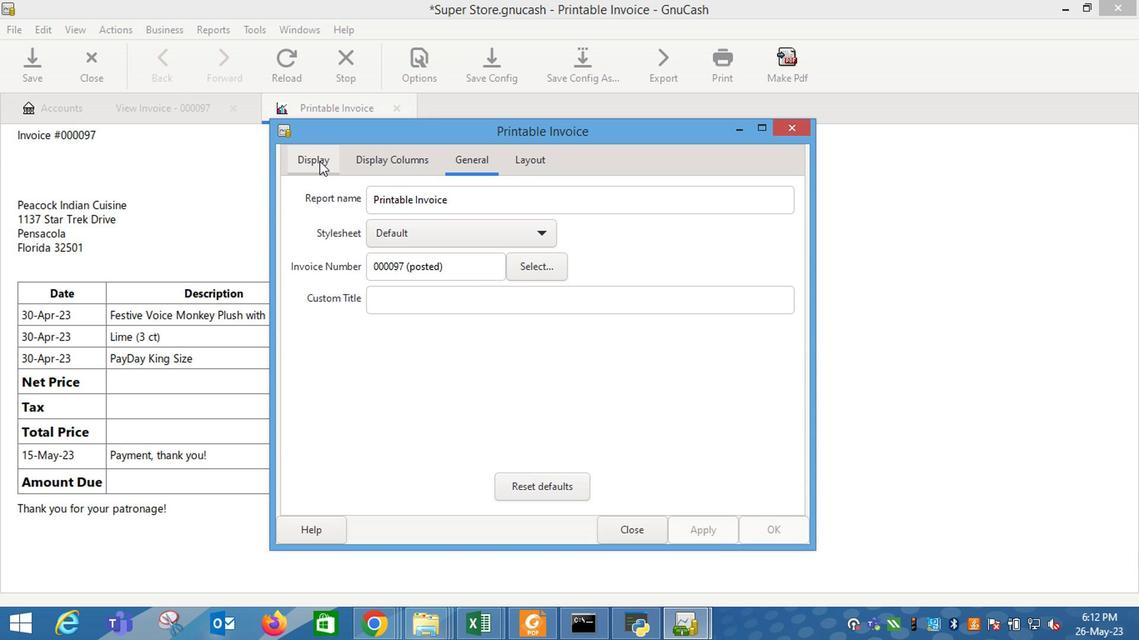 
Action: Mouse pressed left at (316, 173)
Screenshot: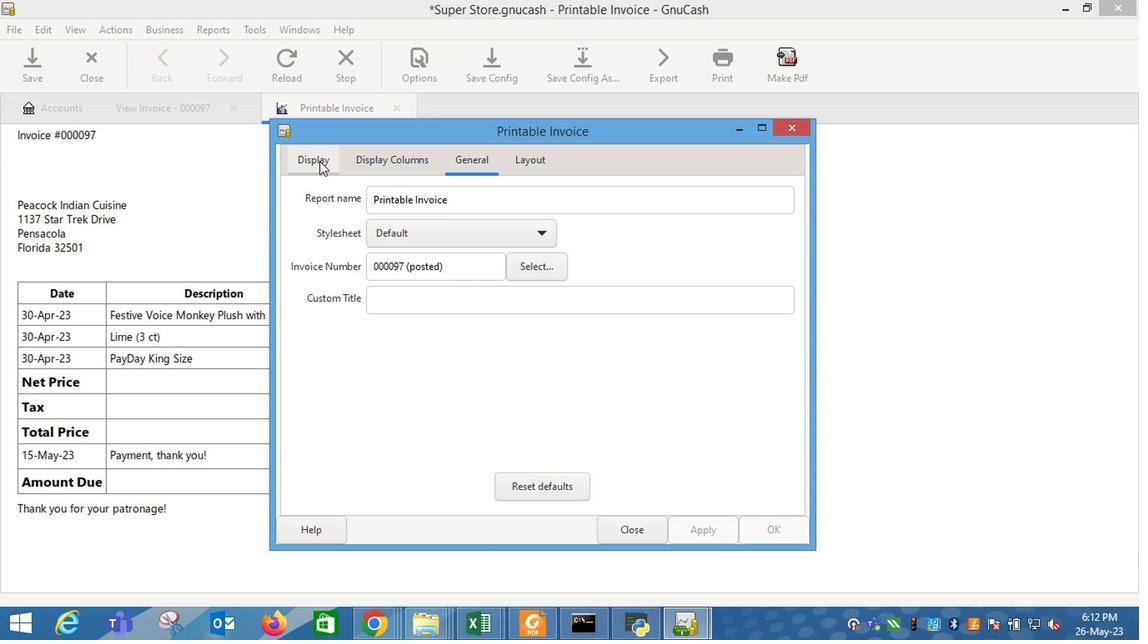 
Action: Mouse moved to (431, 358)
Screenshot: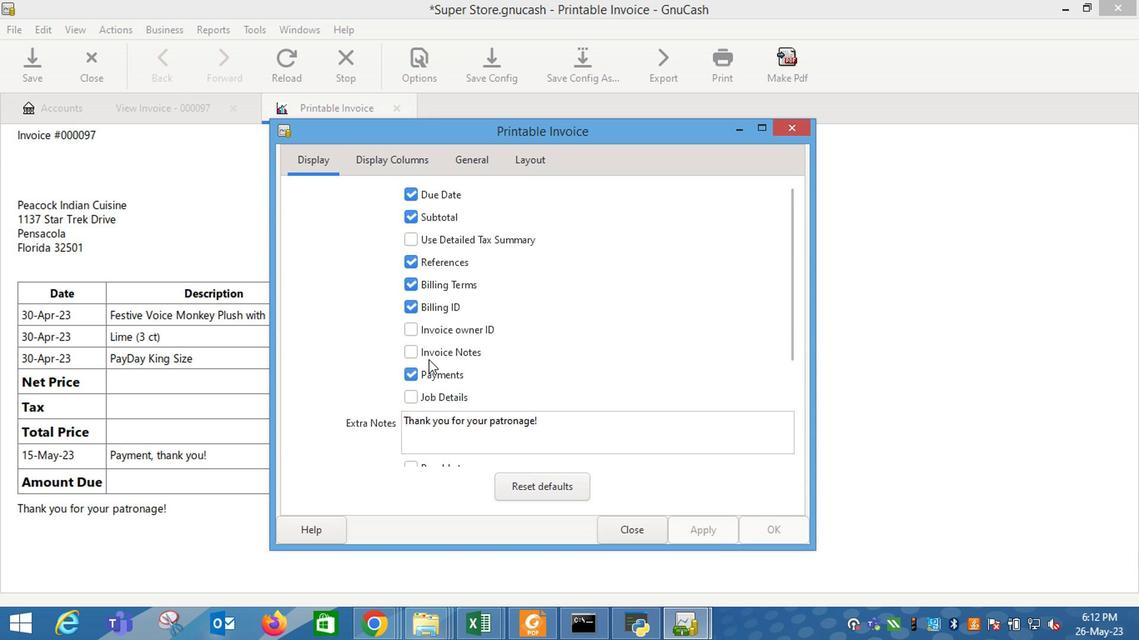 
Action: Mouse pressed left at (431, 358)
Screenshot: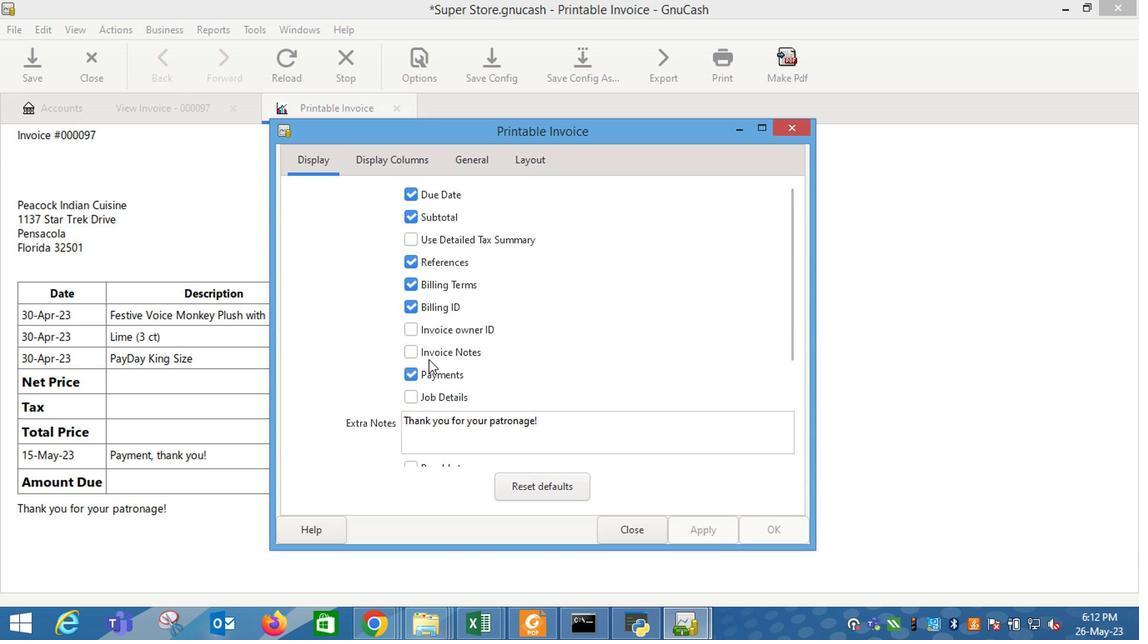 
Action: Mouse moved to (690, 529)
Screenshot: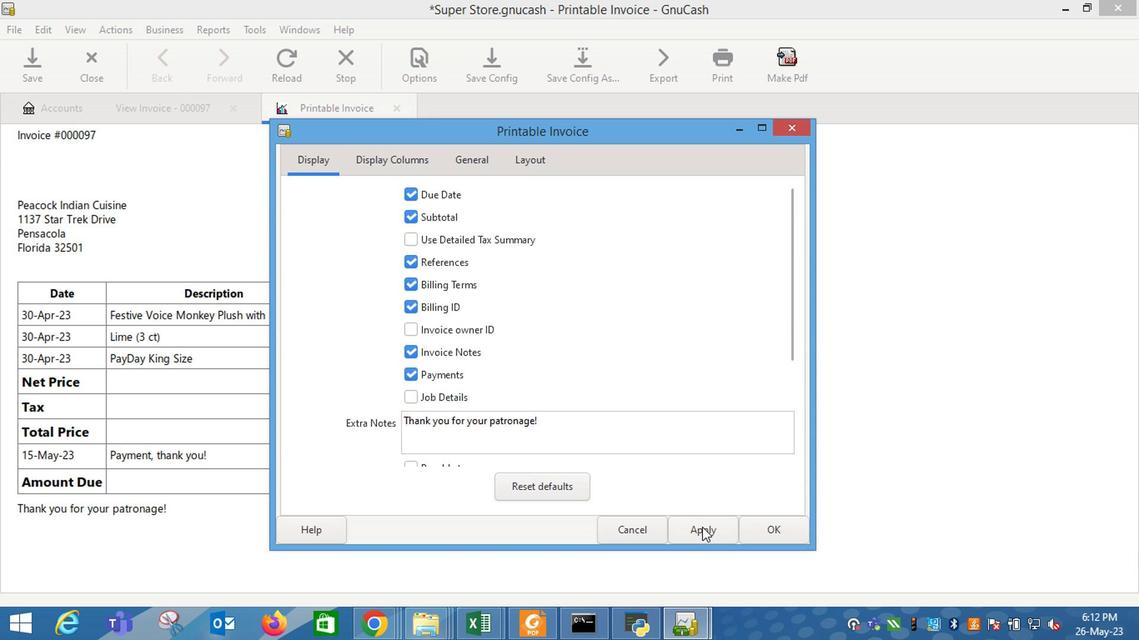 
Action: Mouse pressed left at (690, 529)
Screenshot: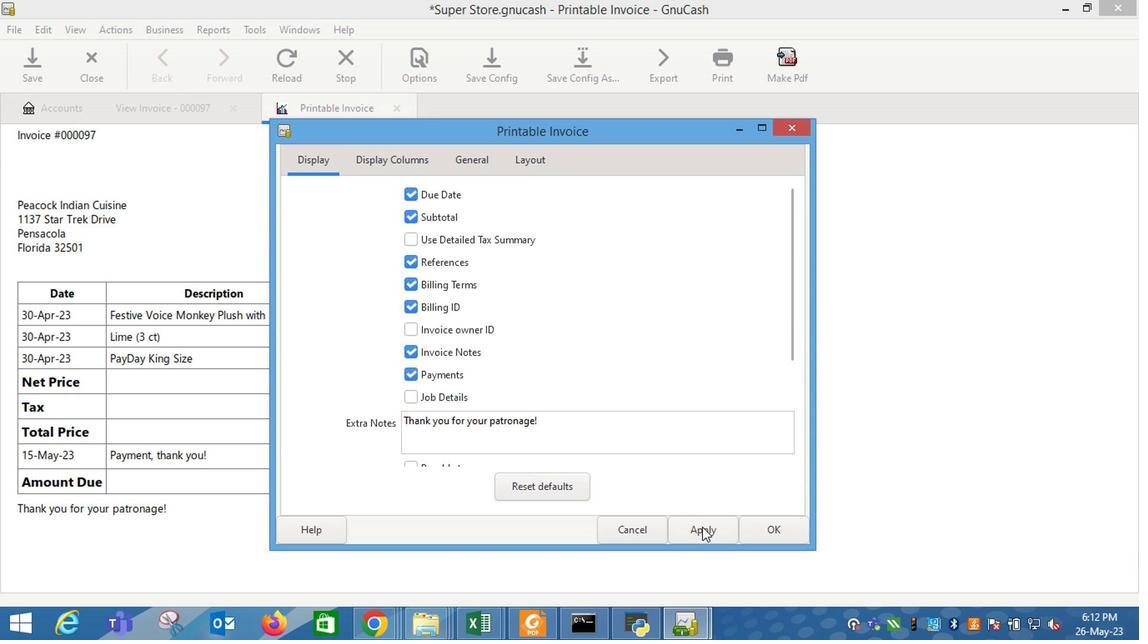 
Action: Mouse moved to (611, 524)
Screenshot: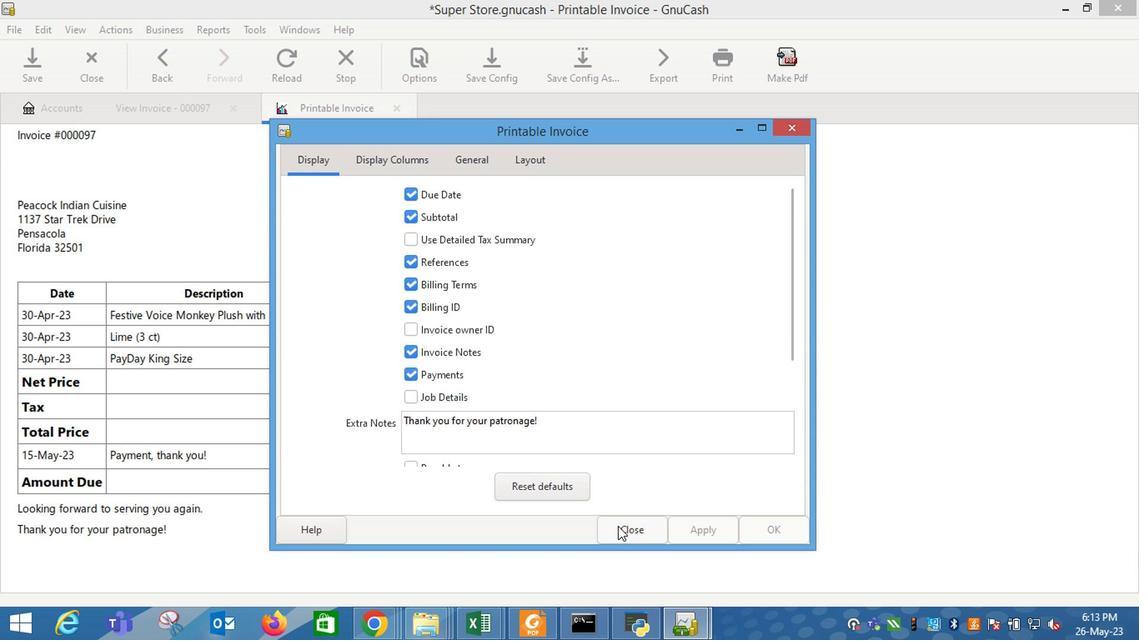 
Action: Mouse pressed left at (611, 524)
Screenshot: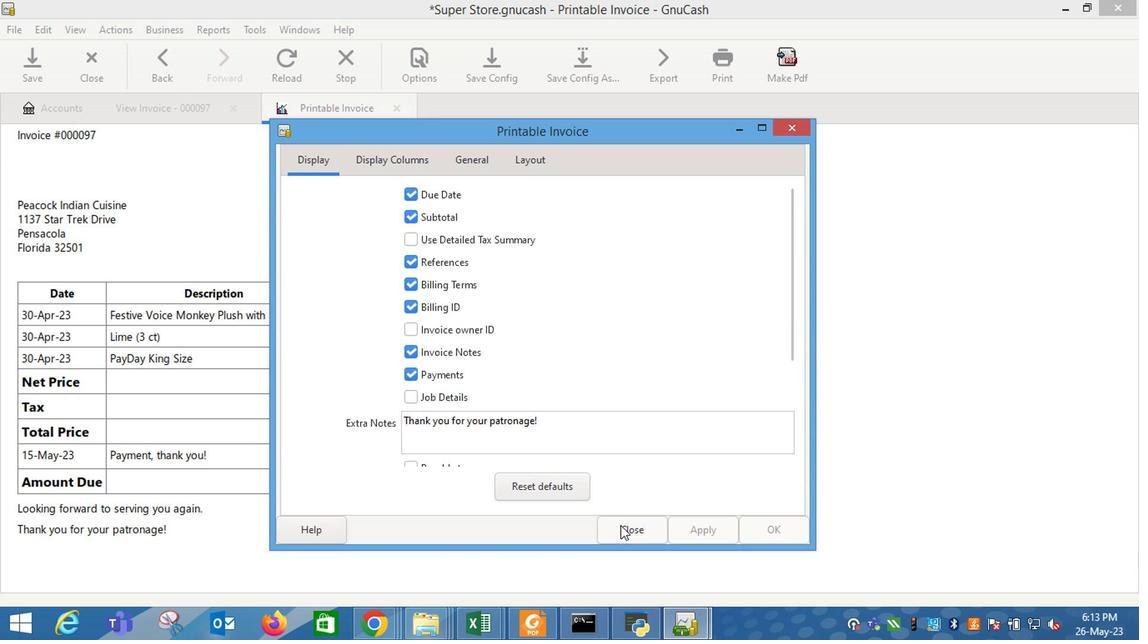 
Action: Mouse moved to (435, 407)
Screenshot: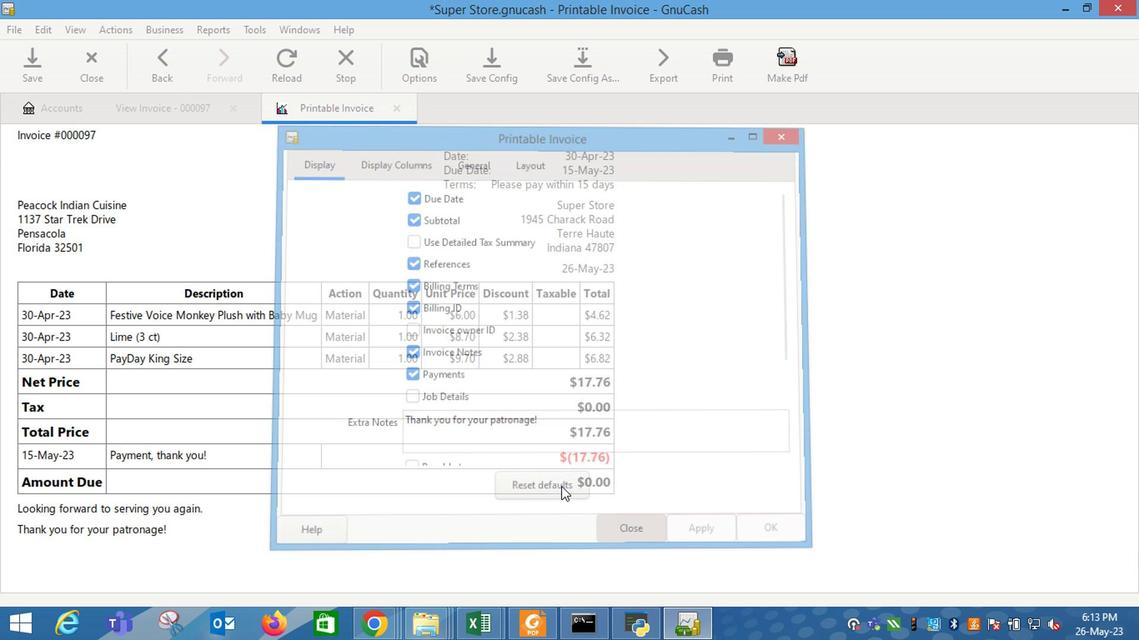 
